 Task: Look for space in Rondonópolis, Brazil from 2nd June, 2023 to 15th June, 2023 for 2 adults and 1 pet in price range Rs.10000 to Rs.15000. Place can be entire place with 1  bedroom having 1 bed and 1 bathroom. Property type can be hotel. Booking option can be shelf check-in. Required host language is Spanish.
Action: Mouse moved to (531, 147)
Screenshot: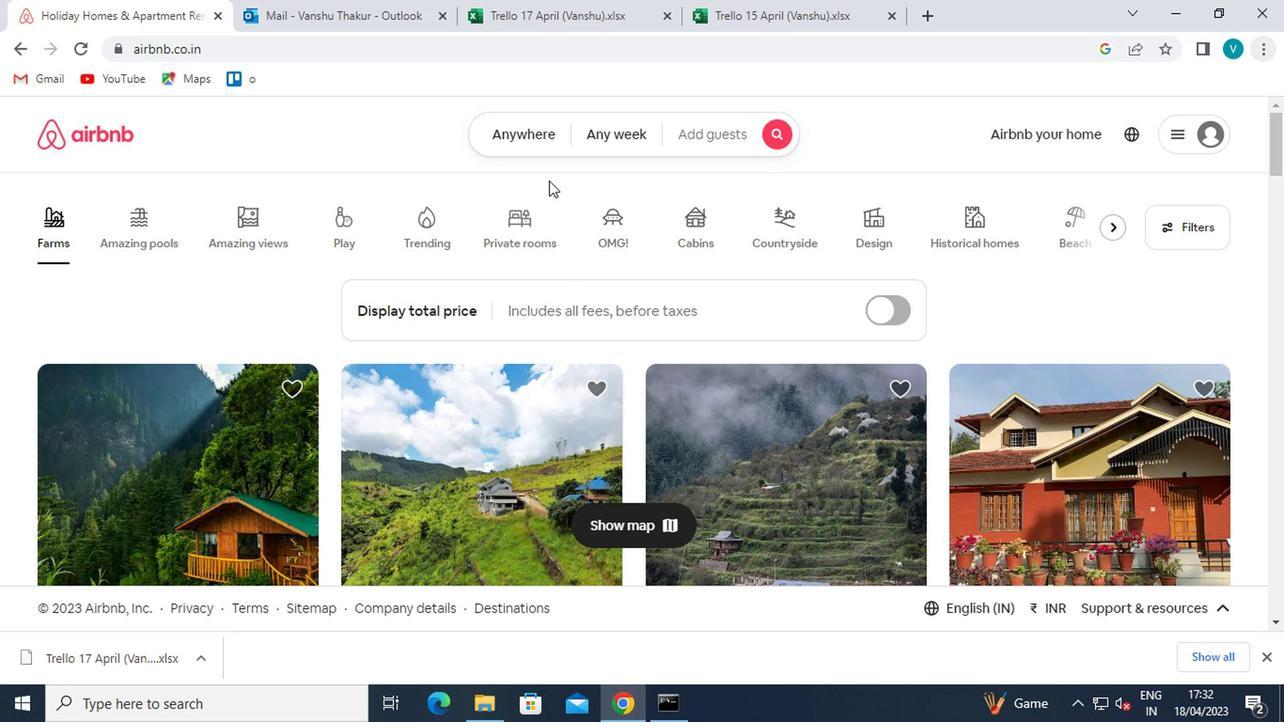 
Action: Mouse pressed left at (531, 147)
Screenshot: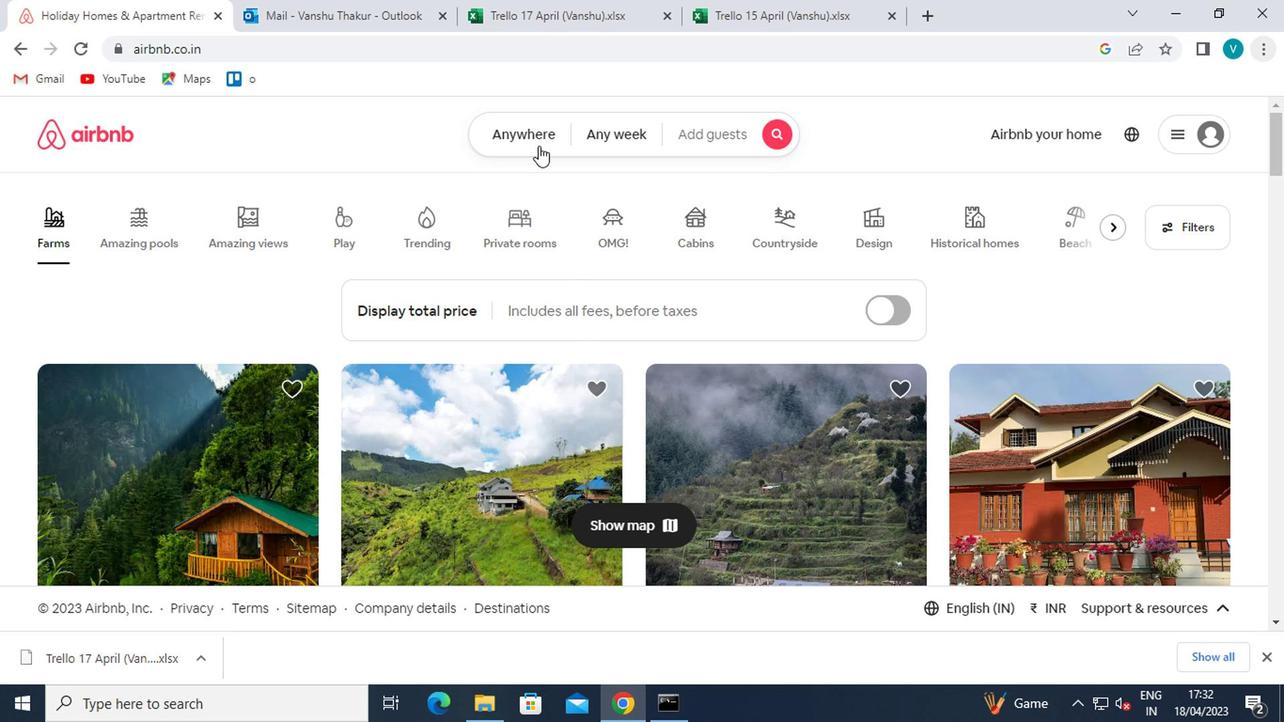 
Action: Mouse moved to (416, 216)
Screenshot: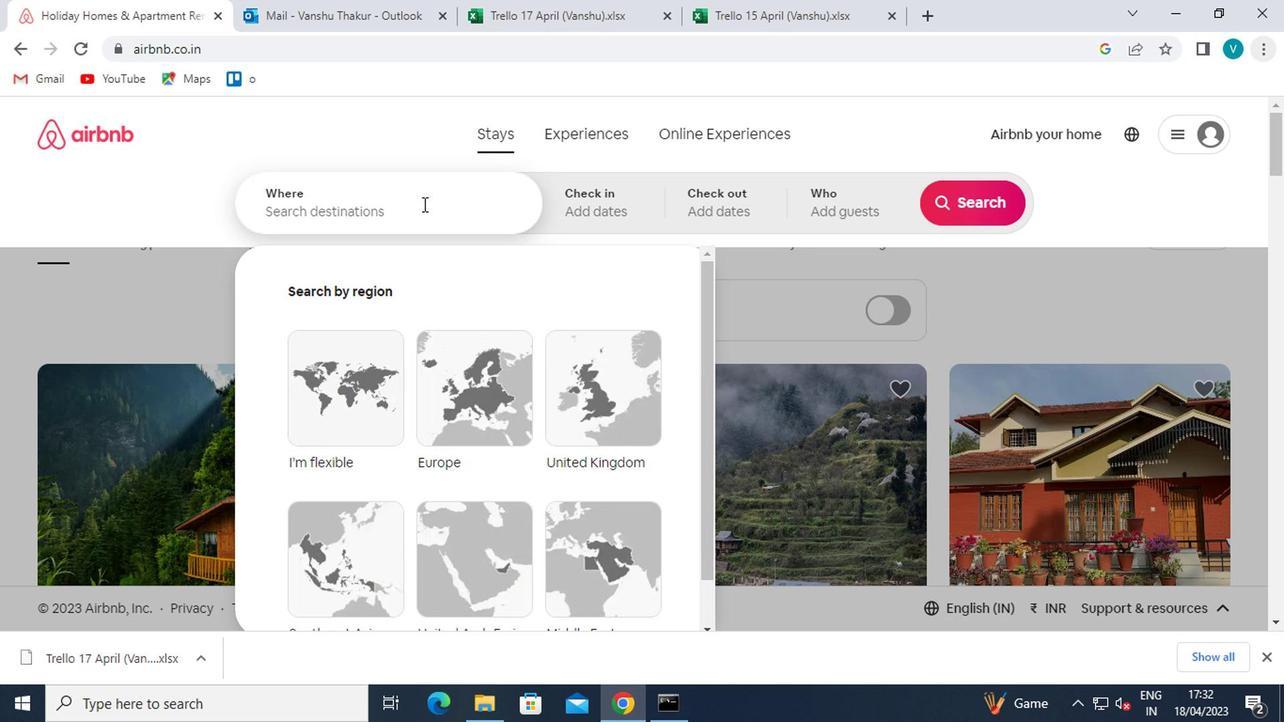 
Action: Mouse pressed left at (416, 216)
Screenshot: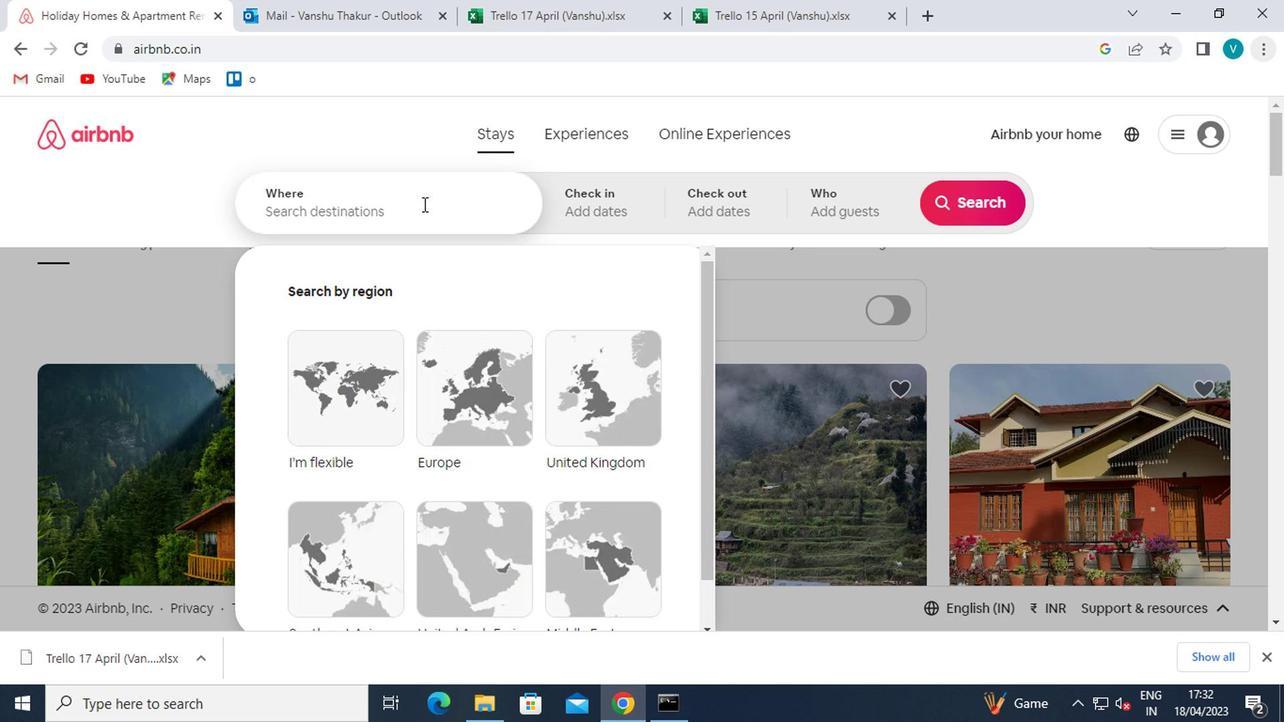 
Action: Key pressed <Key.shift>RONDONOPOLIS
Screenshot: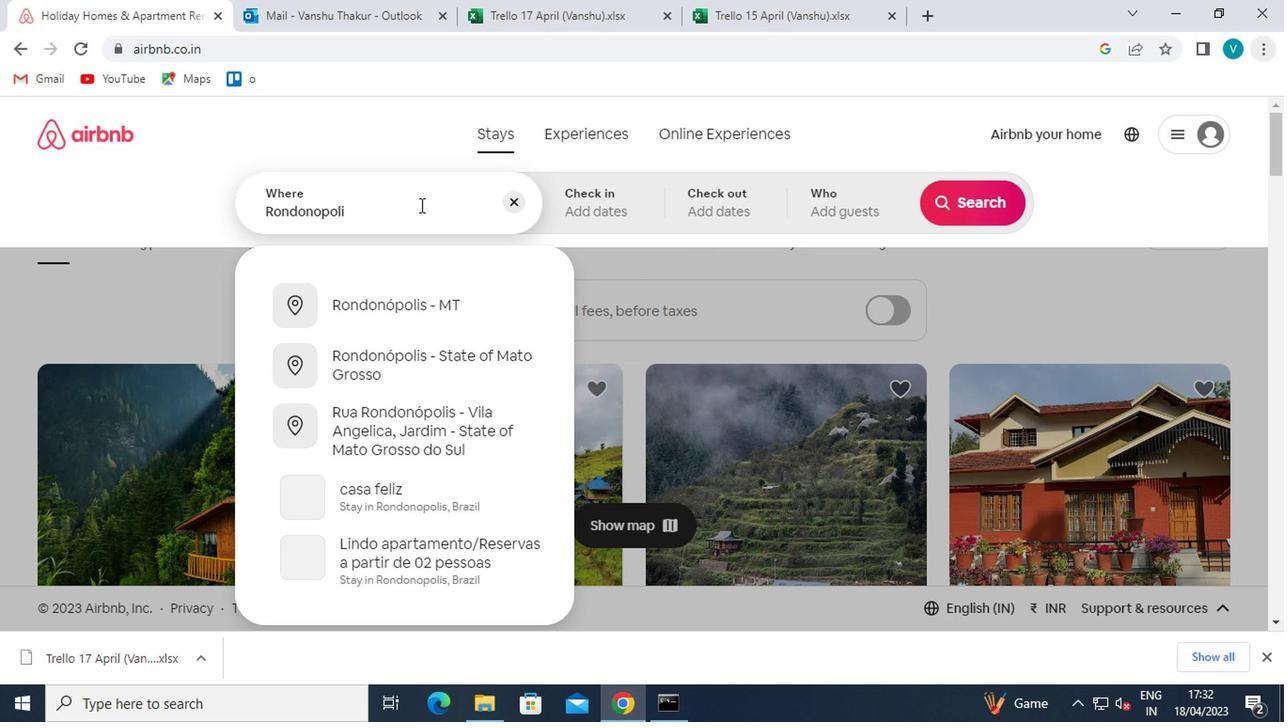 
Action: Mouse moved to (418, 314)
Screenshot: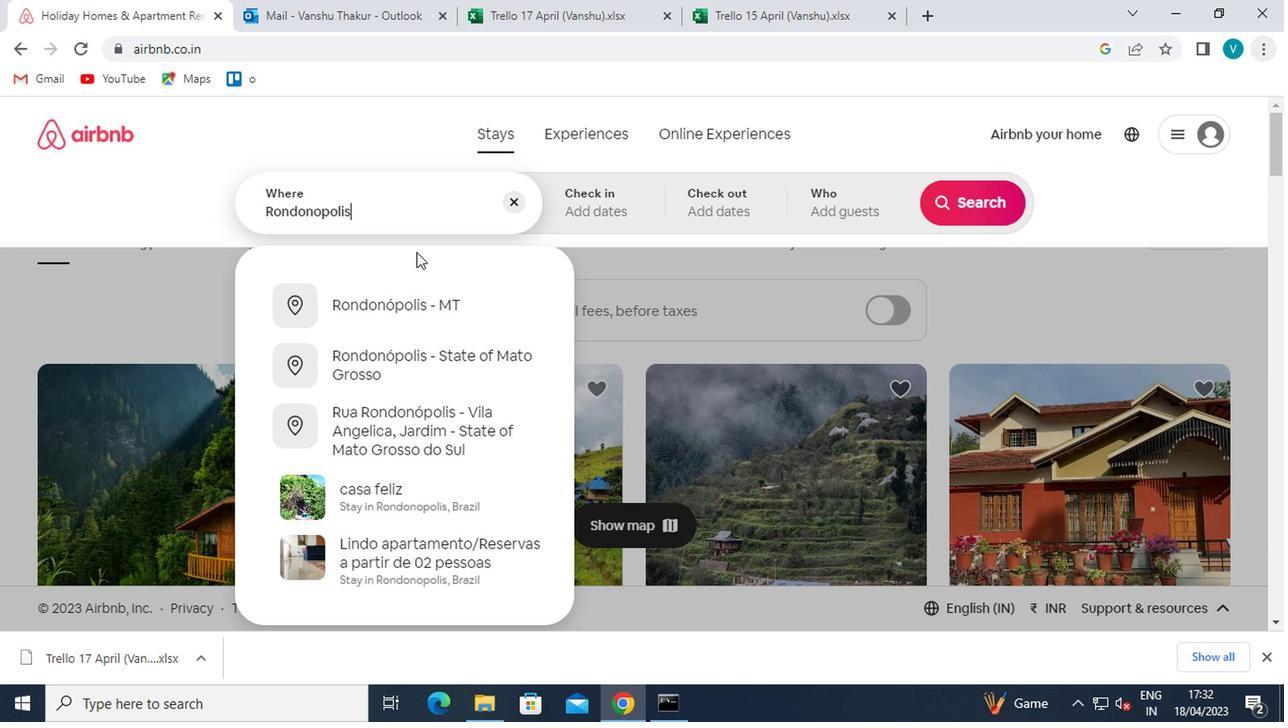 
Action: Mouse pressed left at (418, 314)
Screenshot: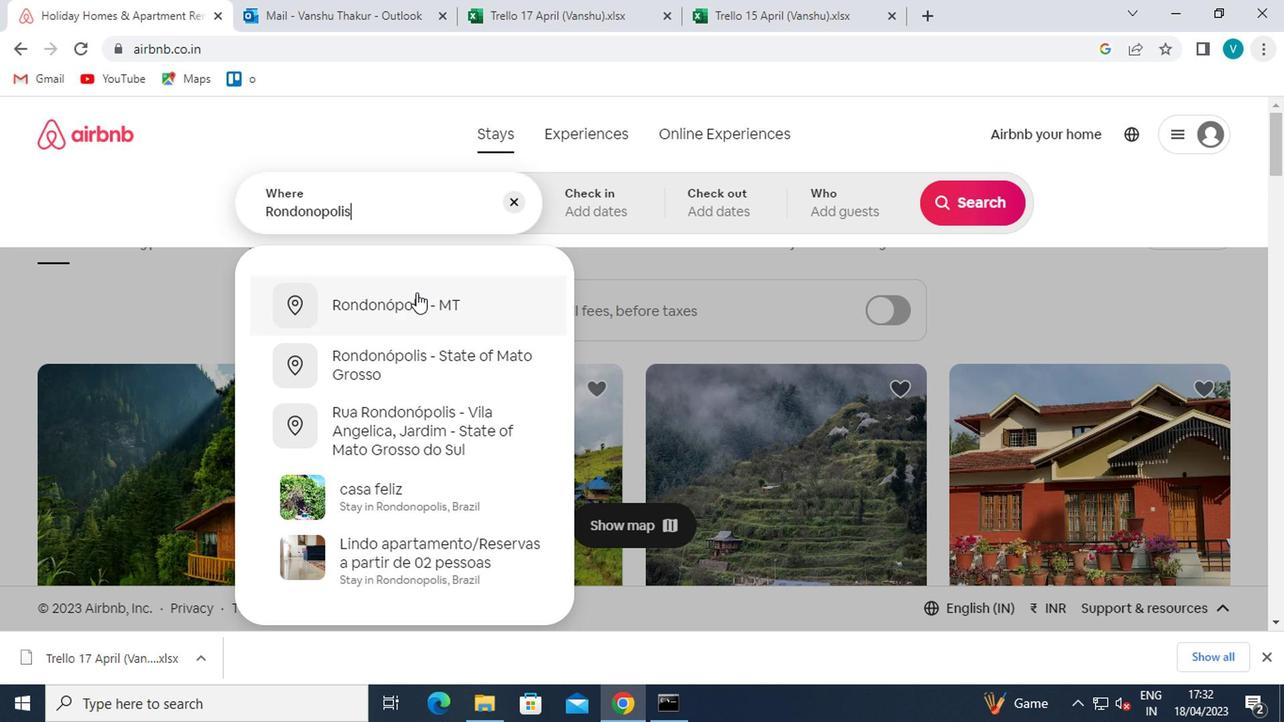 
Action: Mouse moved to (973, 349)
Screenshot: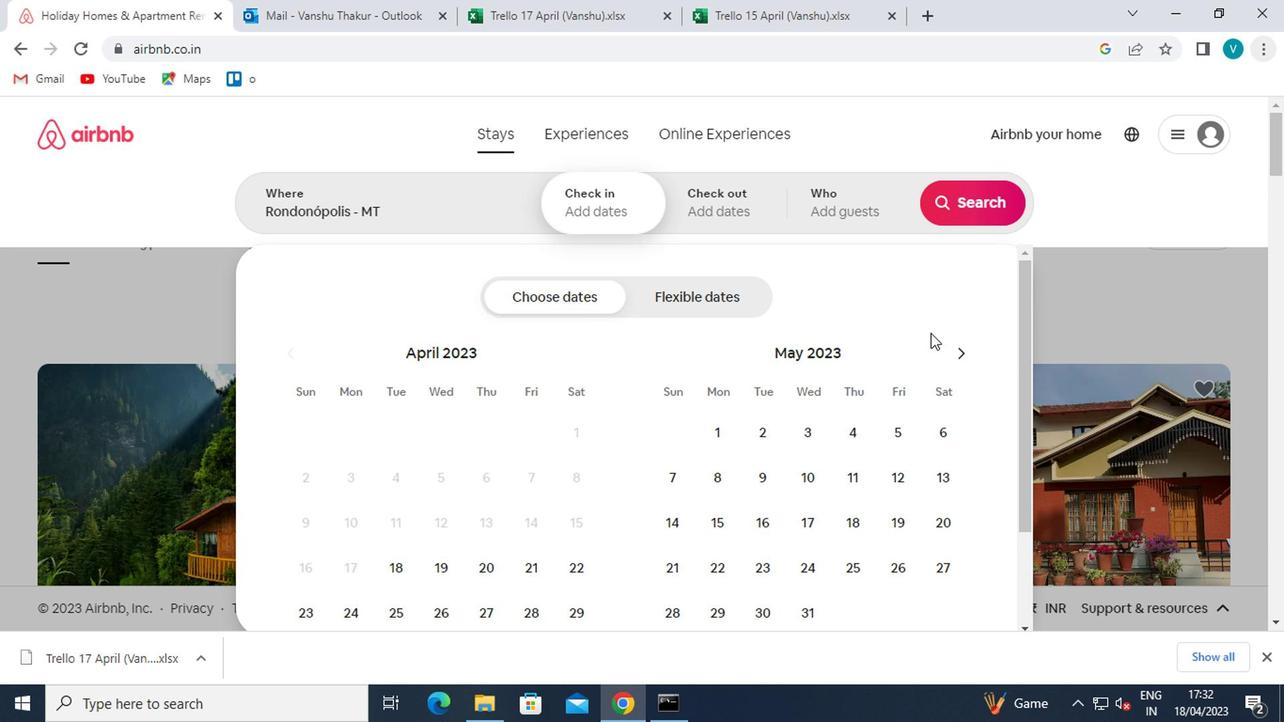 
Action: Mouse pressed left at (973, 349)
Screenshot: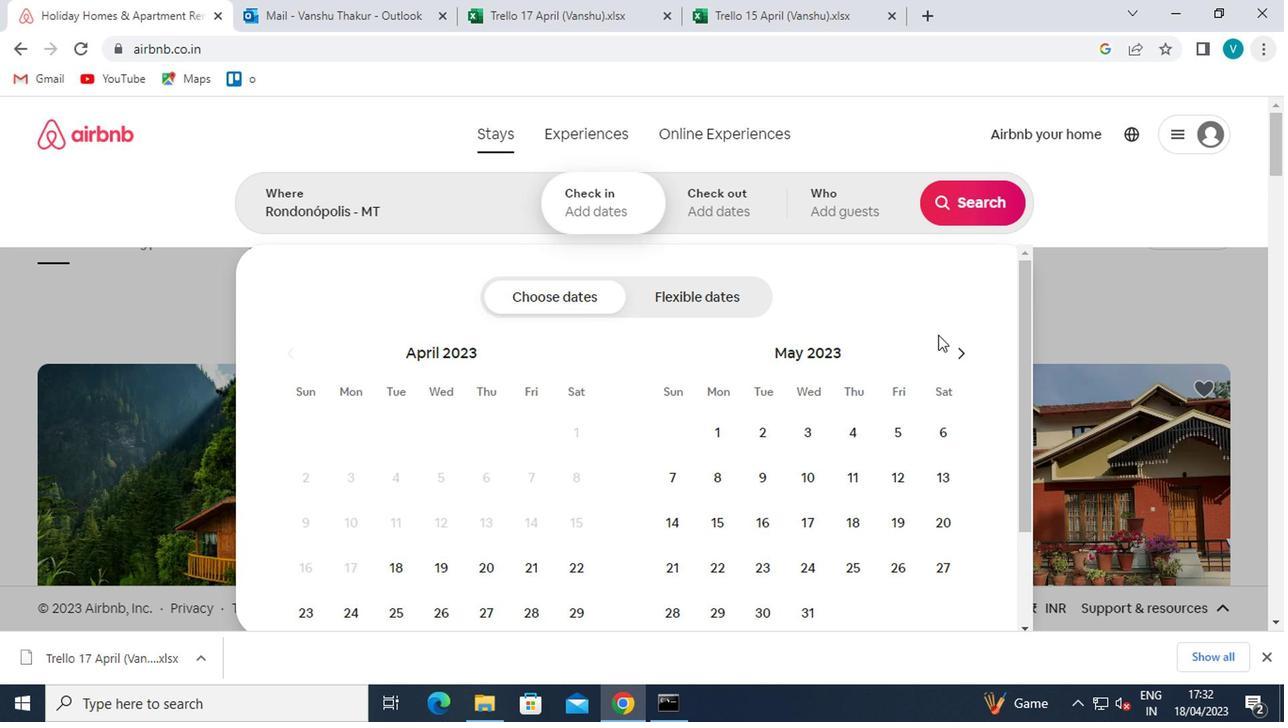 
Action: Mouse moved to (962, 349)
Screenshot: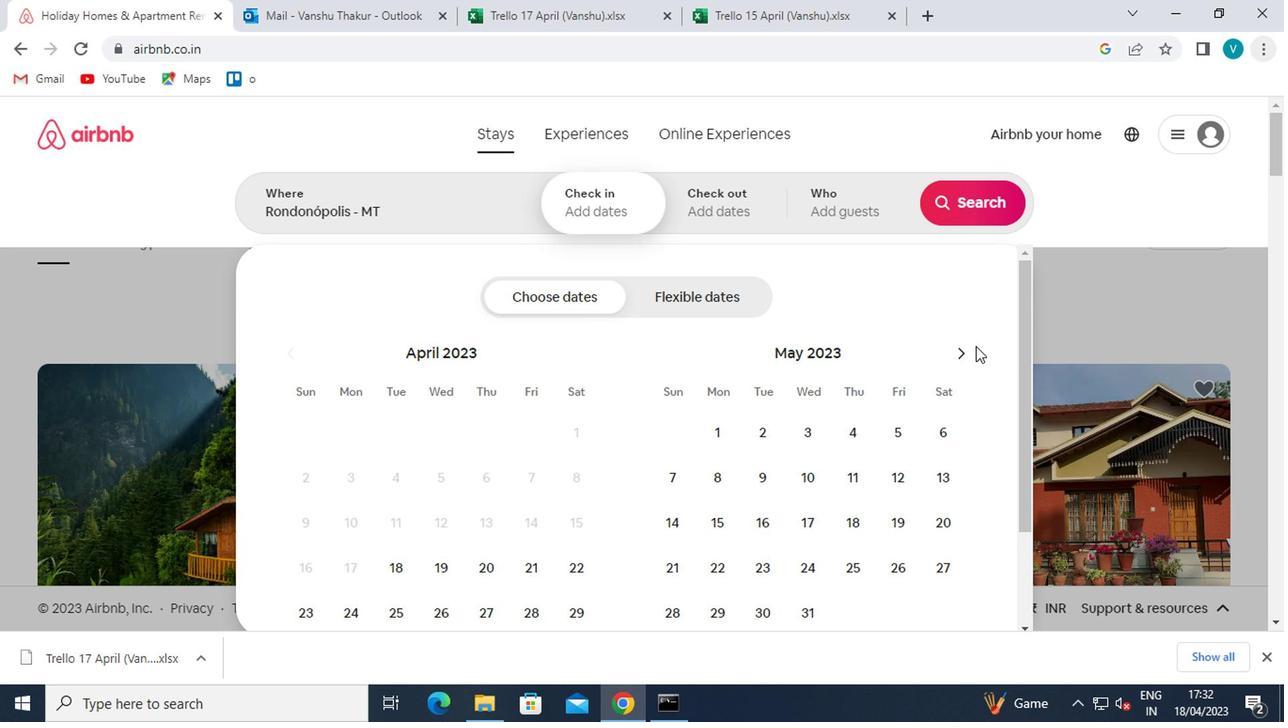 
Action: Mouse pressed left at (962, 349)
Screenshot: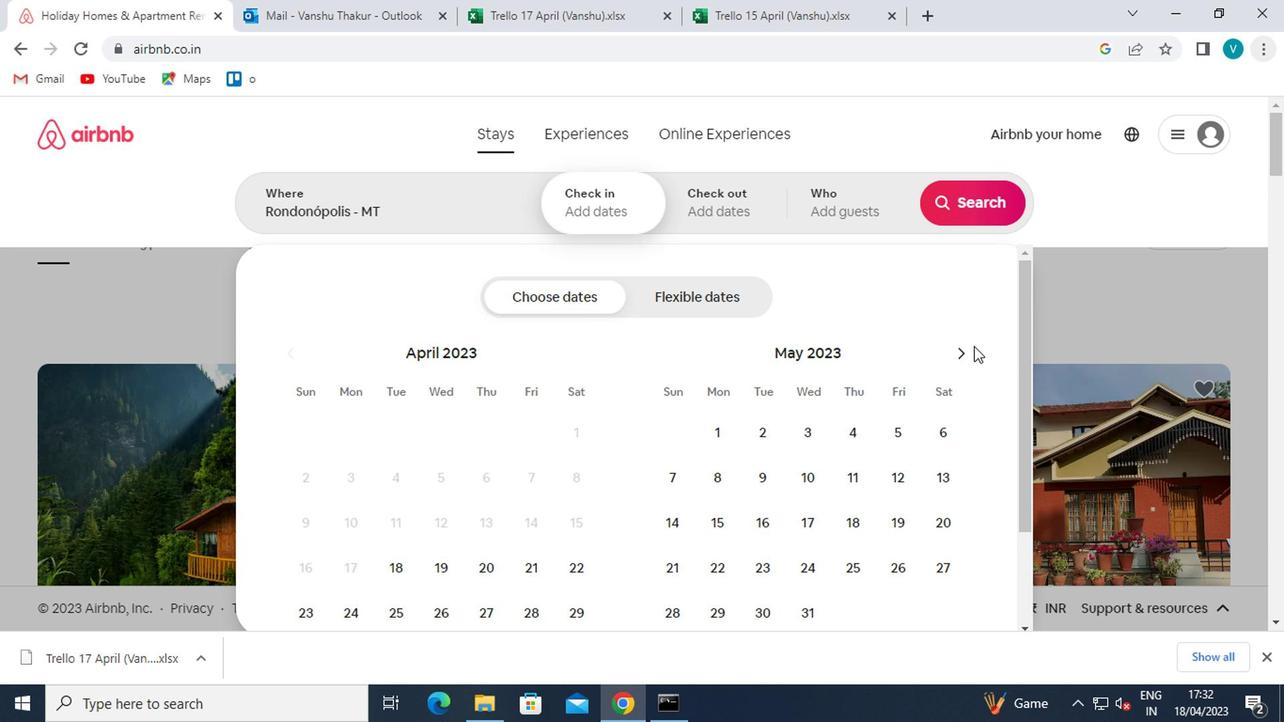 
Action: Mouse moved to (900, 422)
Screenshot: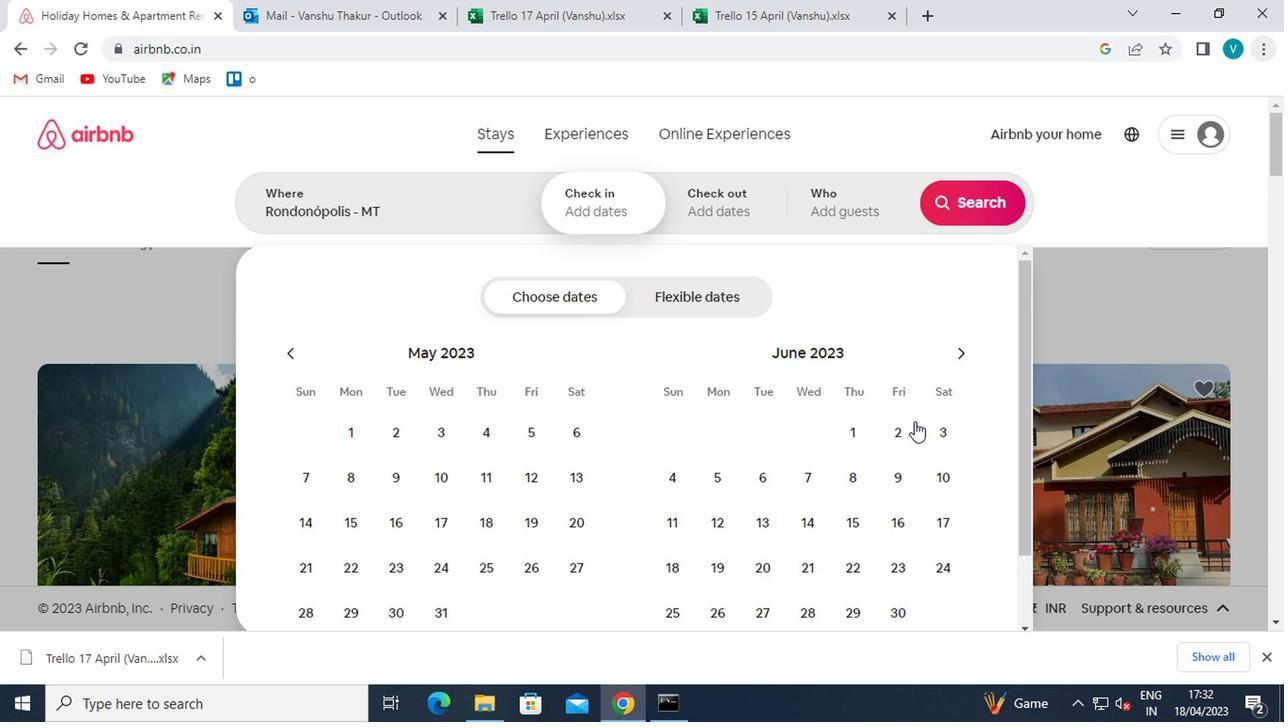 
Action: Mouse pressed left at (900, 422)
Screenshot: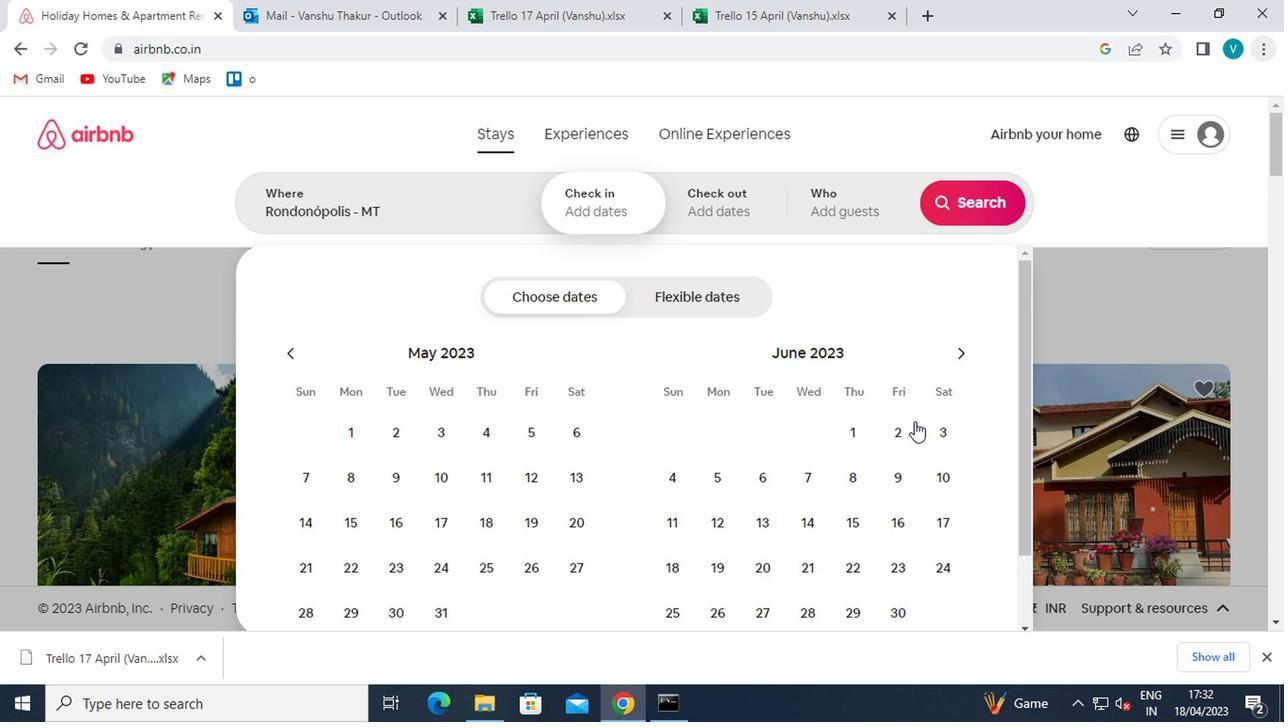 
Action: Mouse moved to (861, 507)
Screenshot: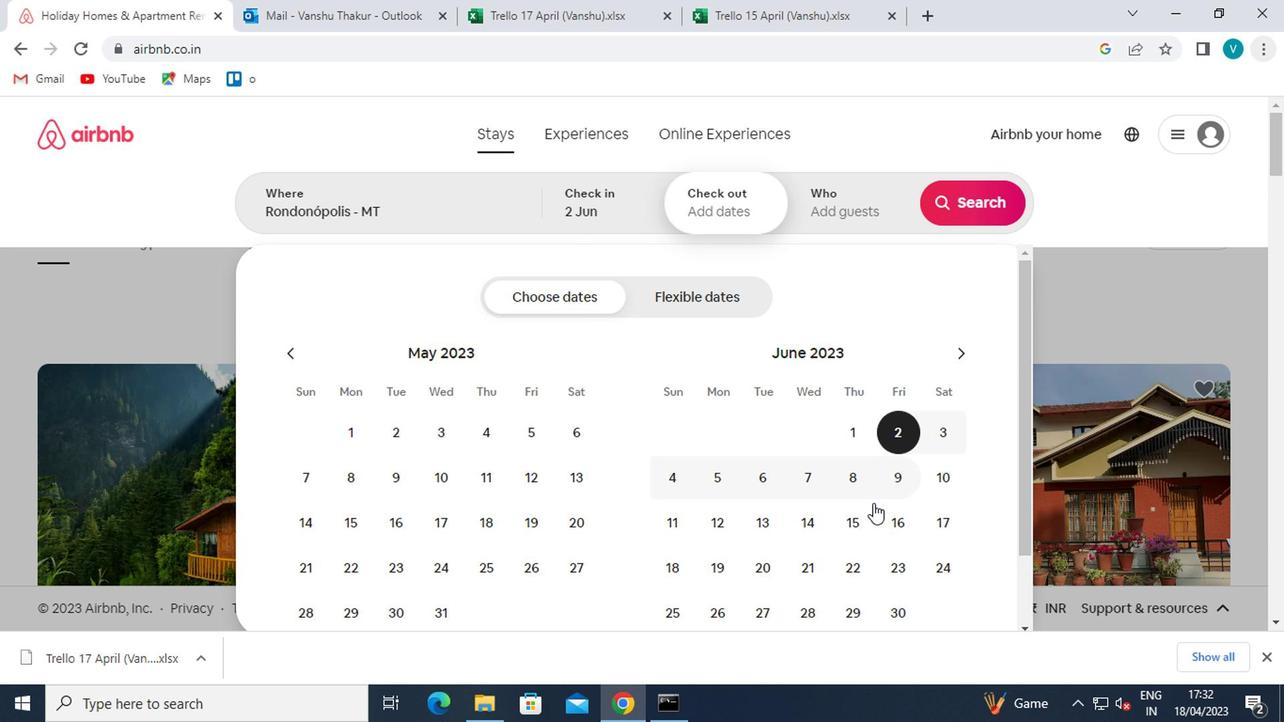 
Action: Mouse pressed left at (861, 507)
Screenshot: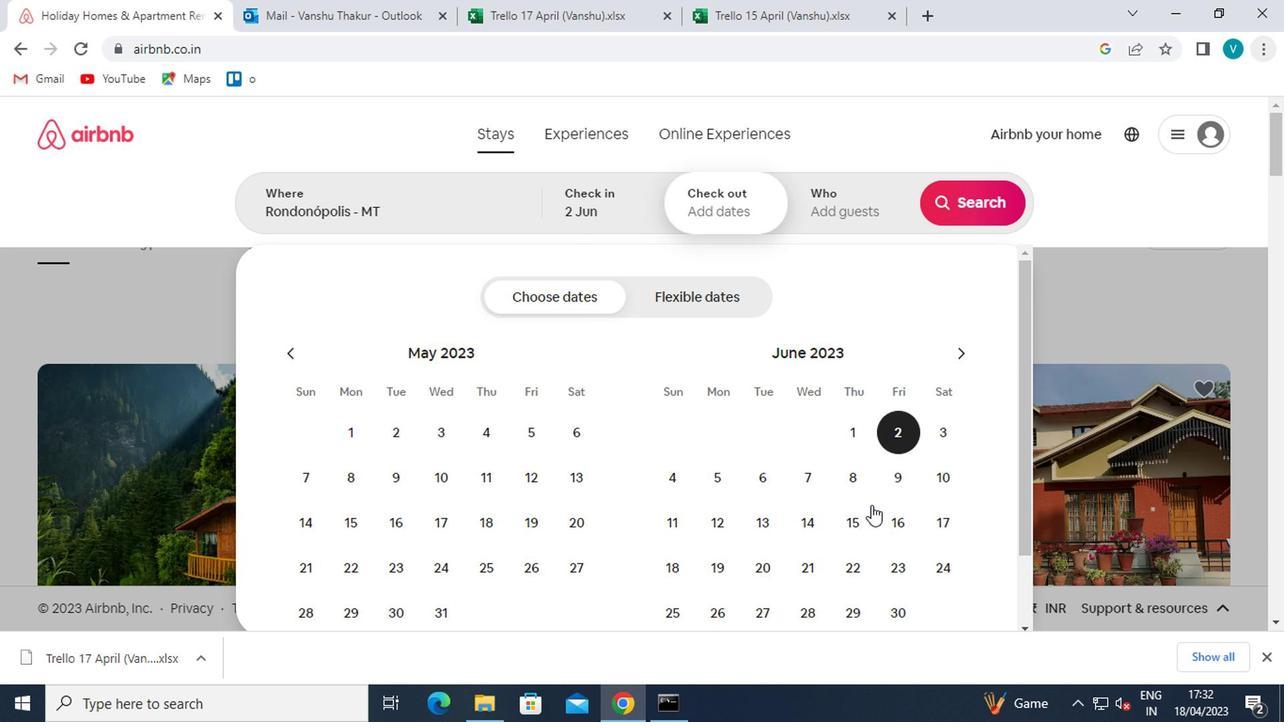 
Action: Mouse moved to (864, 215)
Screenshot: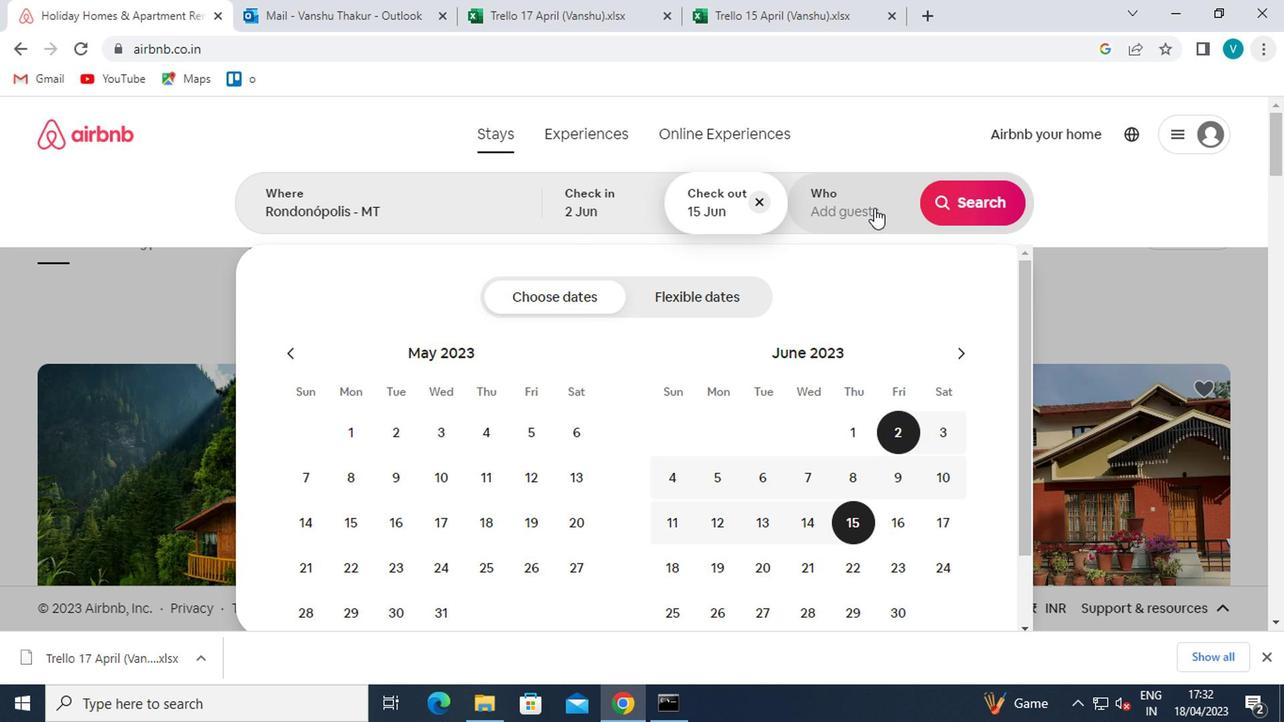 
Action: Mouse pressed left at (864, 215)
Screenshot: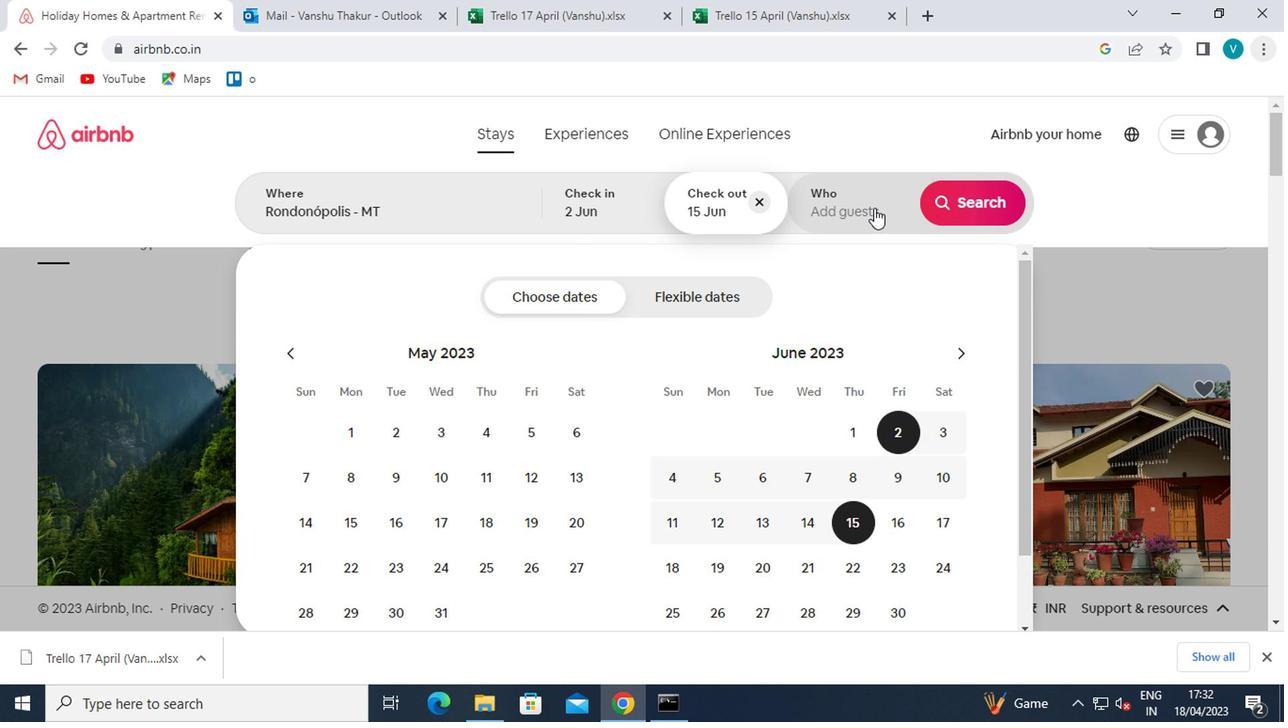 
Action: Mouse moved to (966, 301)
Screenshot: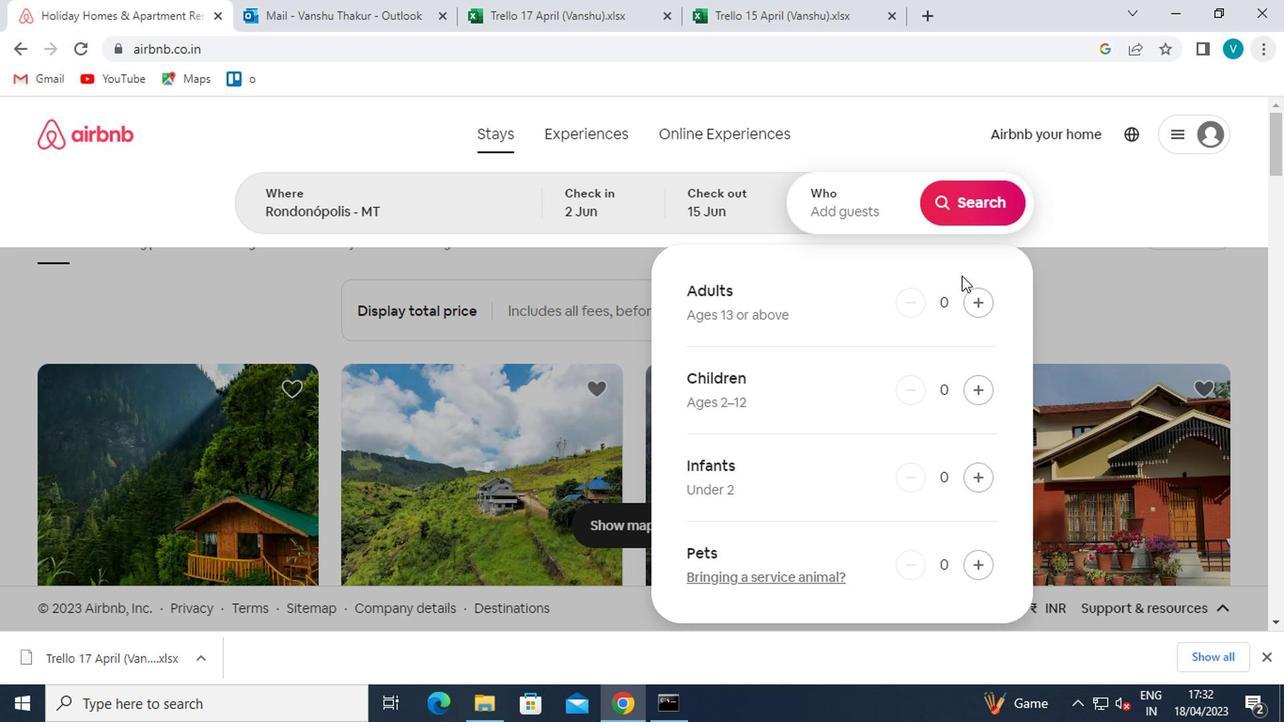 
Action: Mouse pressed left at (966, 301)
Screenshot: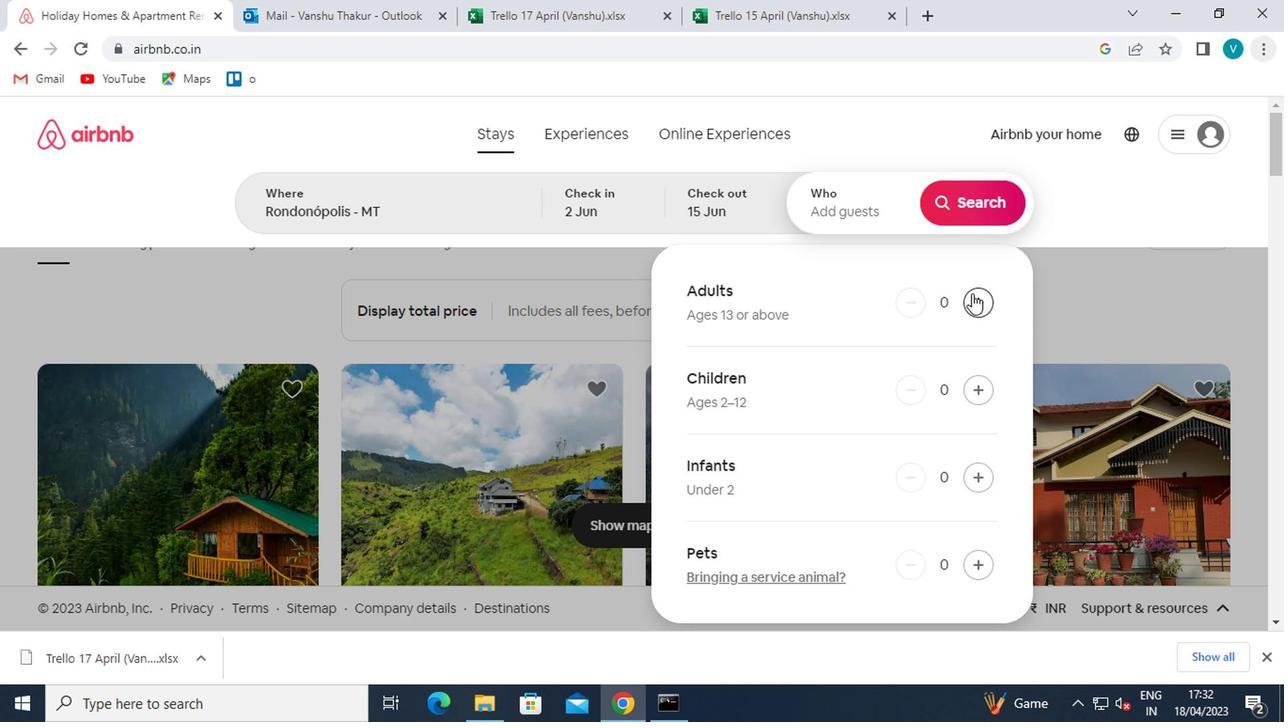 
Action: Mouse moved to (967, 301)
Screenshot: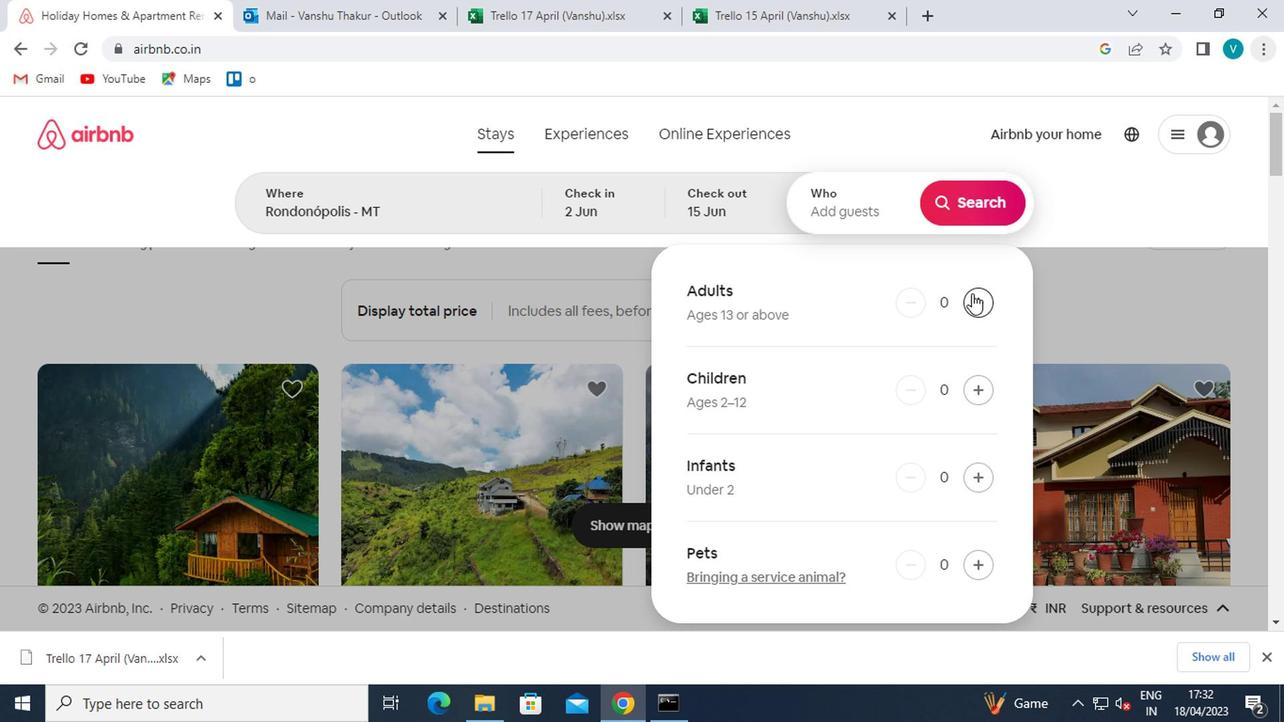 
Action: Mouse pressed left at (967, 301)
Screenshot: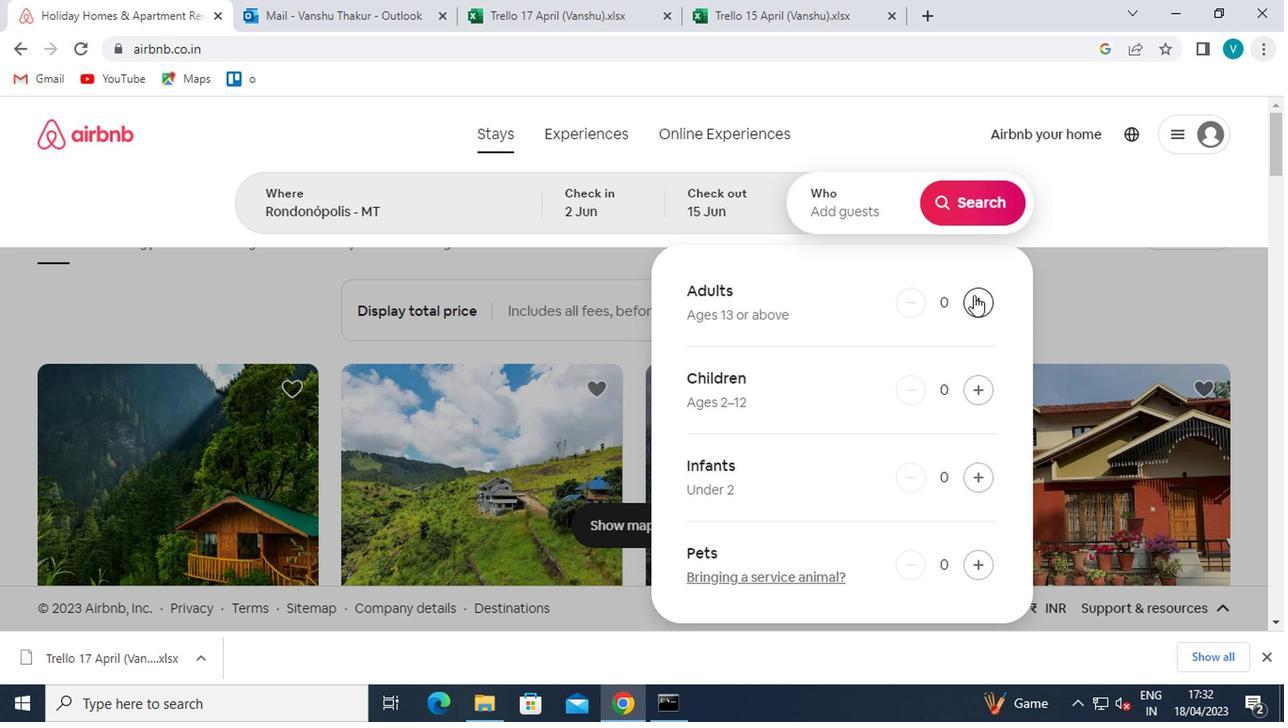 
Action: Mouse moved to (975, 550)
Screenshot: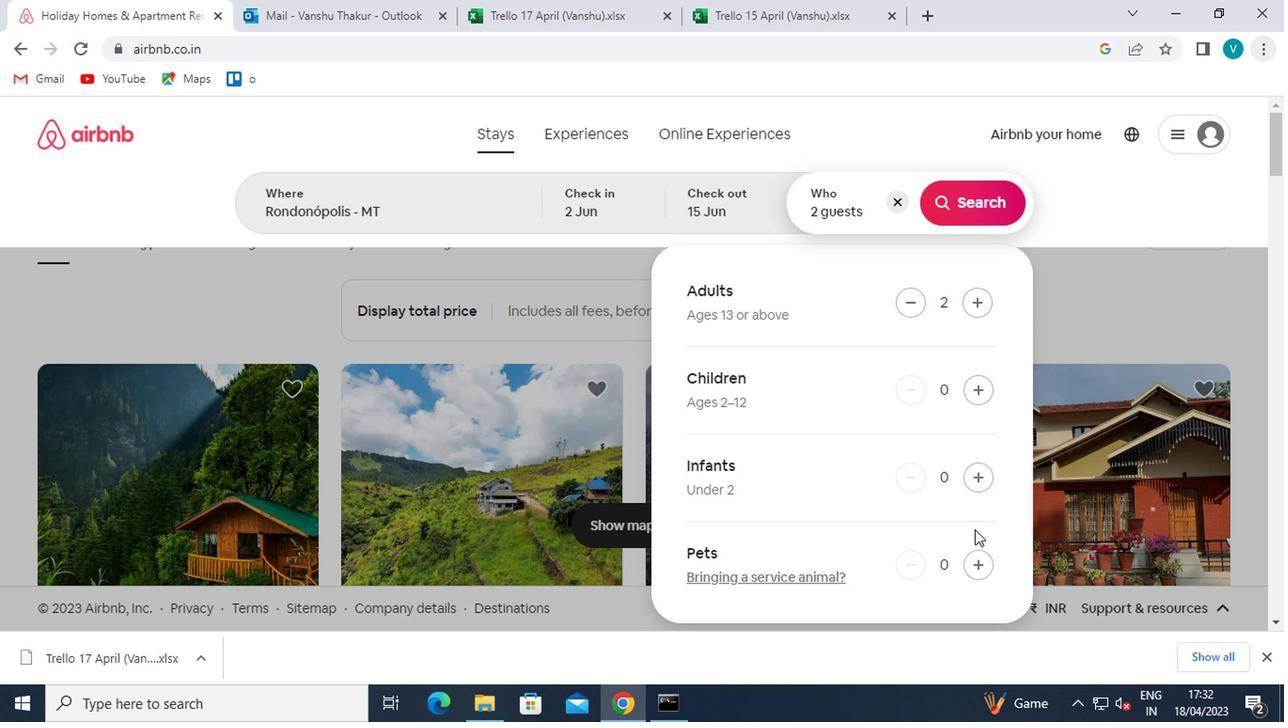 
Action: Mouse pressed left at (975, 550)
Screenshot: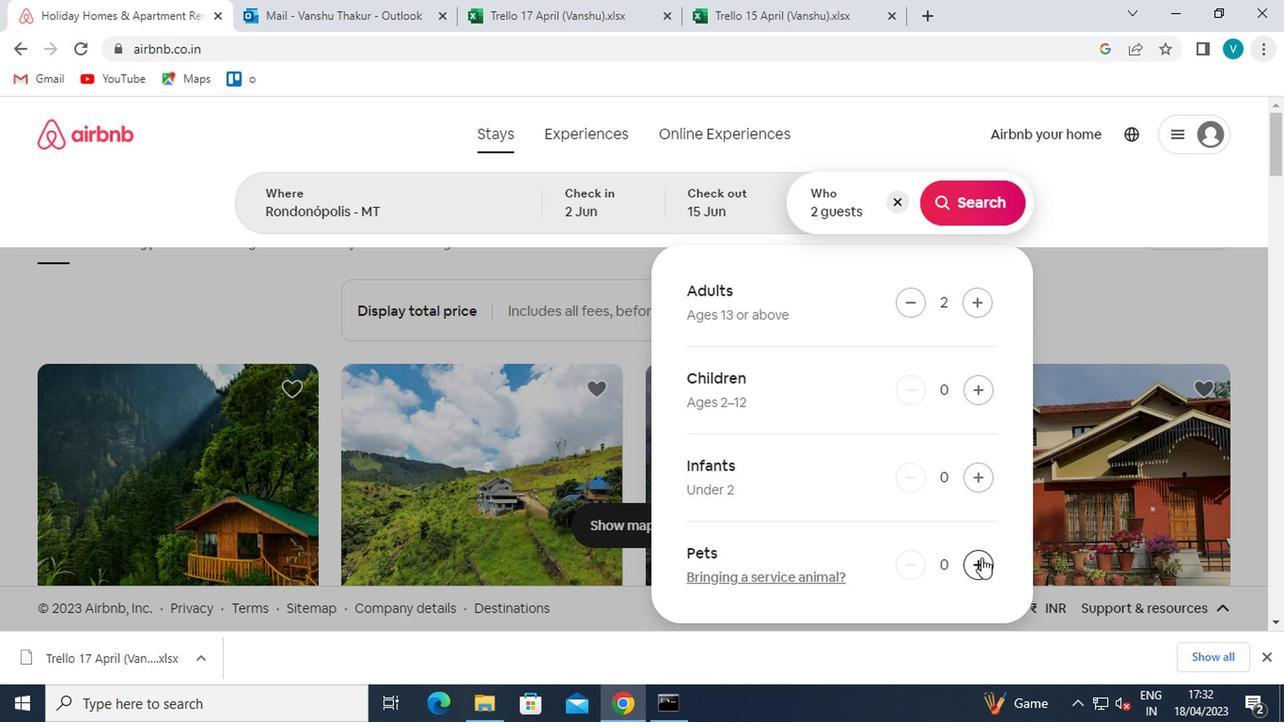 
Action: Mouse moved to (971, 217)
Screenshot: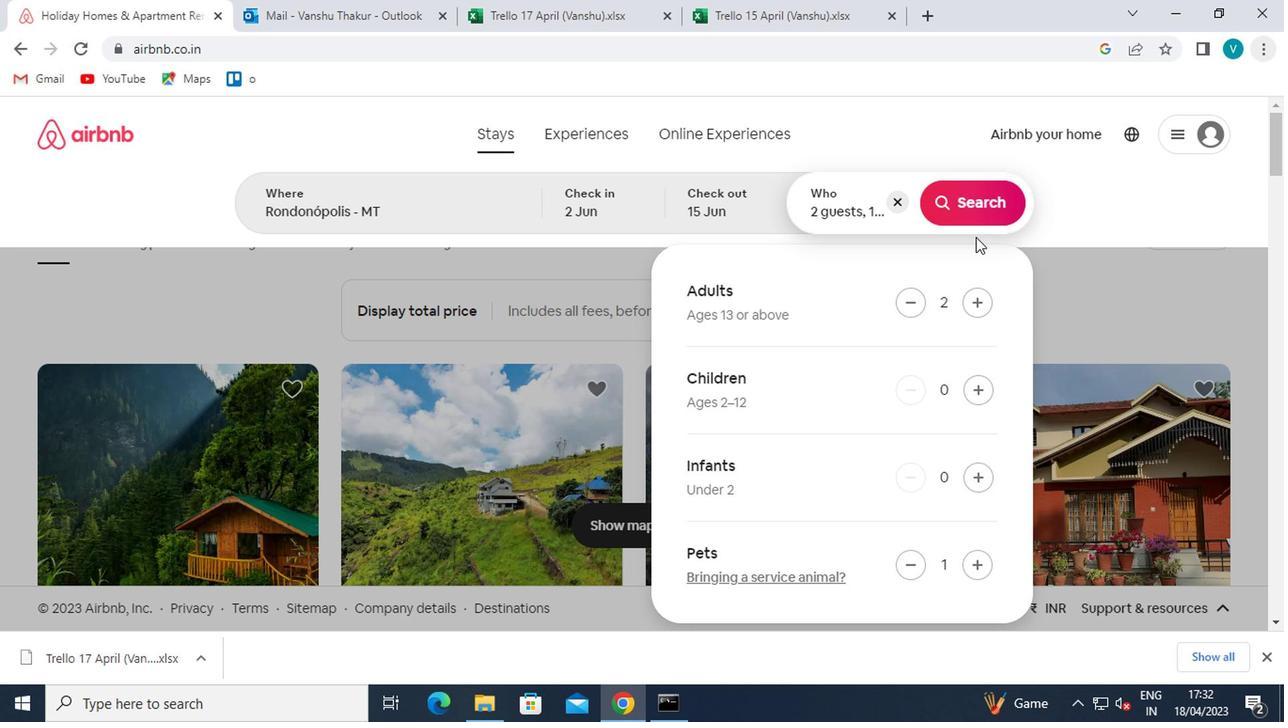 
Action: Mouse pressed left at (971, 217)
Screenshot: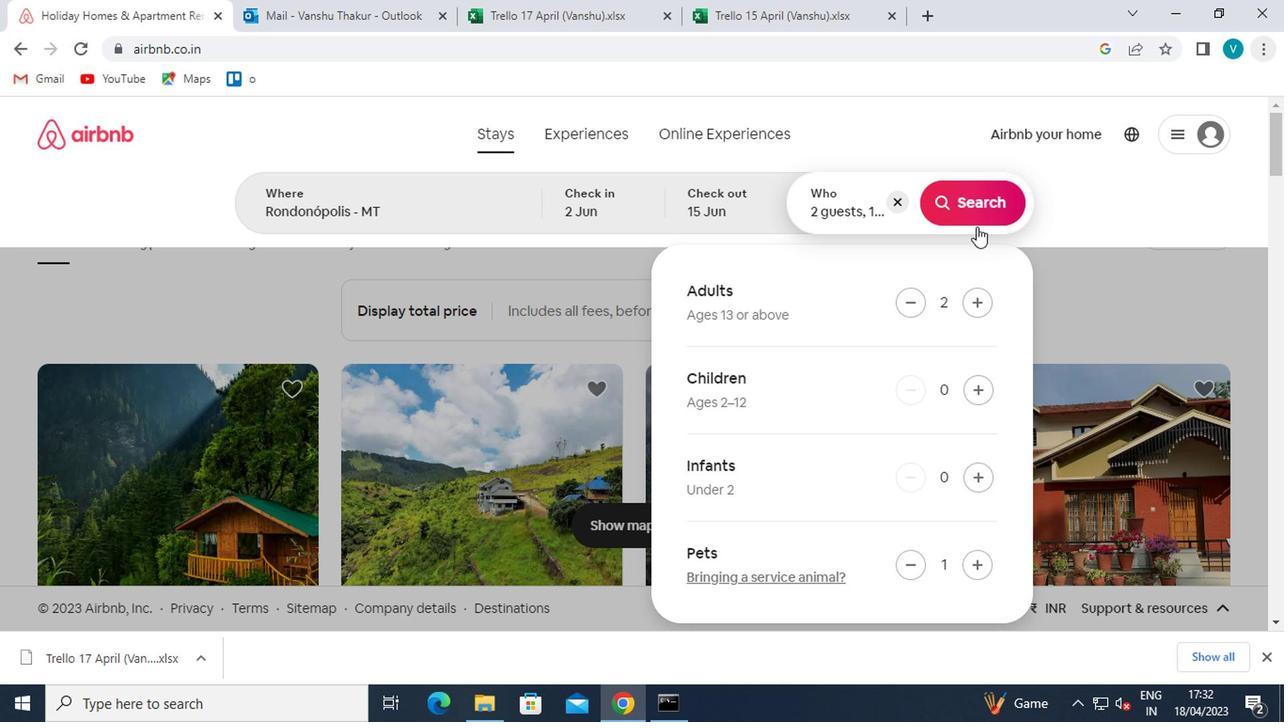 
Action: Mouse moved to (1170, 214)
Screenshot: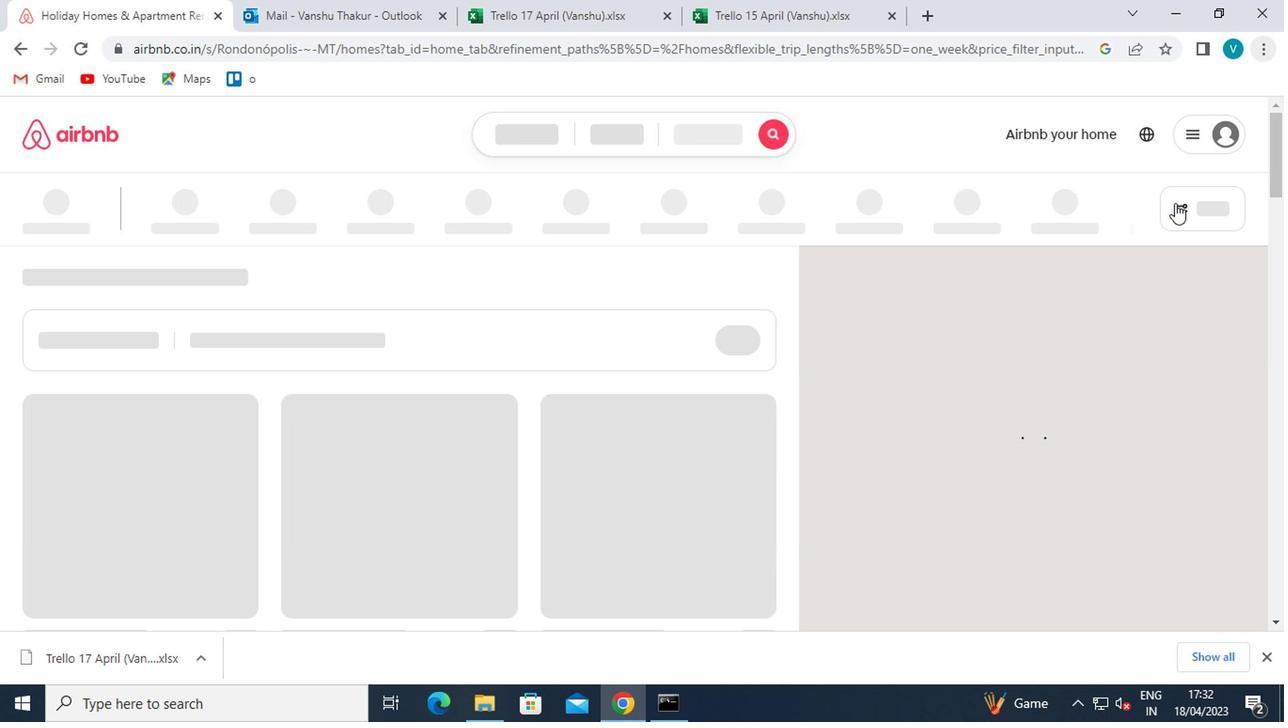 
Action: Mouse pressed left at (1170, 214)
Screenshot: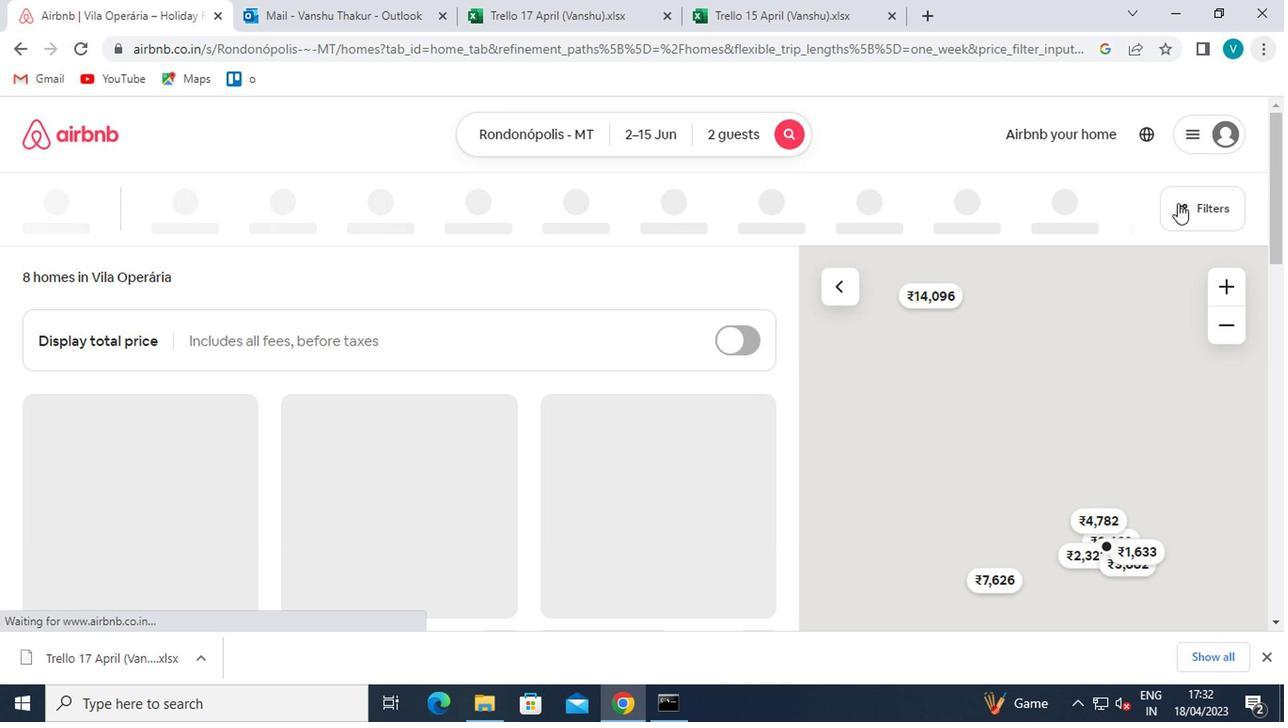 
Action: Mouse moved to (500, 442)
Screenshot: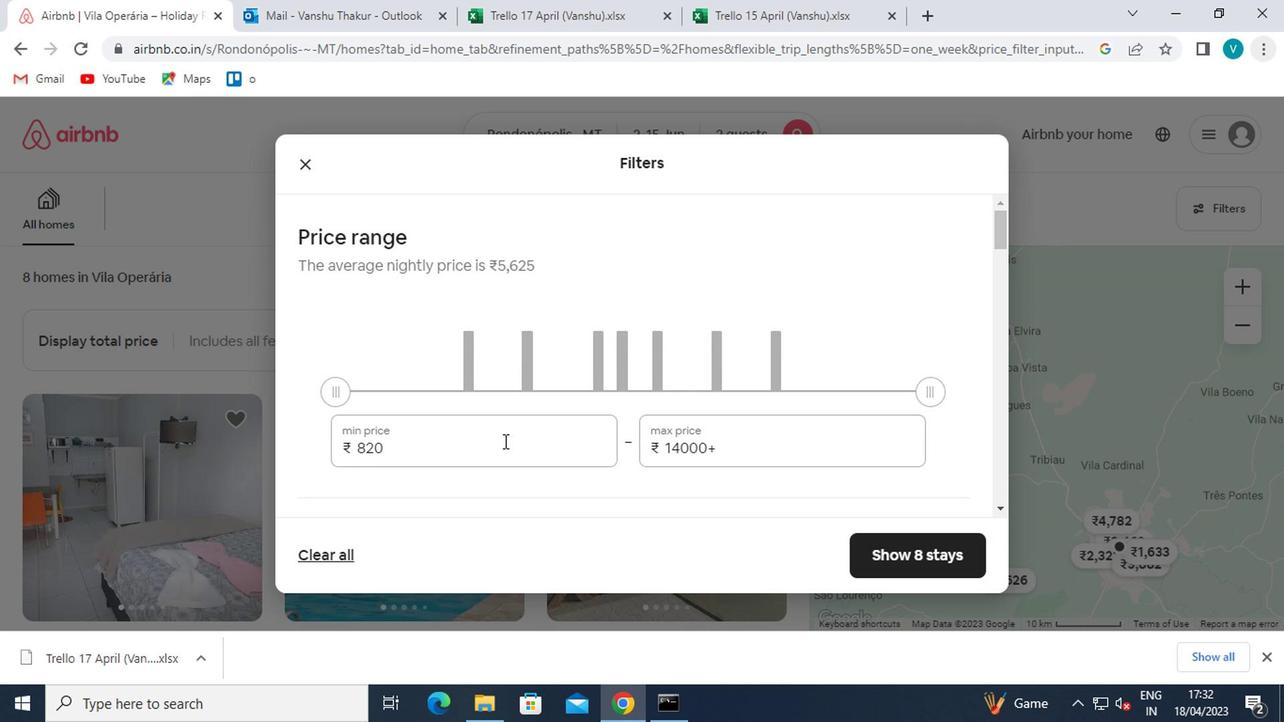 
Action: Mouse pressed left at (500, 442)
Screenshot: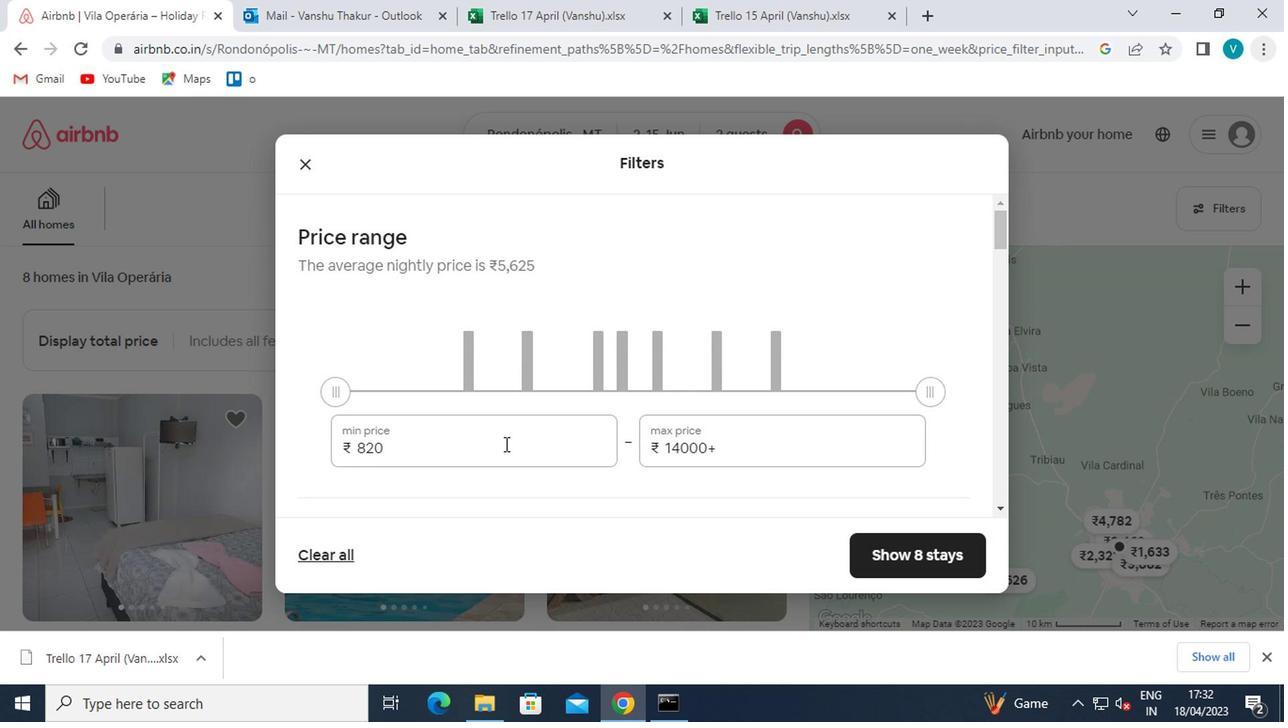 
Action: Key pressed <Key.backspace><Key.backspace><Key.backspace>10000
Screenshot: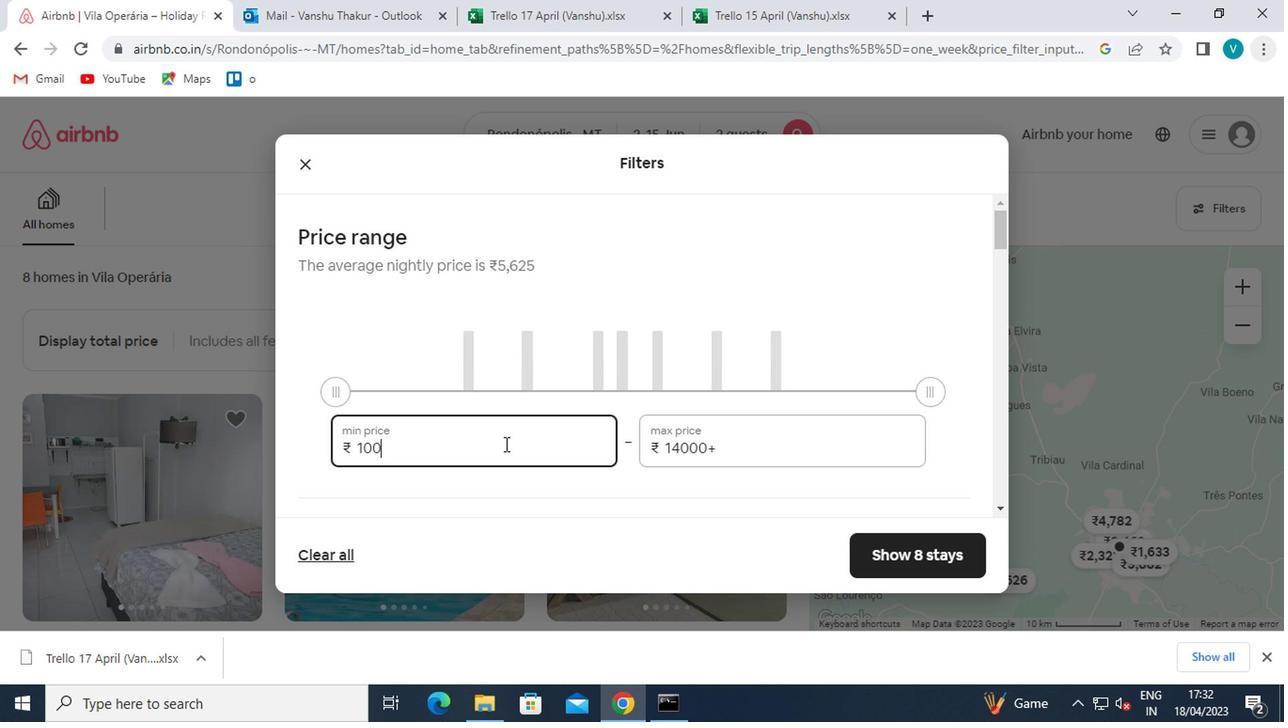 
Action: Mouse moved to (735, 448)
Screenshot: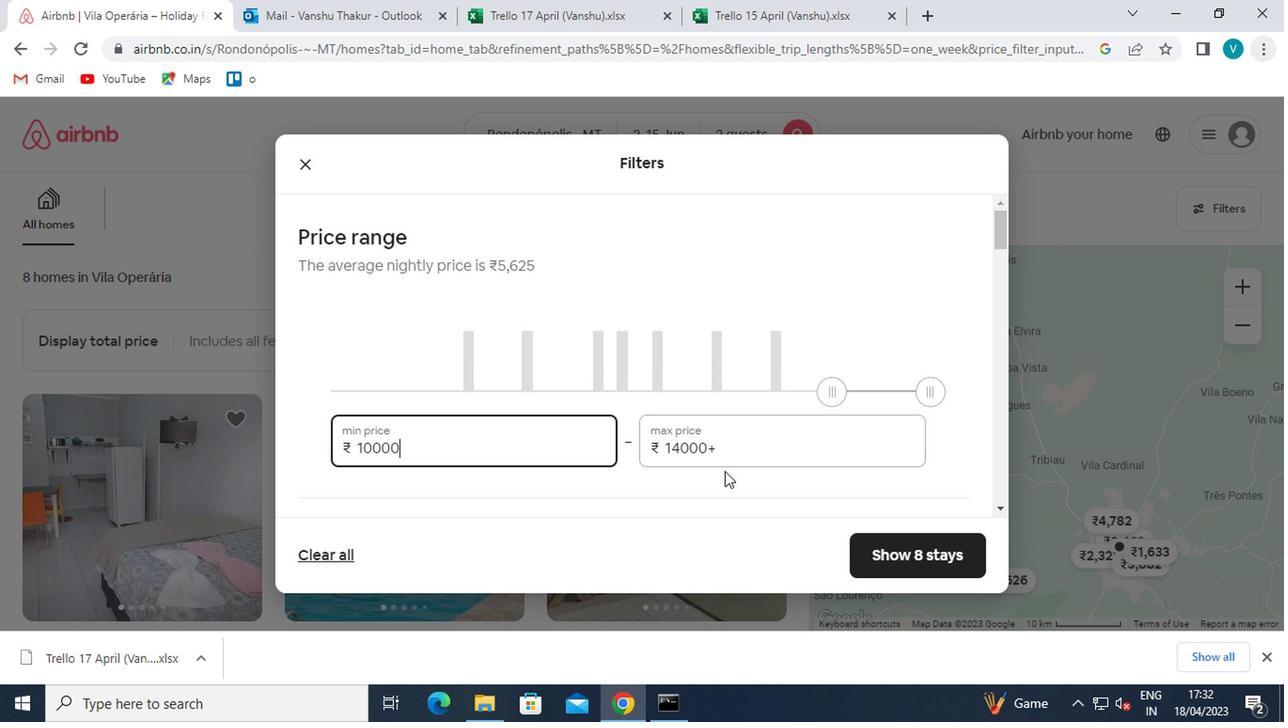 
Action: Mouse pressed left at (735, 448)
Screenshot: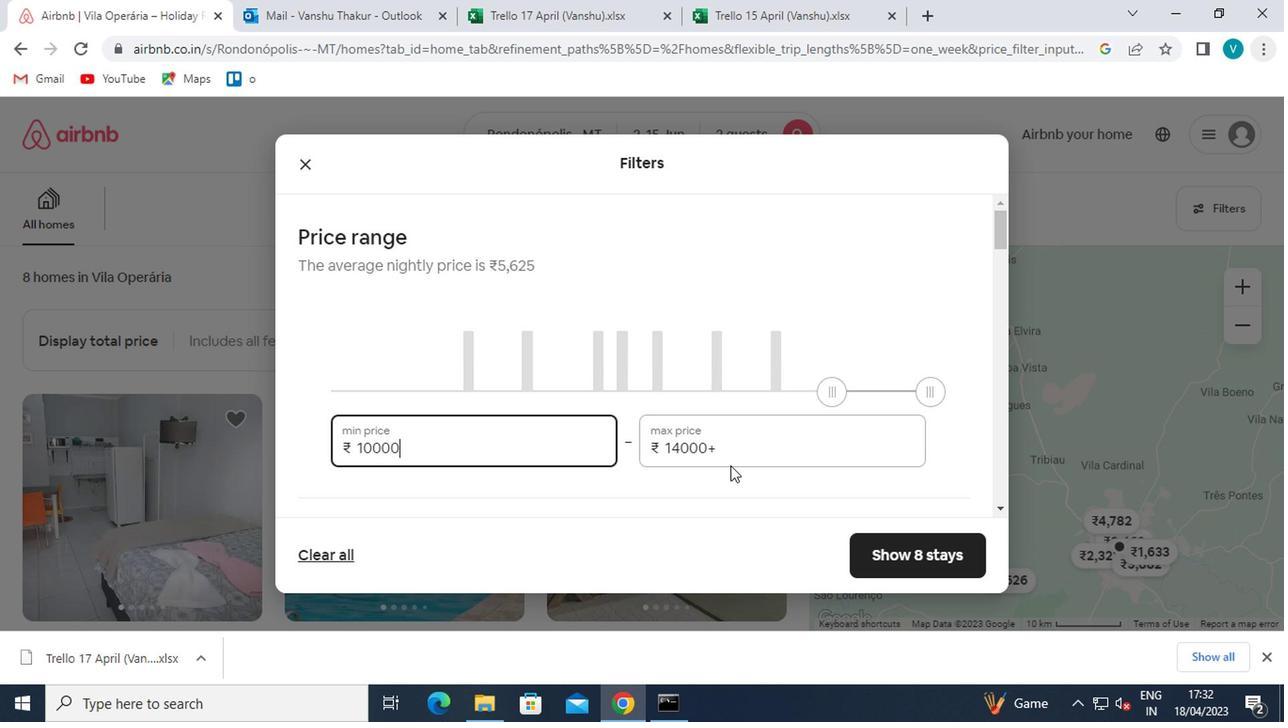 
Action: Mouse moved to (722, 444)
Screenshot: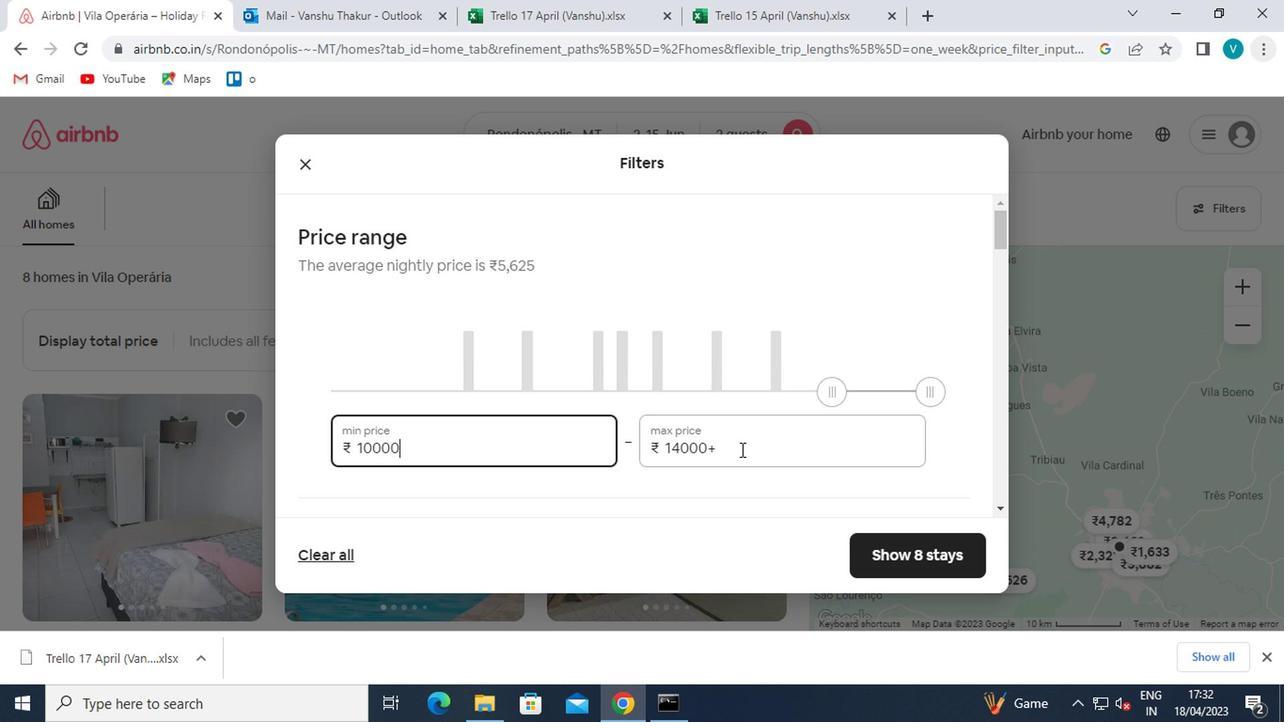 
Action: Key pressed <Key.backspace><Key.backspace><Key.backspace><Key.backspace><Key.backspace><Key.backspace><Key.backspace>15000
Screenshot: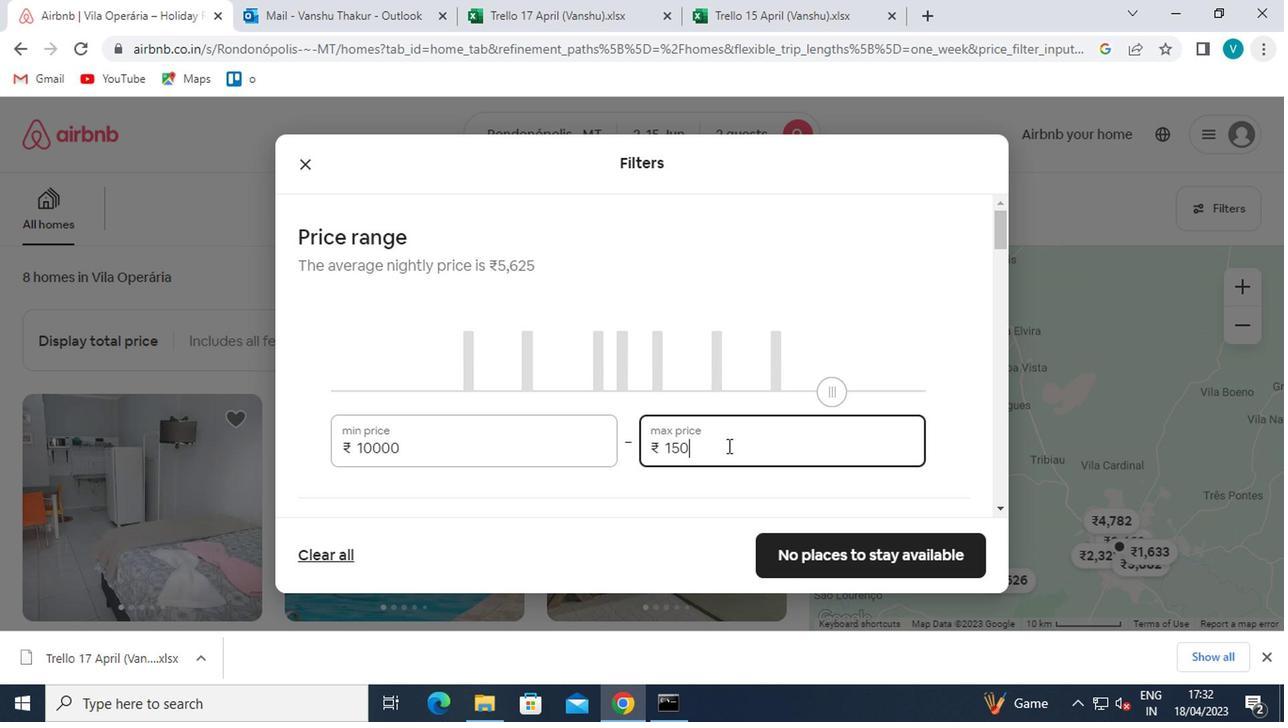 
Action: Mouse moved to (718, 443)
Screenshot: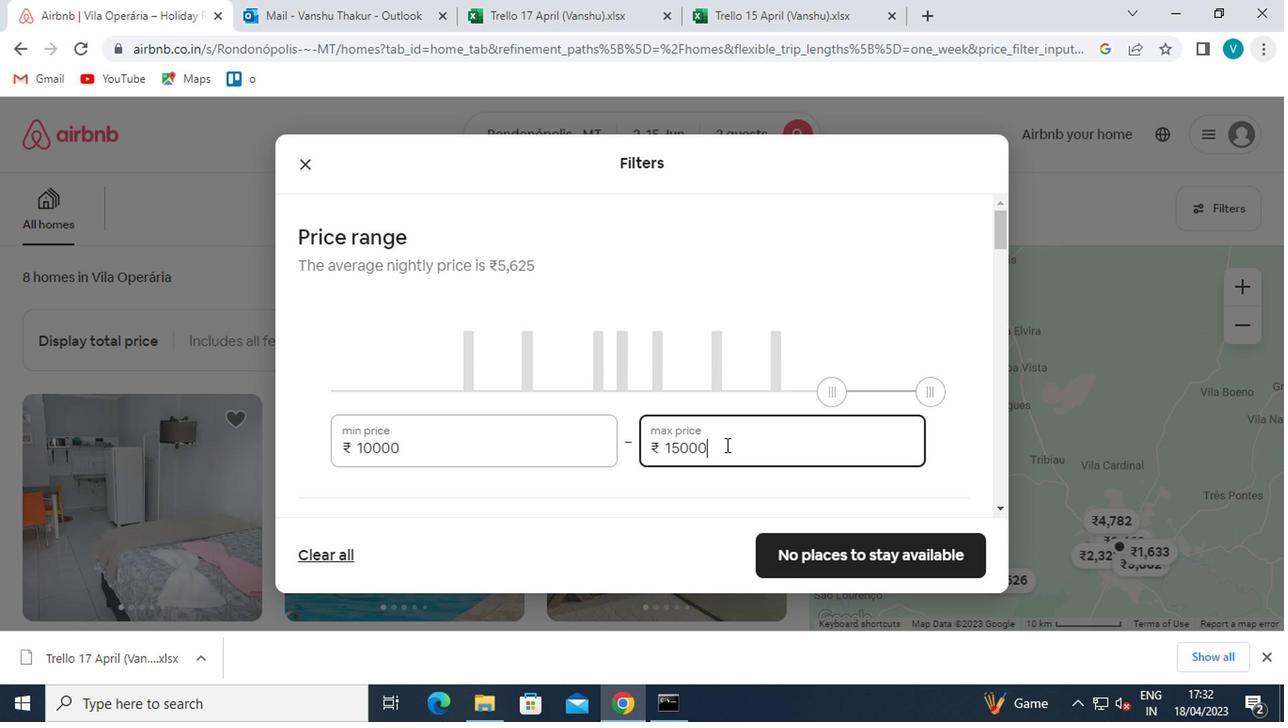 
Action: Mouse scrolled (718, 442) with delta (0, 0)
Screenshot: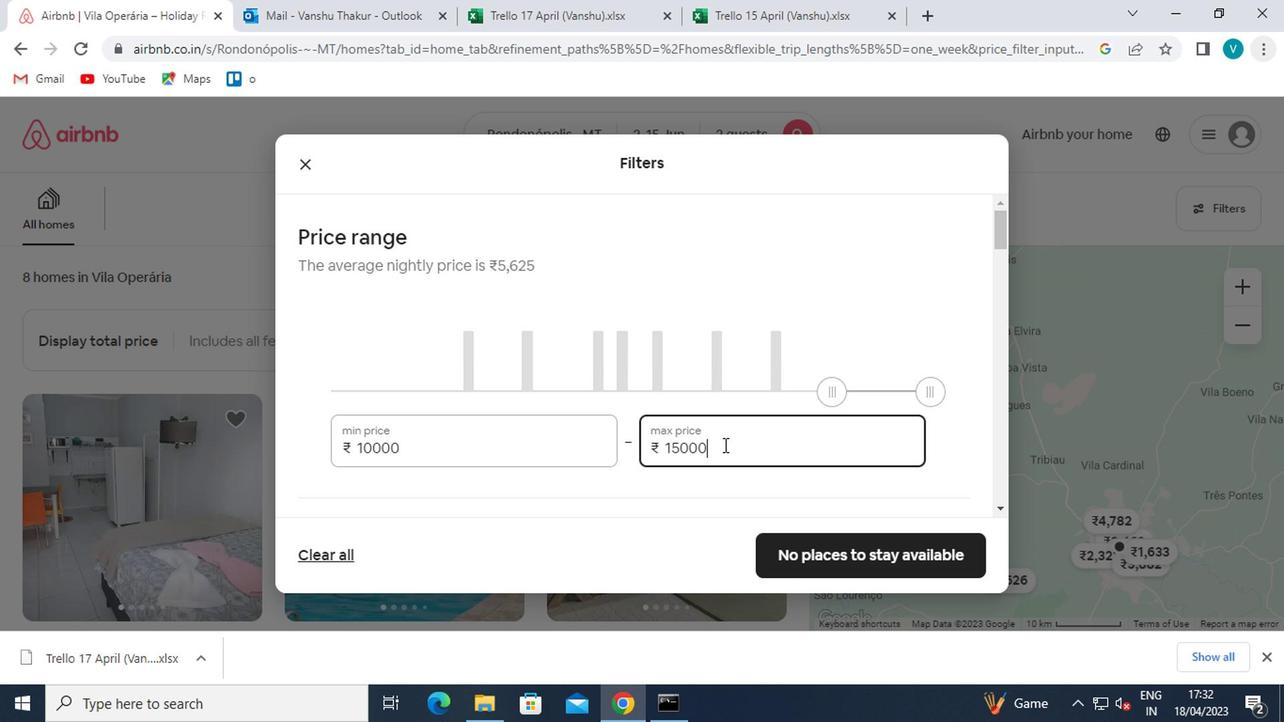 
Action: Mouse scrolled (718, 442) with delta (0, 0)
Screenshot: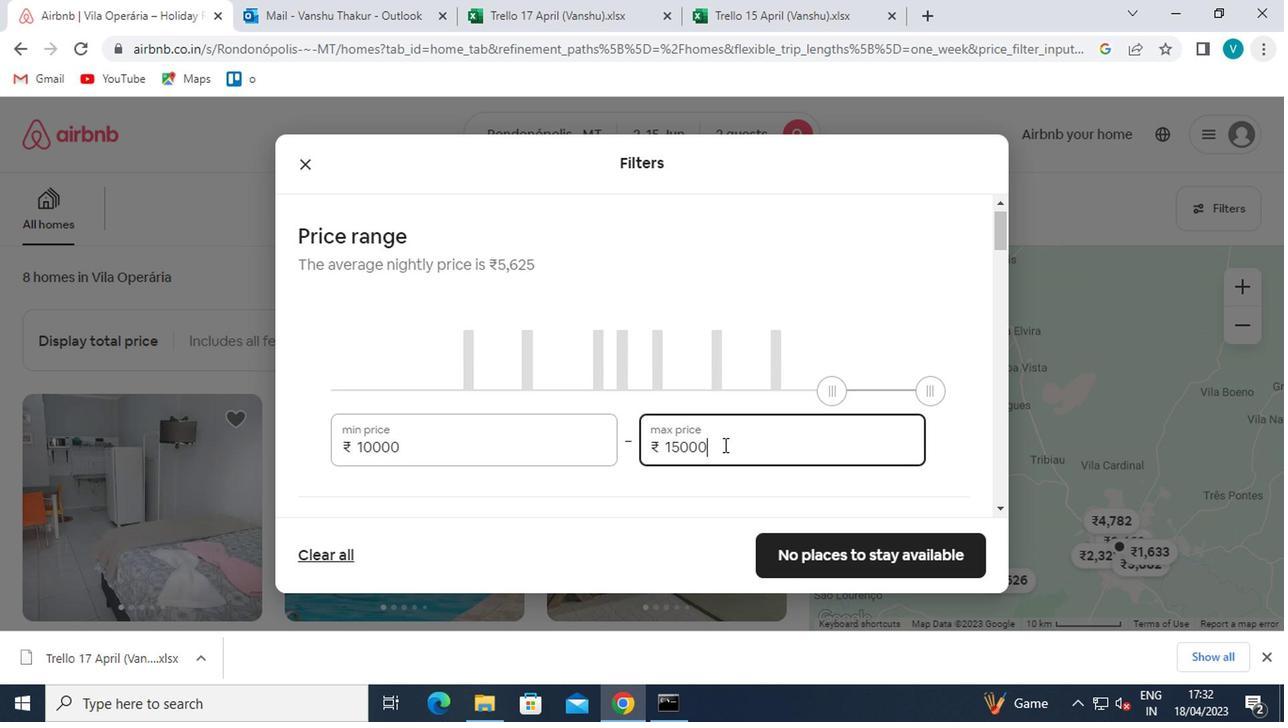 
Action: Mouse scrolled (718, 442) with delta (0, 0)
Screenshot: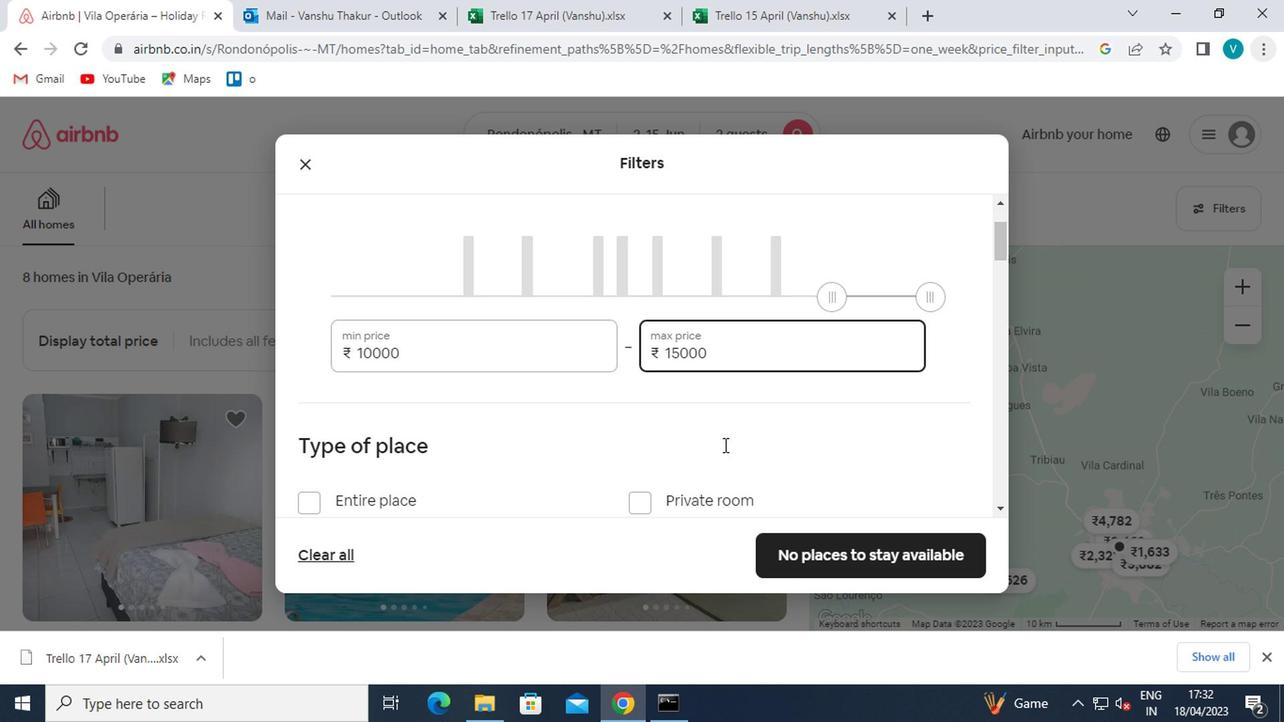 
Action: Mouse moved to (309, 321)
Screenshot: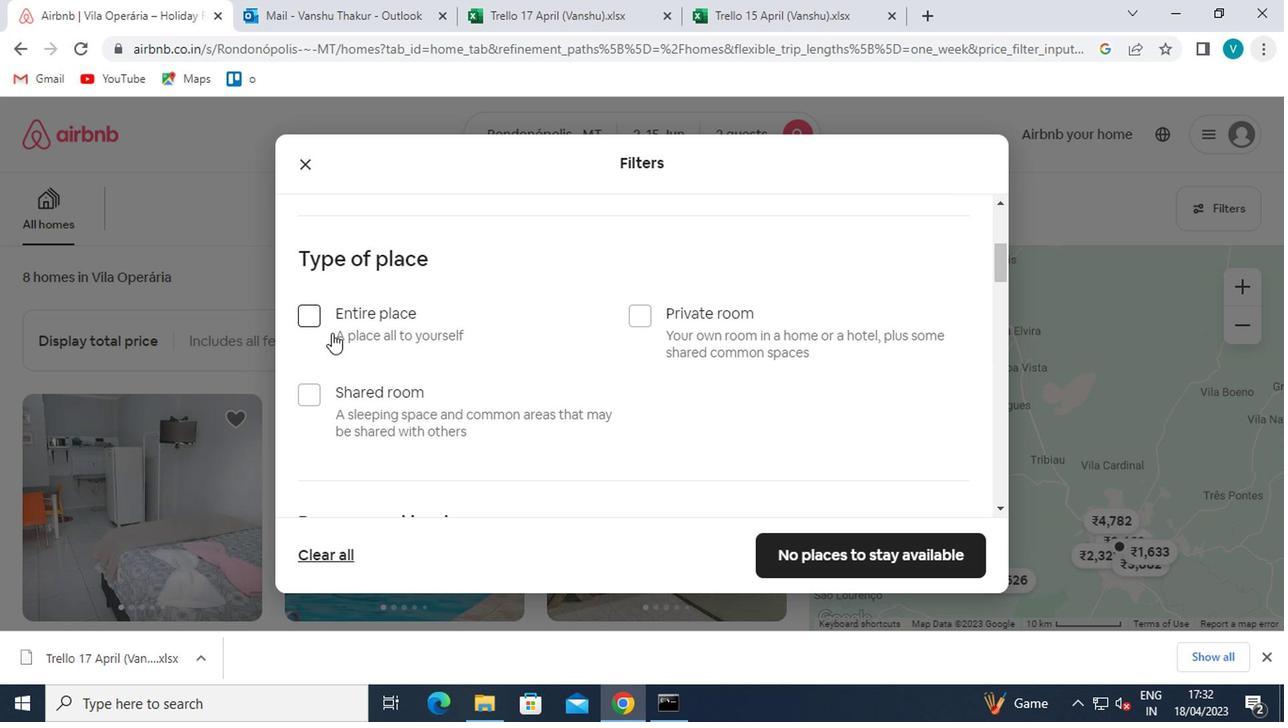 
Action: Mouse pressed left at (309, 321)
Screenshot: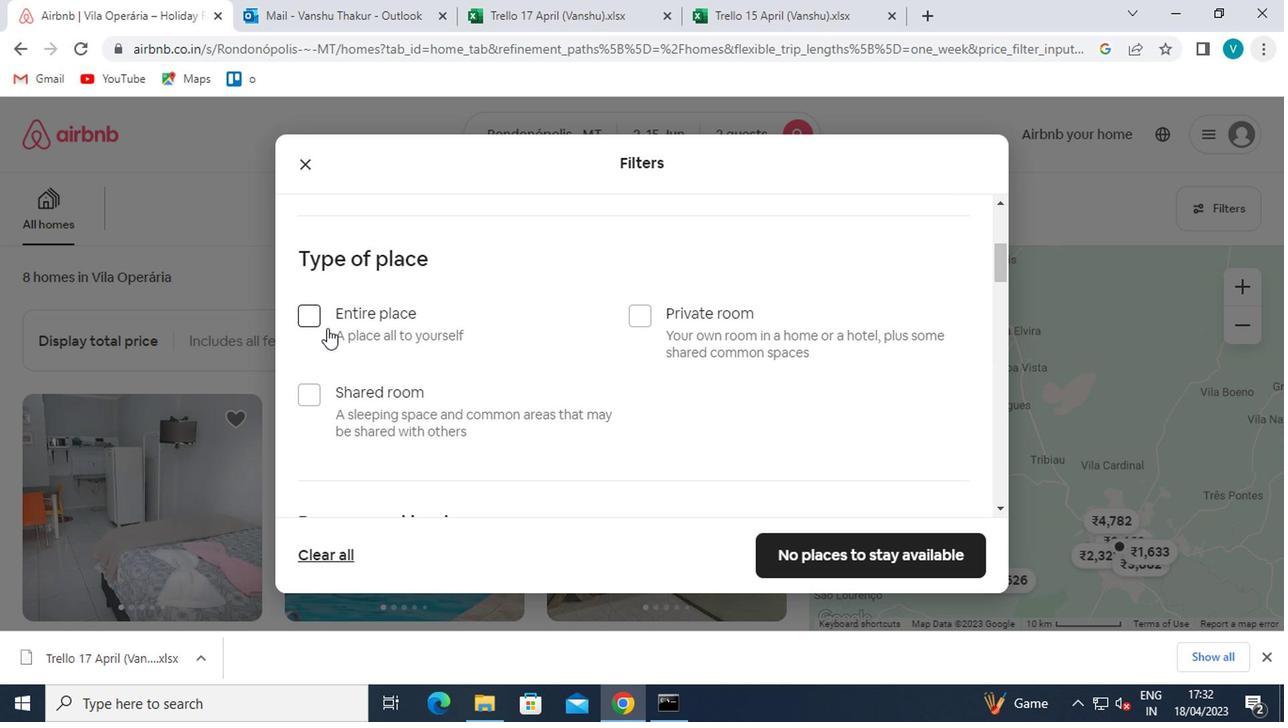 
Action: Mouse moved to (347, 343)
Screenshot: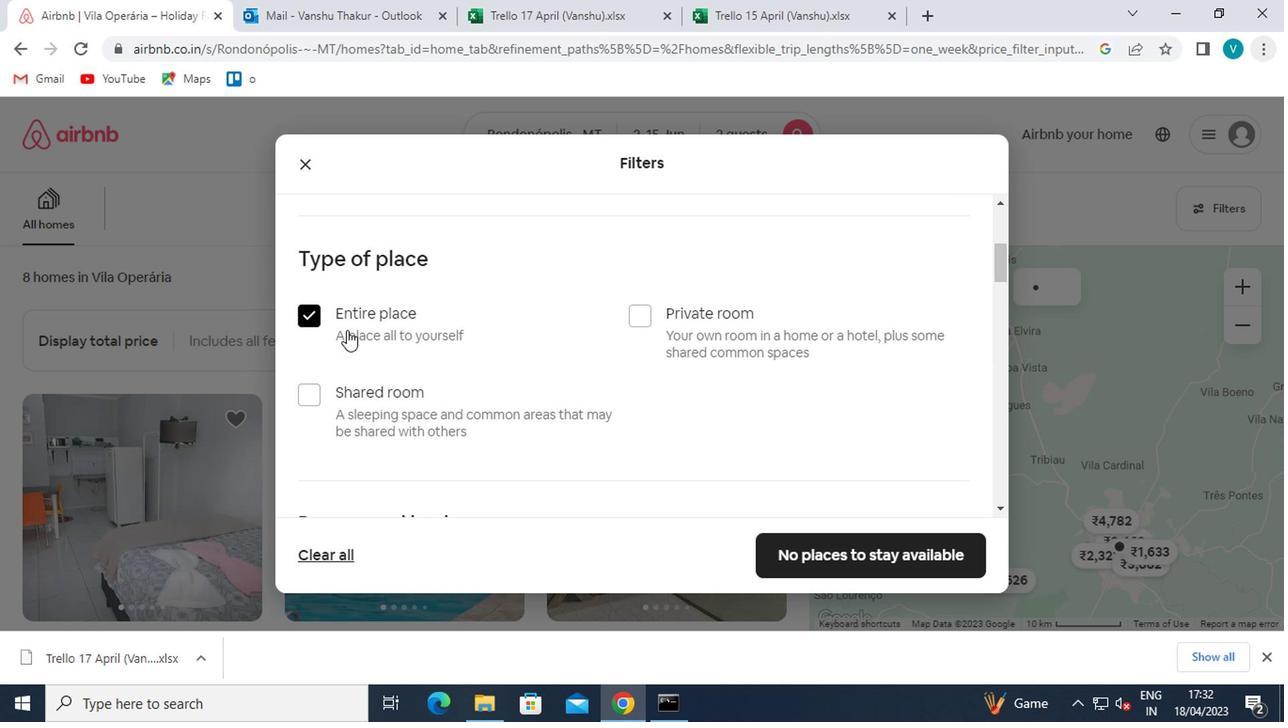 
Action: Mouse scrolled (347, 341) with delta (0, -1)
Screenshot: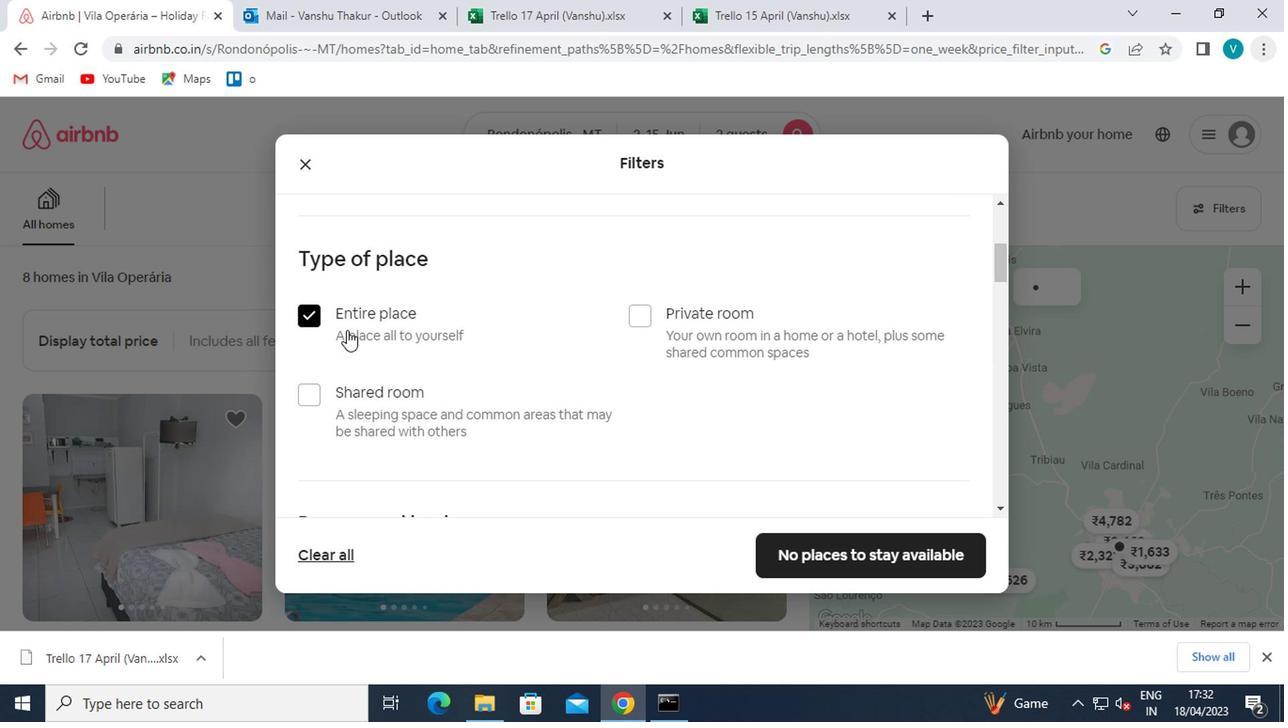
Action: Mouse moved to (348, 345)
Screenshot: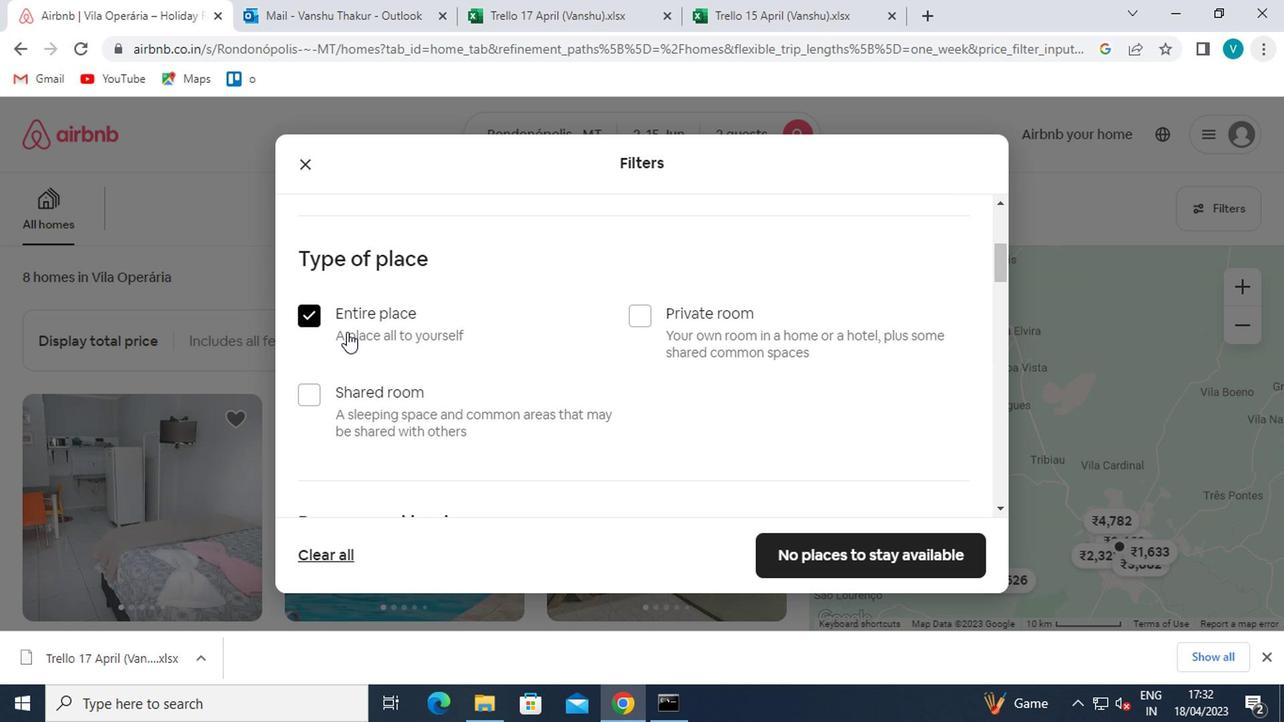 
Action: Mouse scrolled (348, 344) with delta (0, -1)
Screenshot: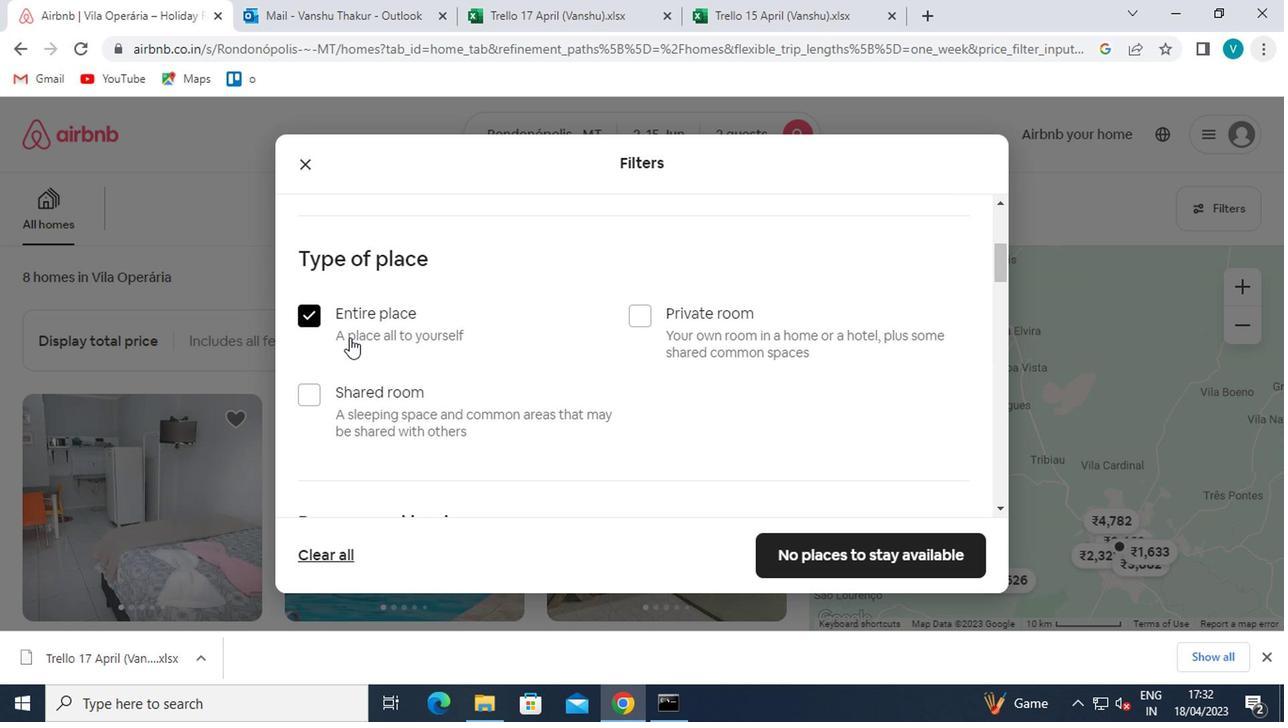 
Action: Mouse moved to (349, 349)
Screenshot: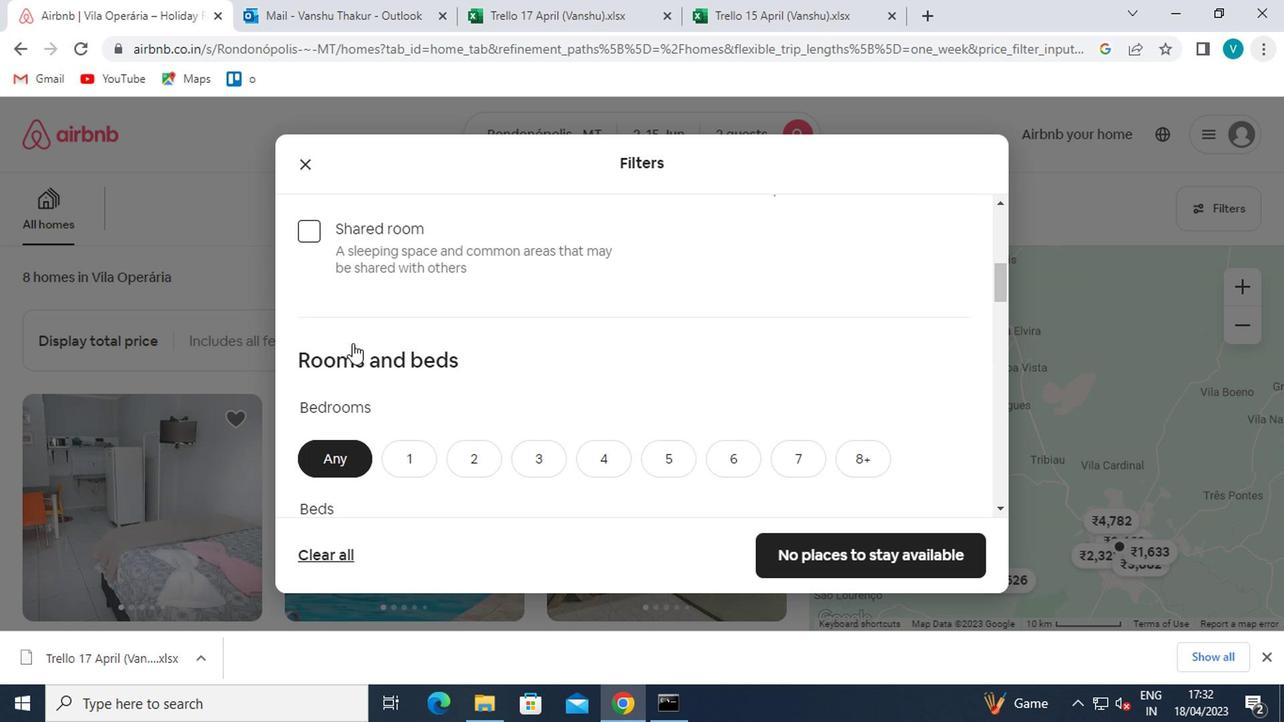 
Action: Mouse scrolled (349, 348) with delta (0, 0)
Screenshot: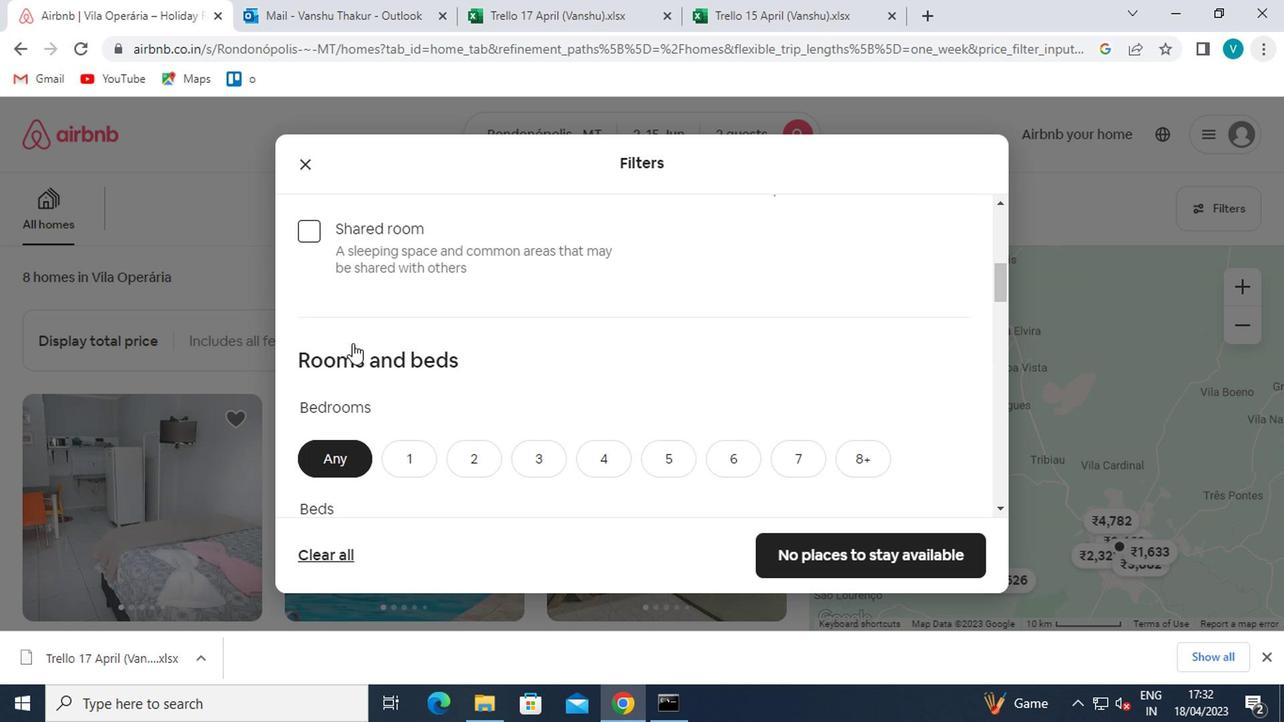 
Action: Mouse moved to (410, 338)
Screenshot: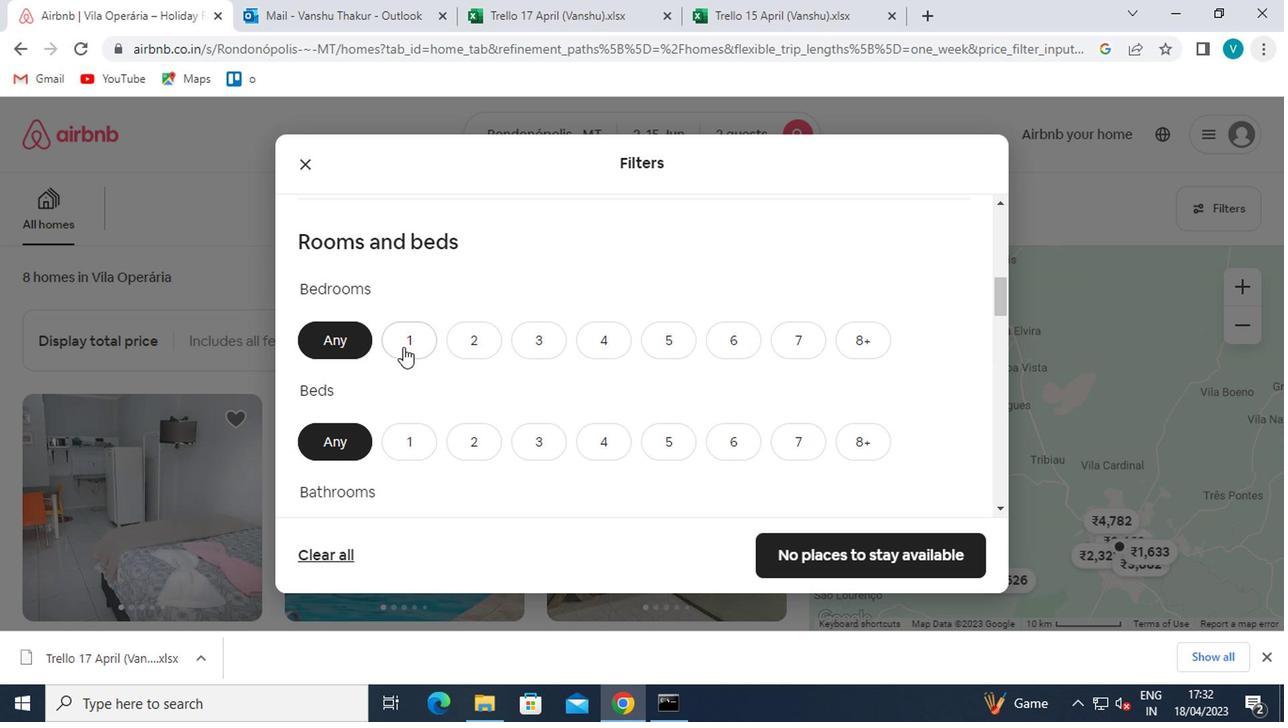 
Action: Mouse pressed left at (410, 338)
Screenshot: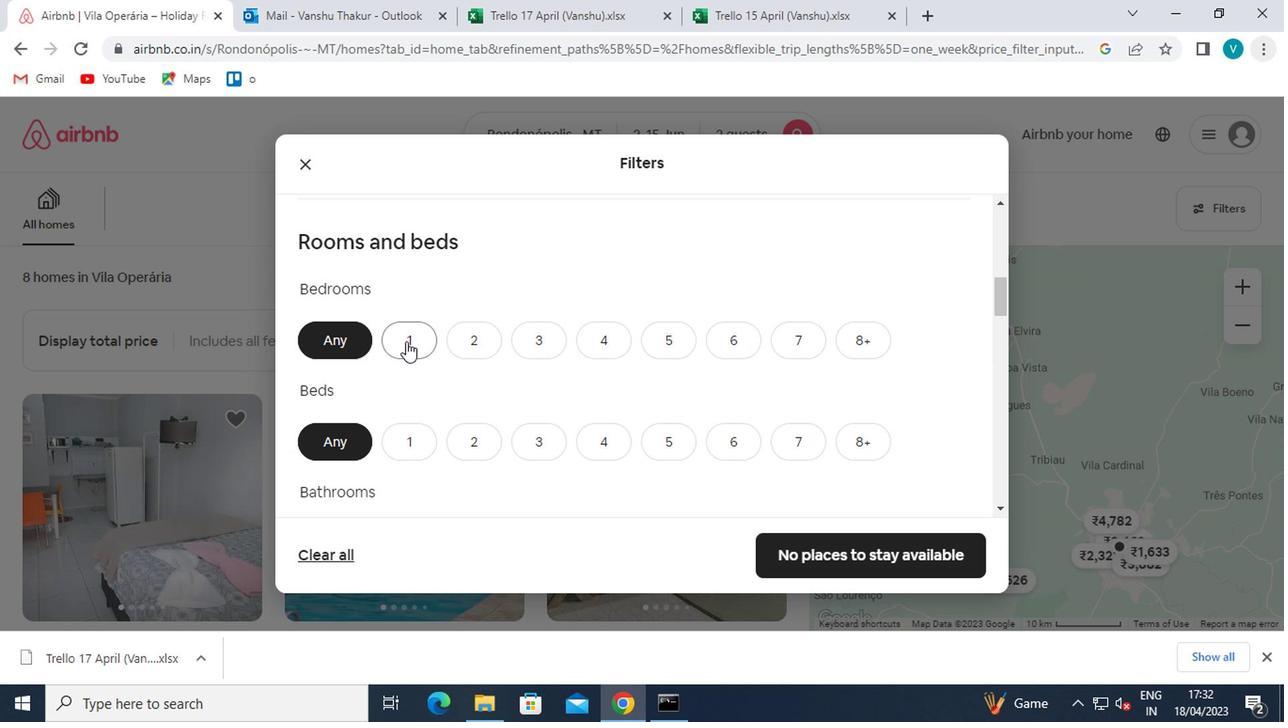 
Action: Mouse moved to (408, 333)
Screenshot: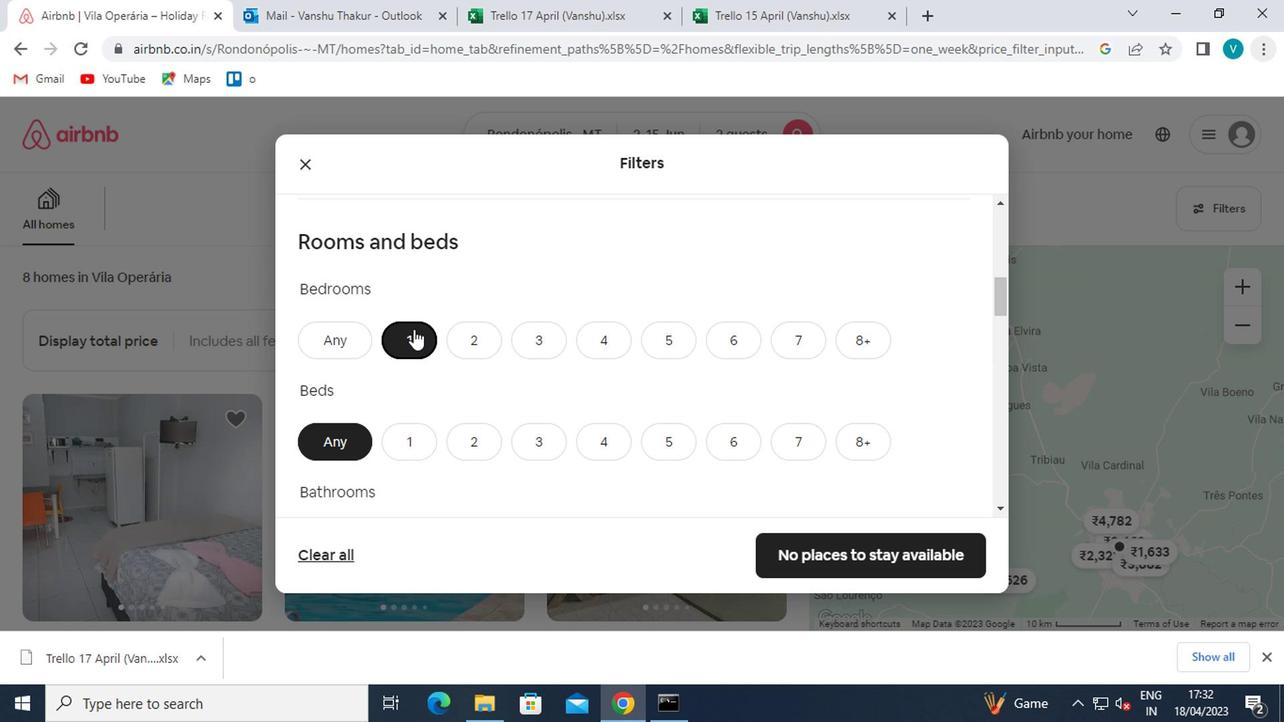 
Action: Mouse scrolled (408, 333) with delta (0, 0)
Screenshot: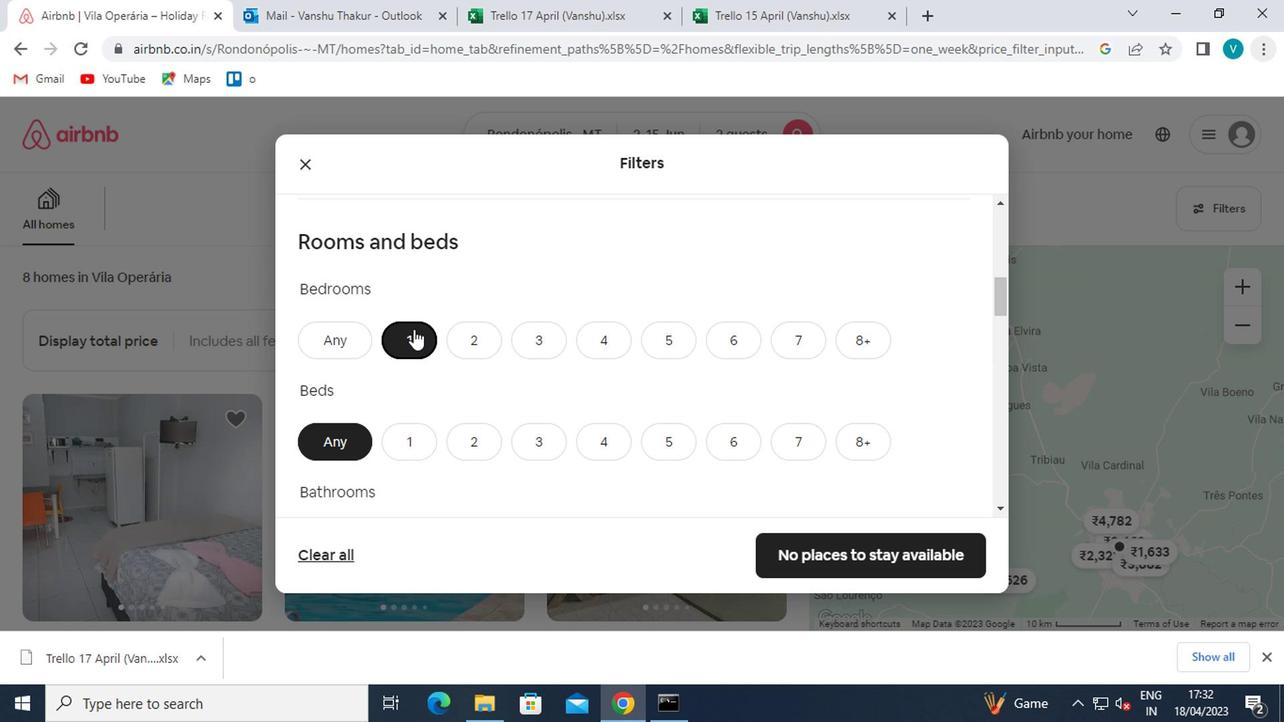 
Action: Mouse moved to (404, 341)
Screenshot: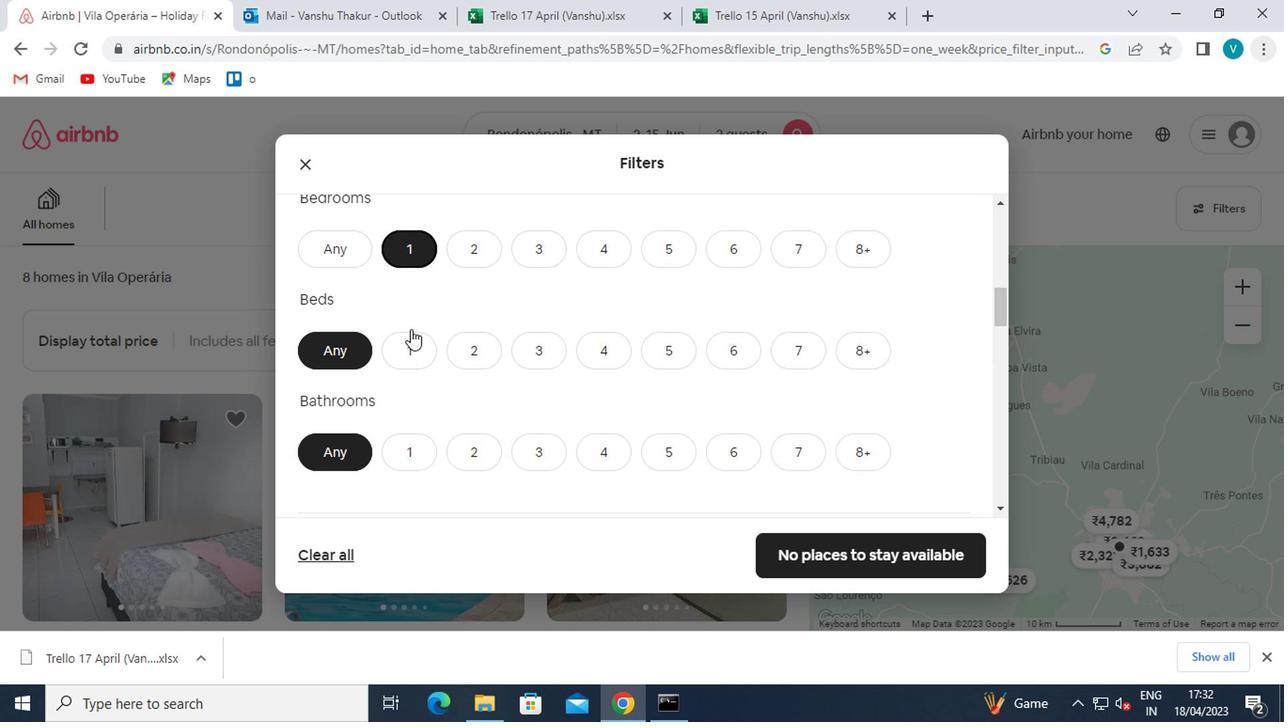 
Action: Mouse pressed left at (404, 341)
Screenshot: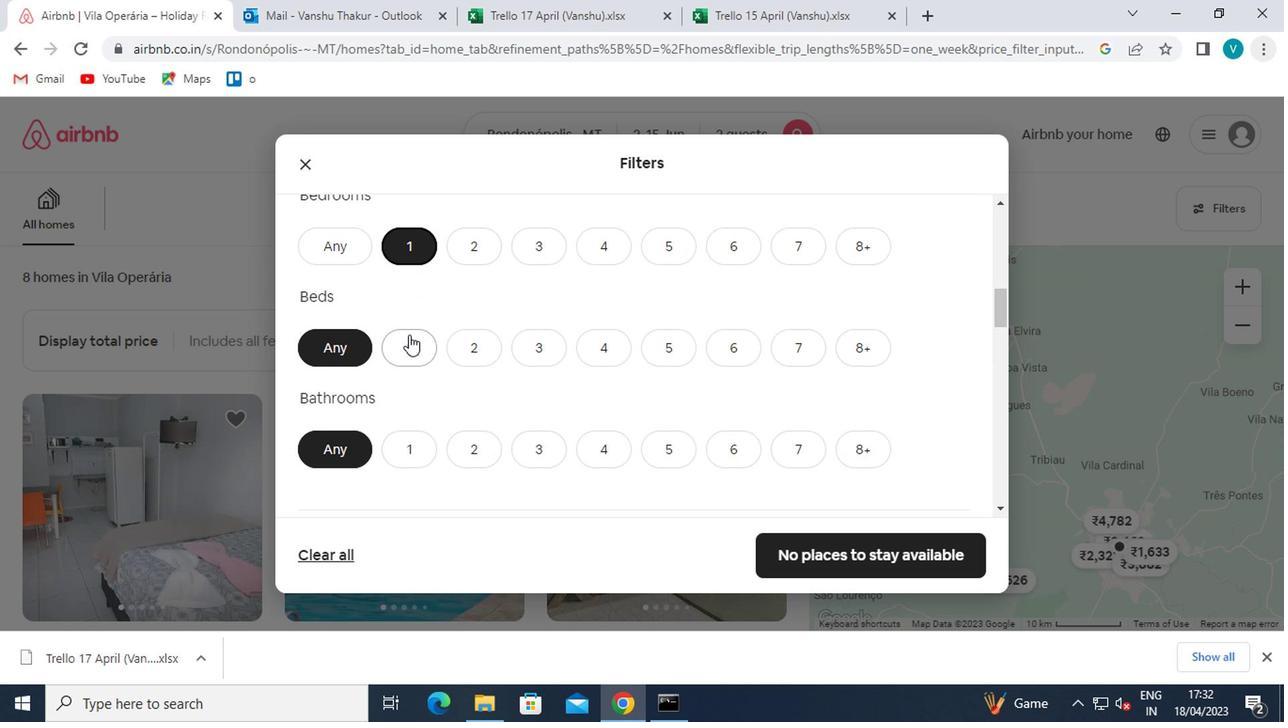 
Action: Mouse moved to (404, 443)
Screenshot: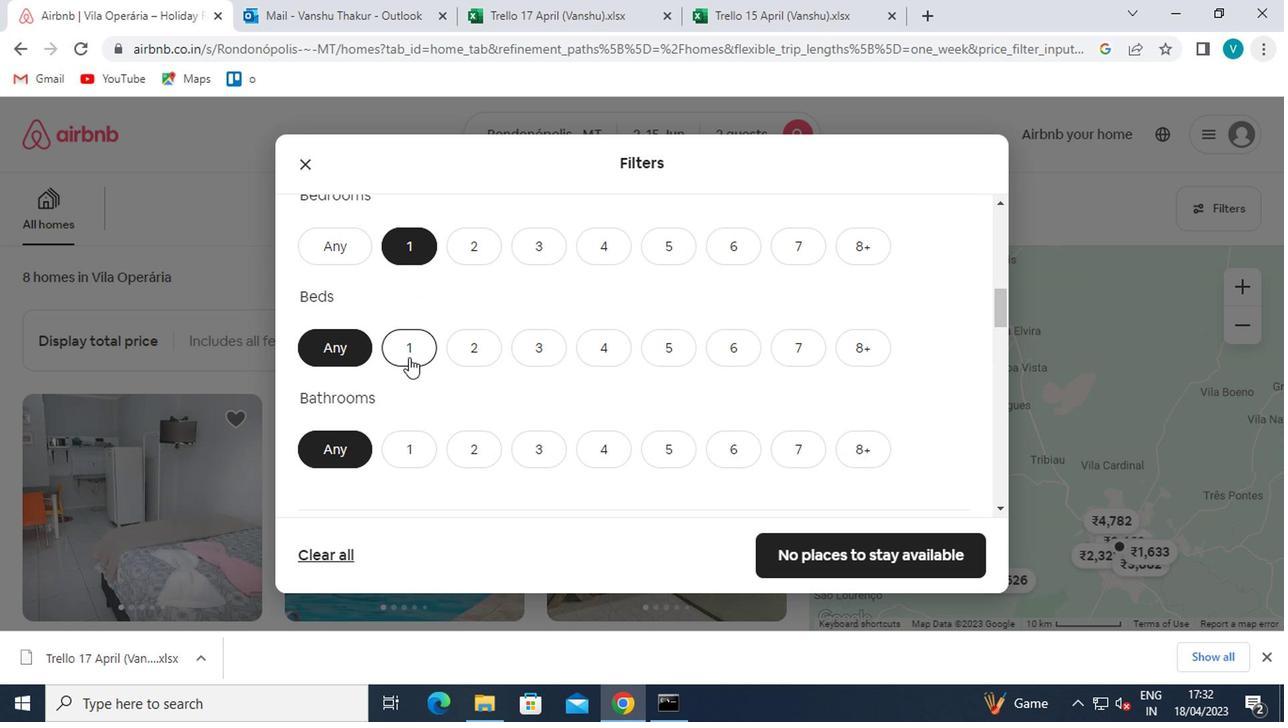 
Action: Mouse pressed left at (404, 443)
Screenshot: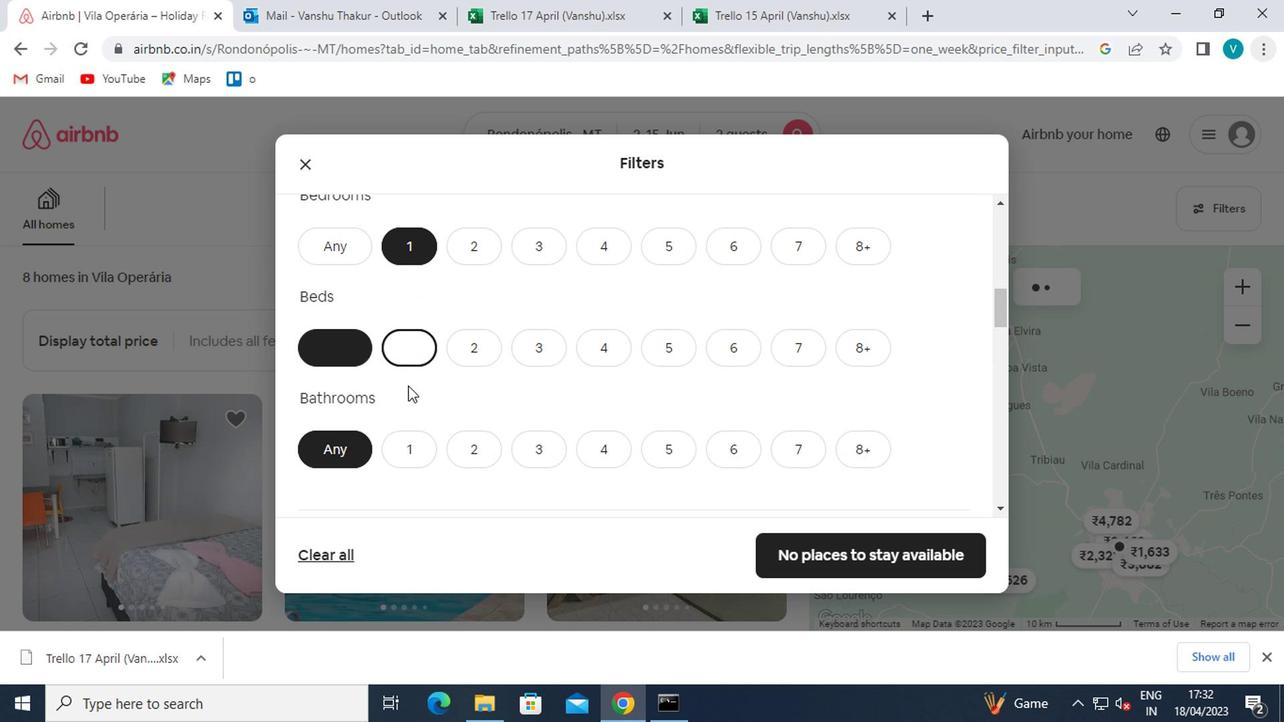 
Action: Mouse scrolled (404, 442) with delta (0, 0)
Screenshot: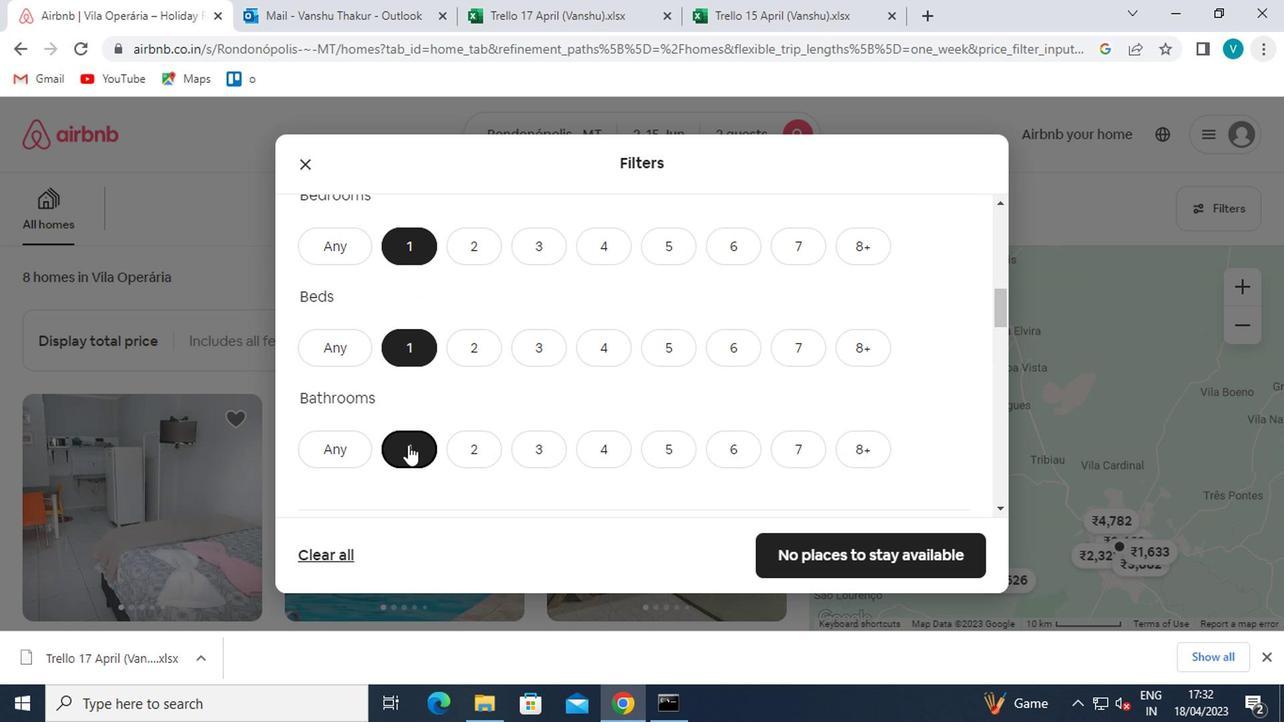 
Action: Mouse scrolled (404, 442) with delta (0, 0)
Screenshot: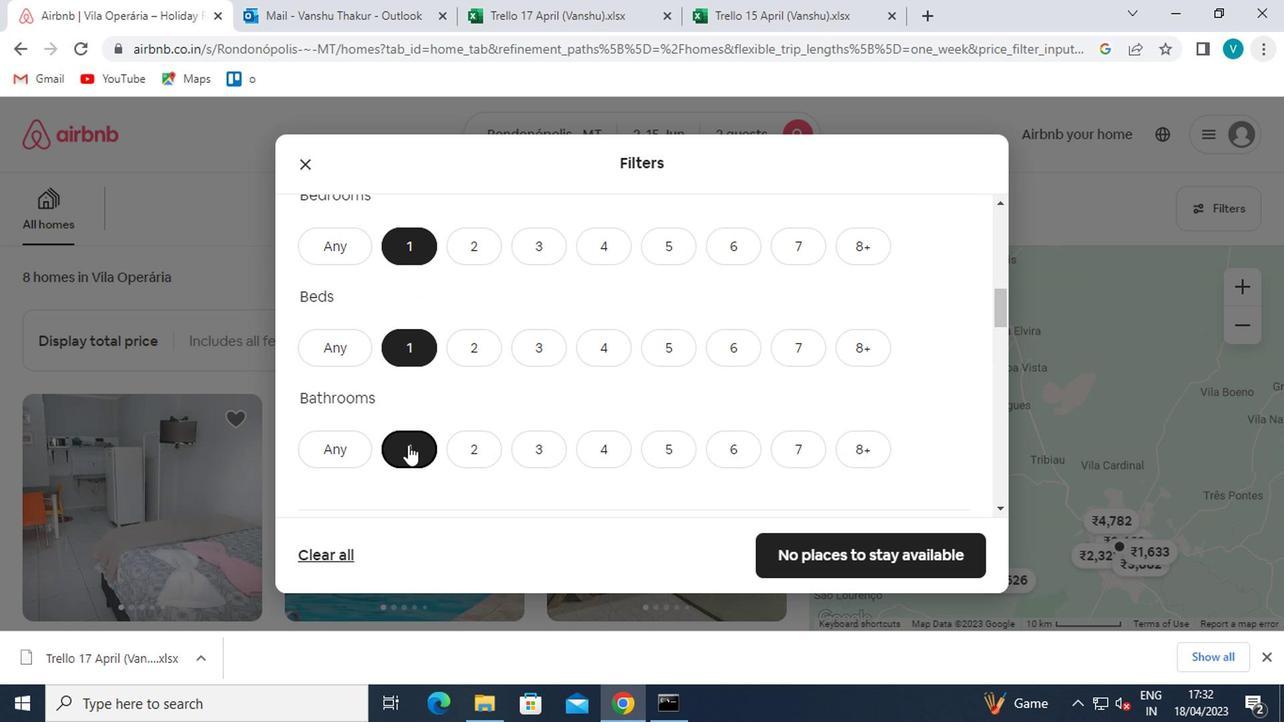 
Action: Mouse moved to (641, 450)
Screenshot: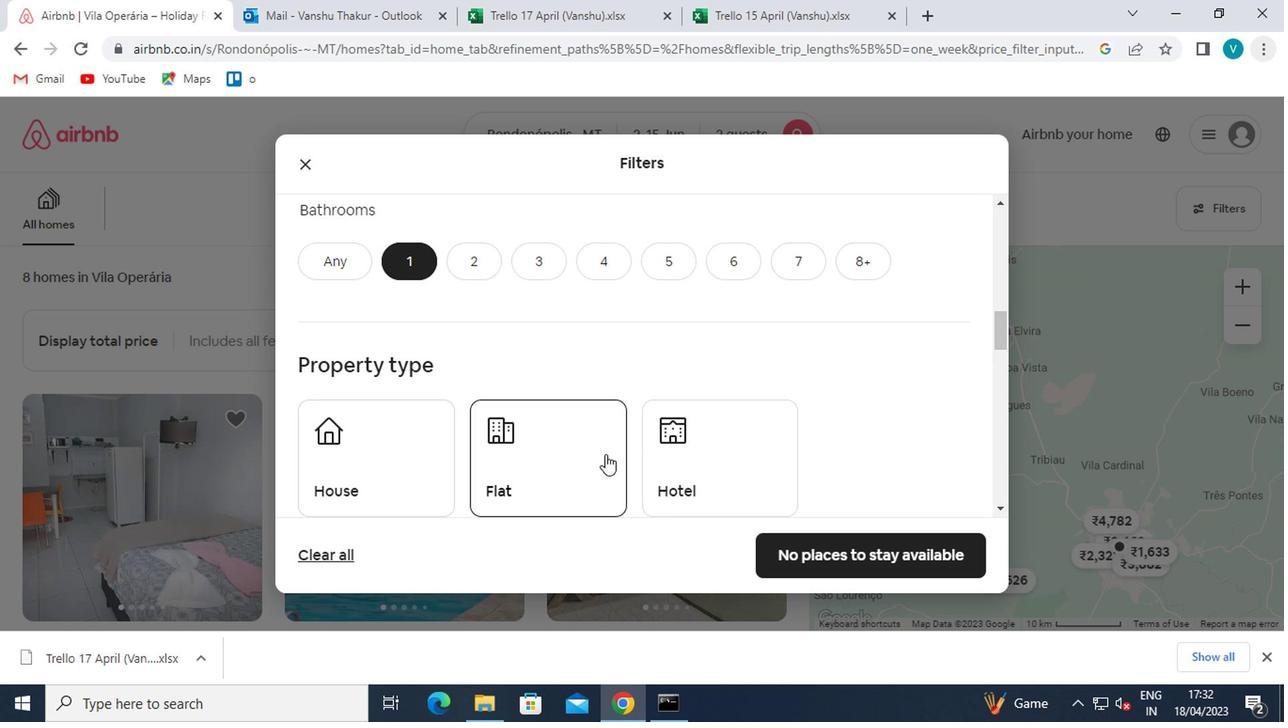 
Action: Mouse pressed left at (641, 450)
Screenshot: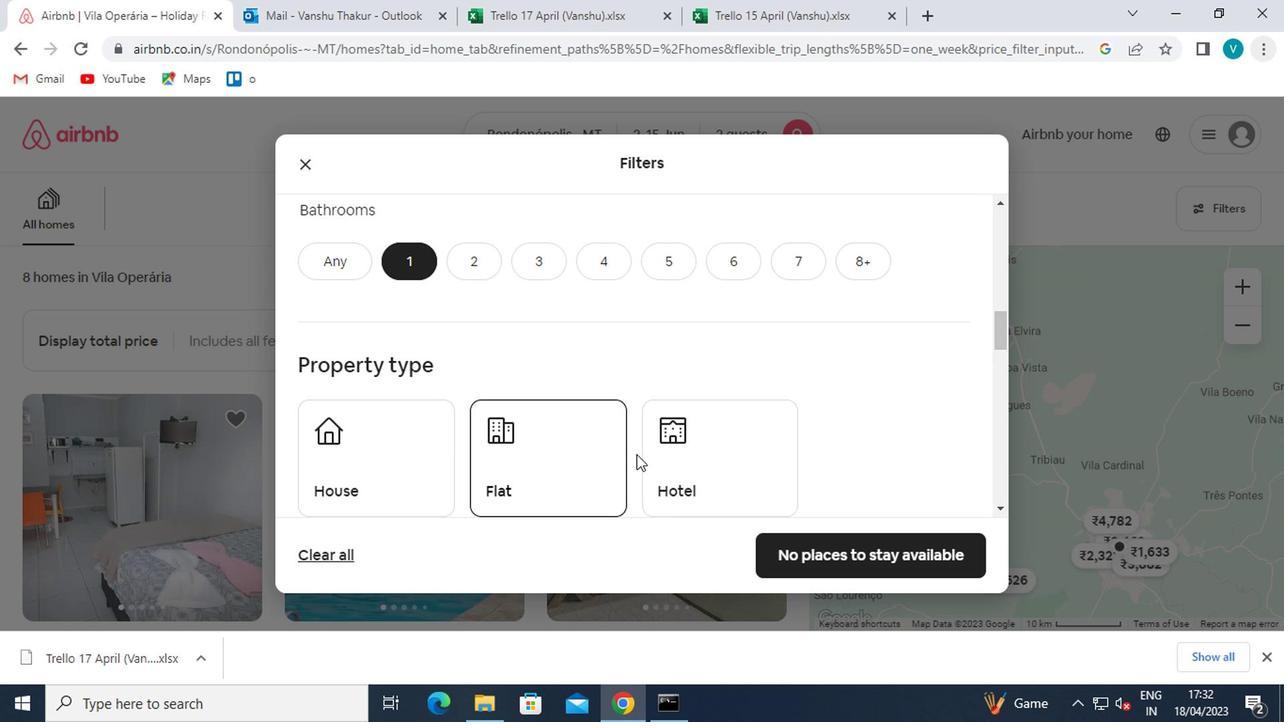 
Action: Mouse moved to (641, 448)
Screenshot: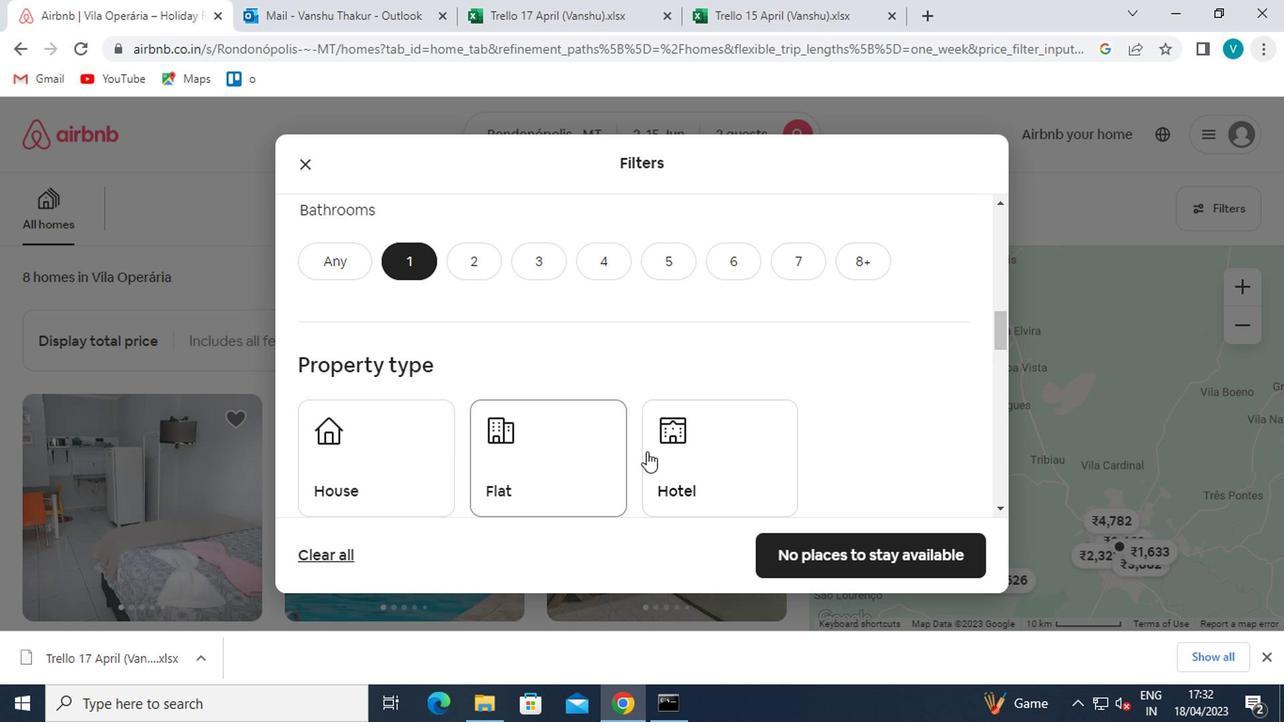 
Action: Mouse scrolled (641, 448) with delta (0, 0)
Screenshot: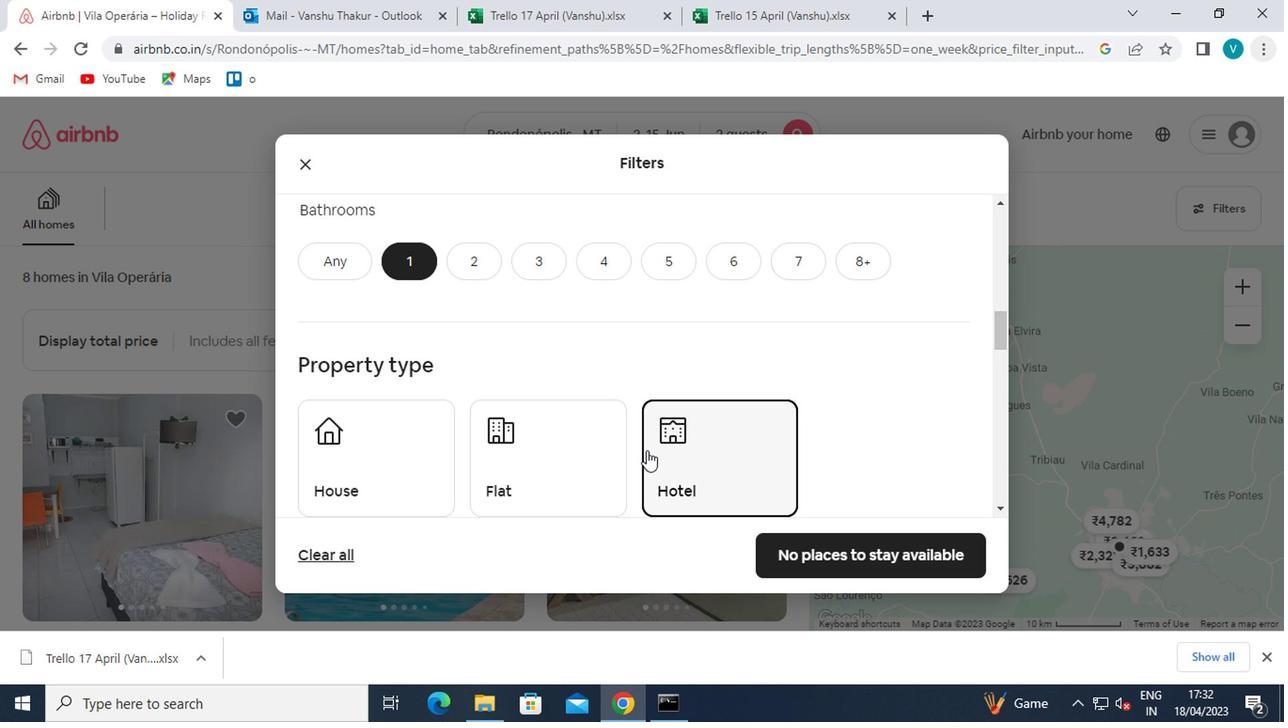 
Action: Mouse moved to (641, 448)
Screenshot: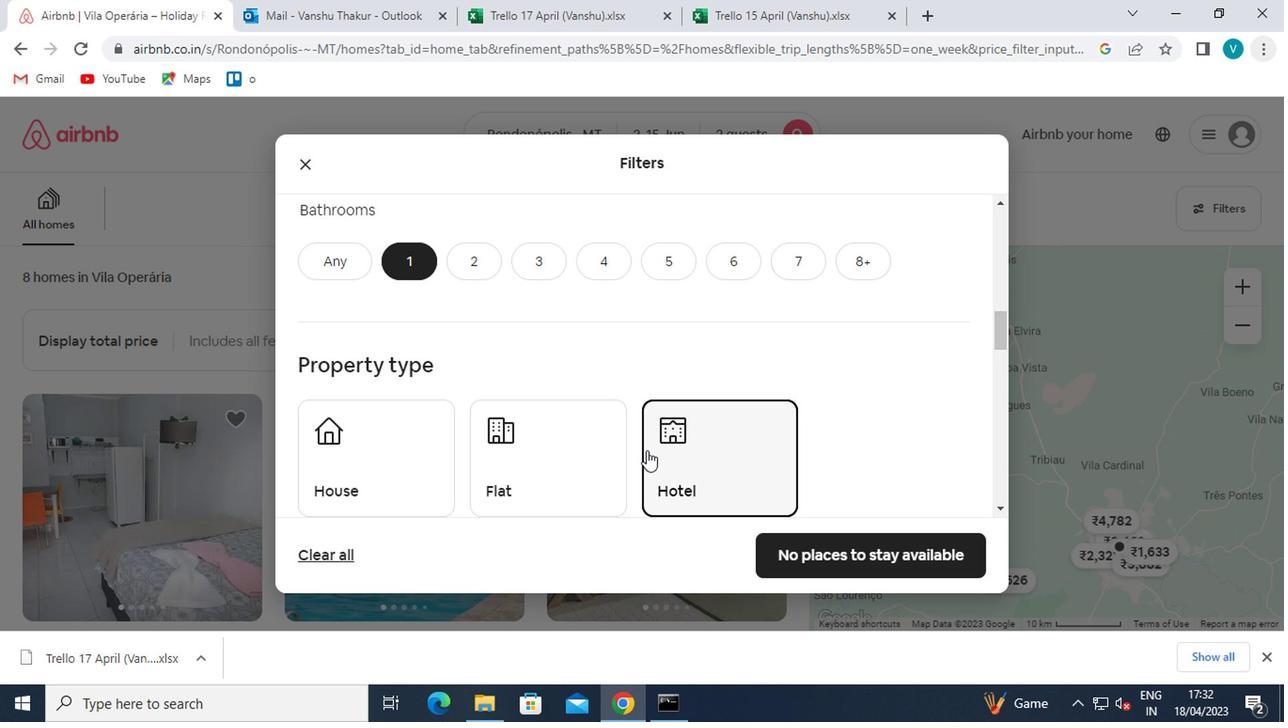 
Action: Mouse scrolled (641, 448) with delta (0, 0)
Screenshot: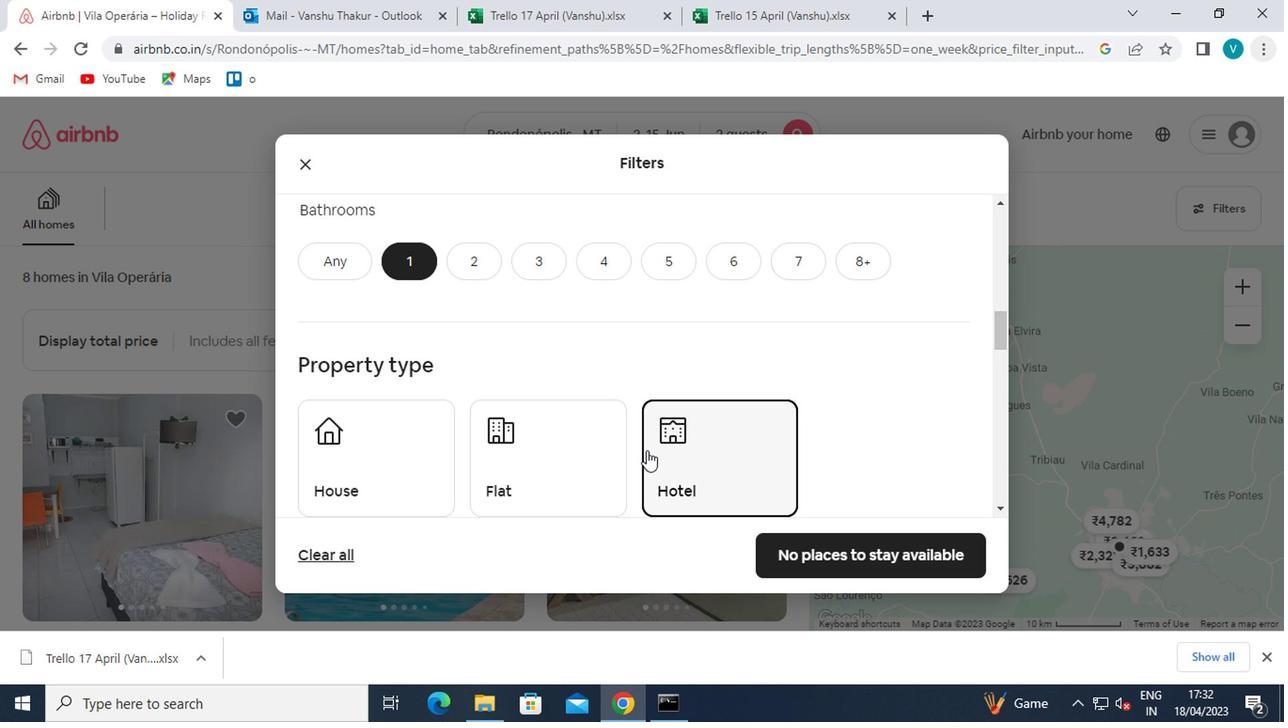 
Action: Mouse moved to (641, 448)
Screenshot: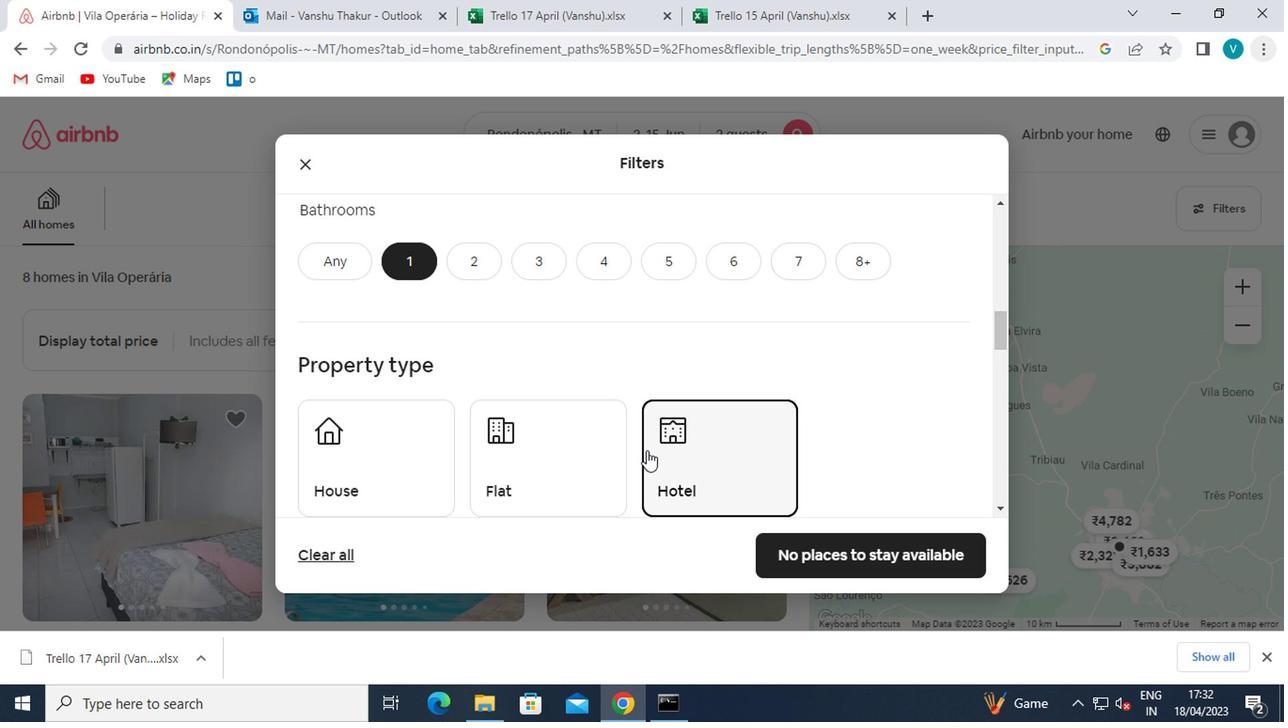 
Action: Mouse scrolled (641, 448) with delta (0, 0)
Screenshot: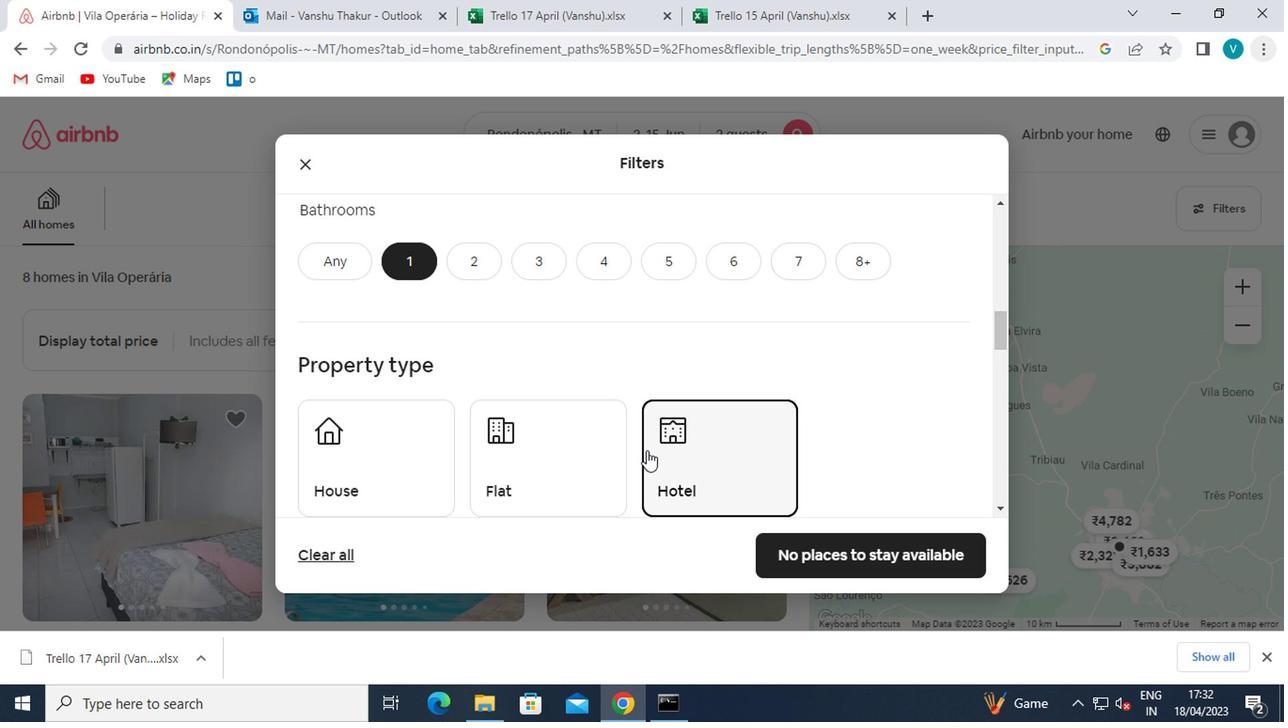 
Action: Mouse scrolled (641, 448) with delta (0, 0)
Screenshot: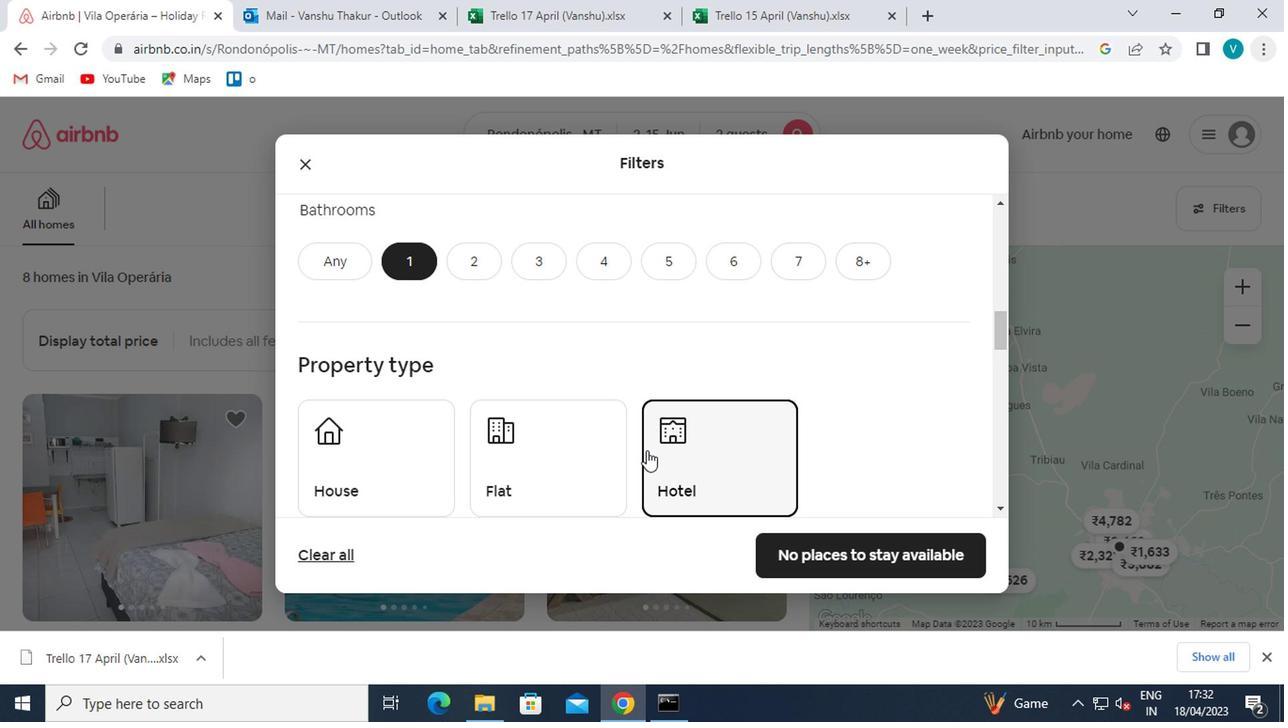 
Action: Mouse moved to (677, 442)
Screenshot: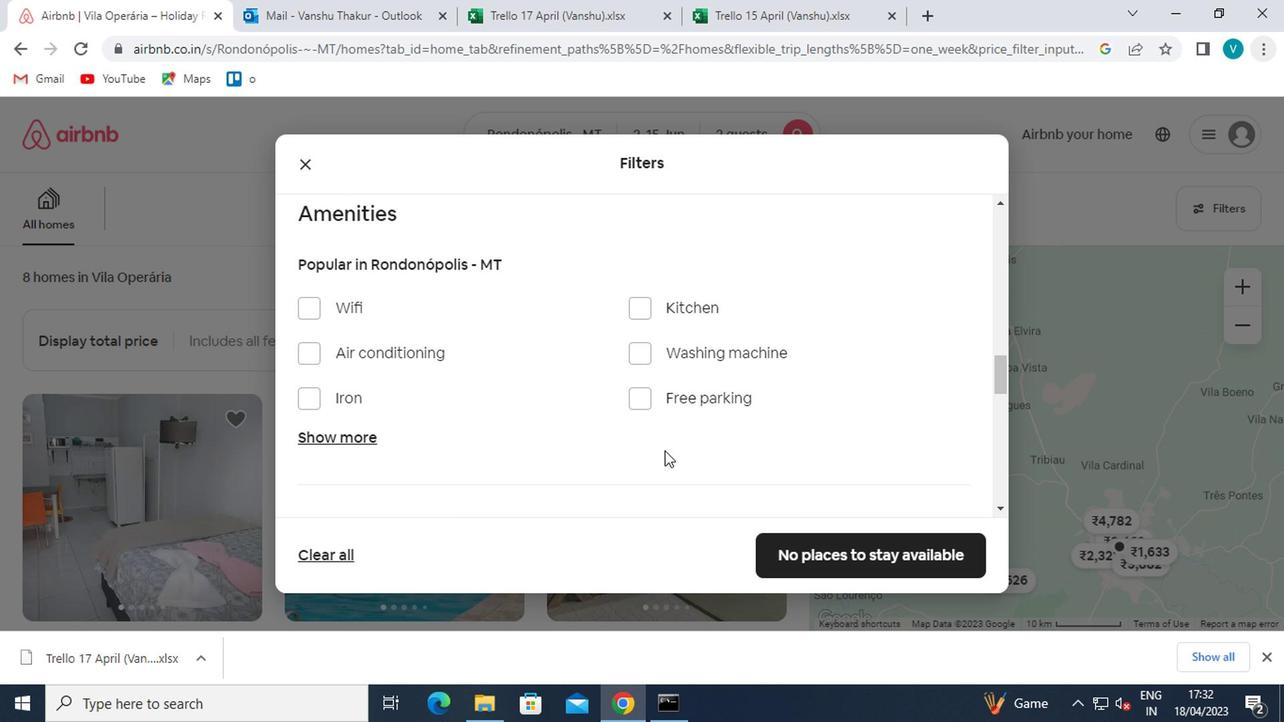 
Action: Mouse scrolled (677, 440) with delta (0, -1)
Screenshot: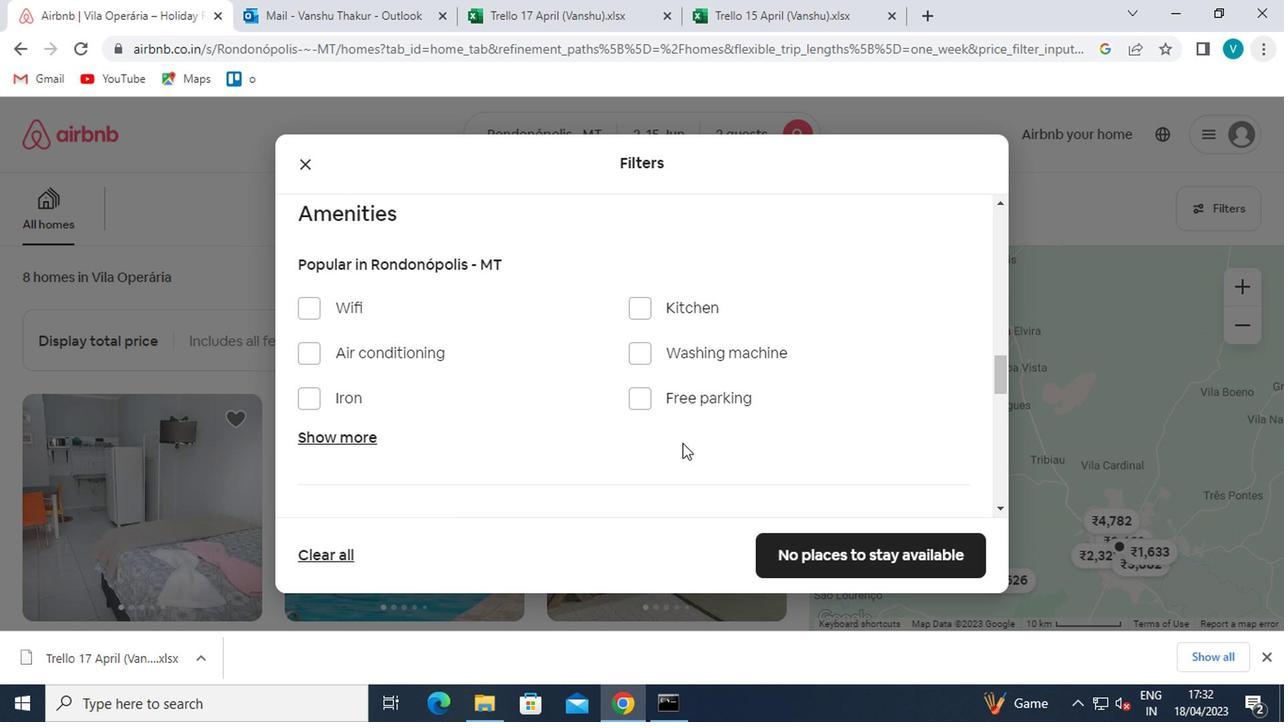 
Action: Mouse moved to (683, 440)
Screenshot: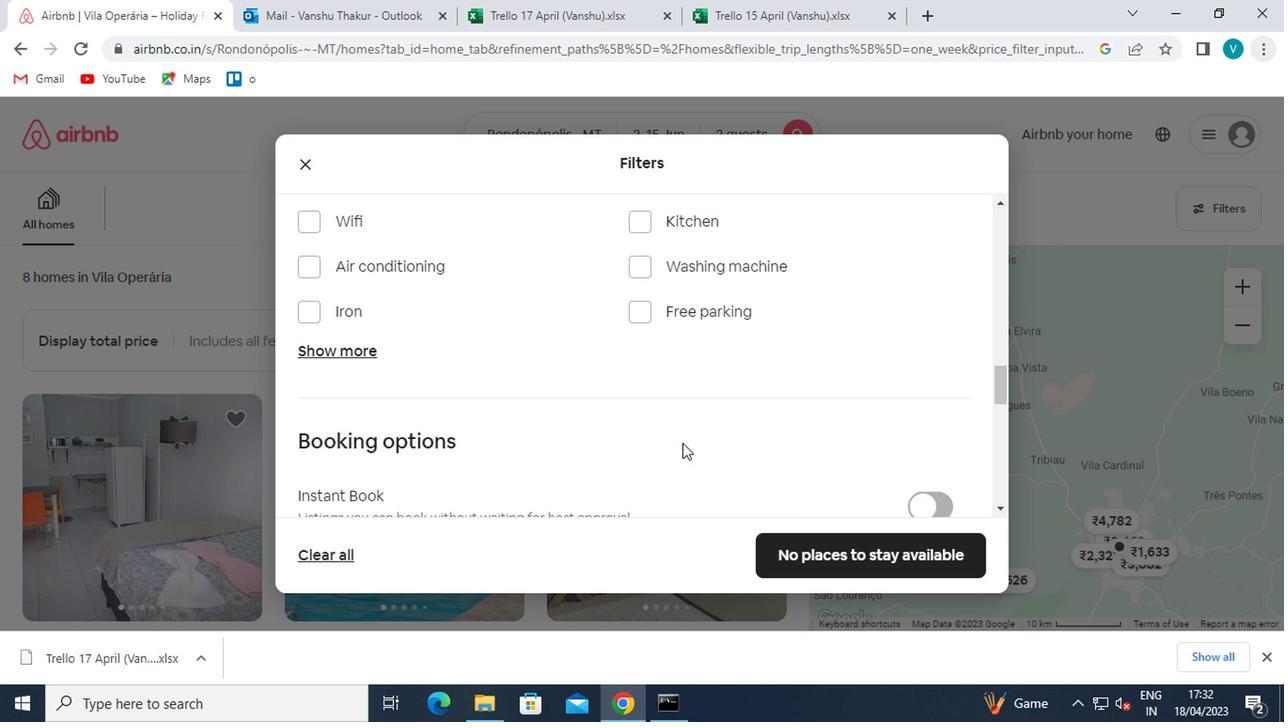 
Action: Mouse scrolled (683, 440) with delta (0, 0)
Screenshot: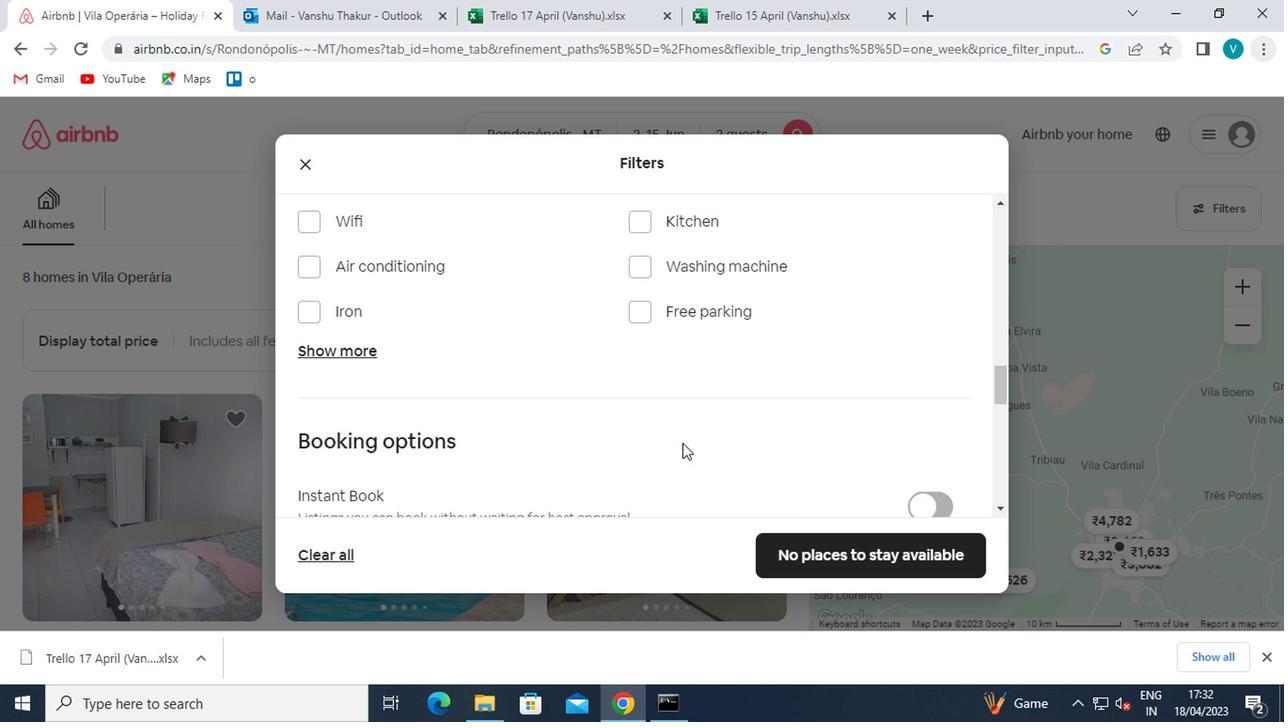 
Action: Mouse scrolled (683, 440) with delta (0, 0)
Screenshot: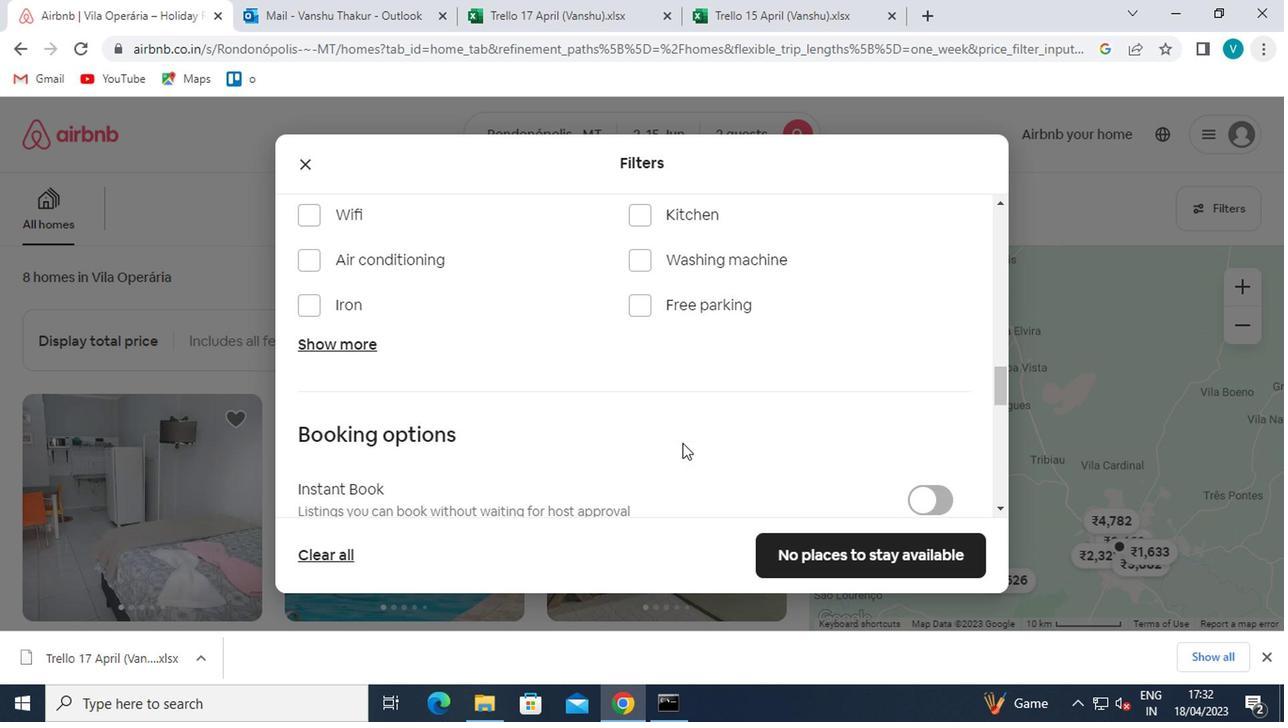 
Action: Mouse moved to (911, 387)
Screenshot: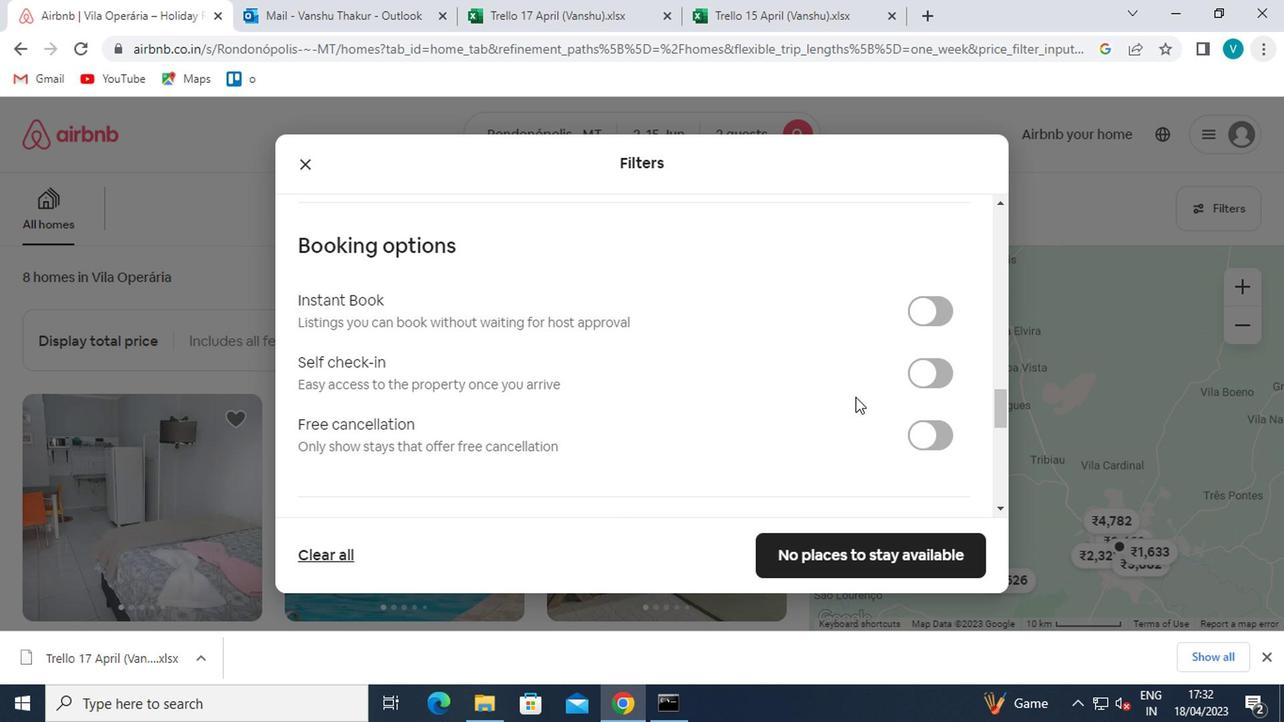 
Action: Mouse pressed left at (911, 387)
Screenshot: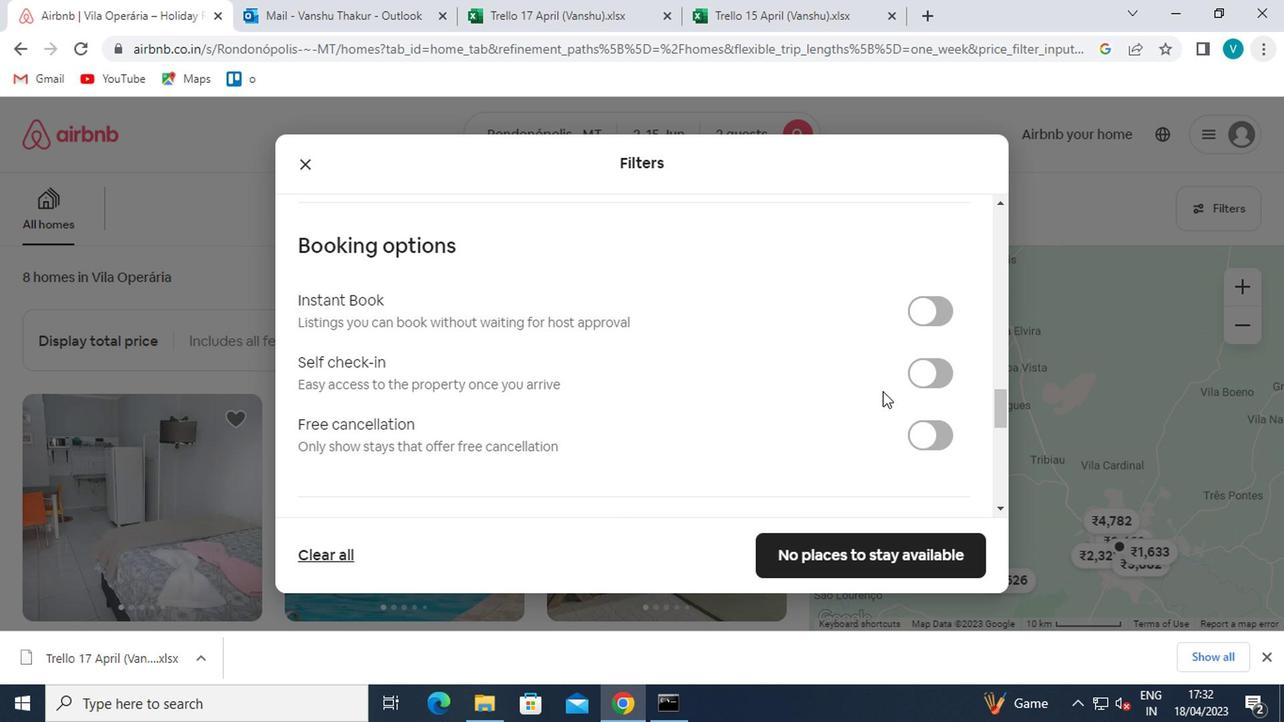 
Action: Mouse moved to (738, 378)
Screenshot: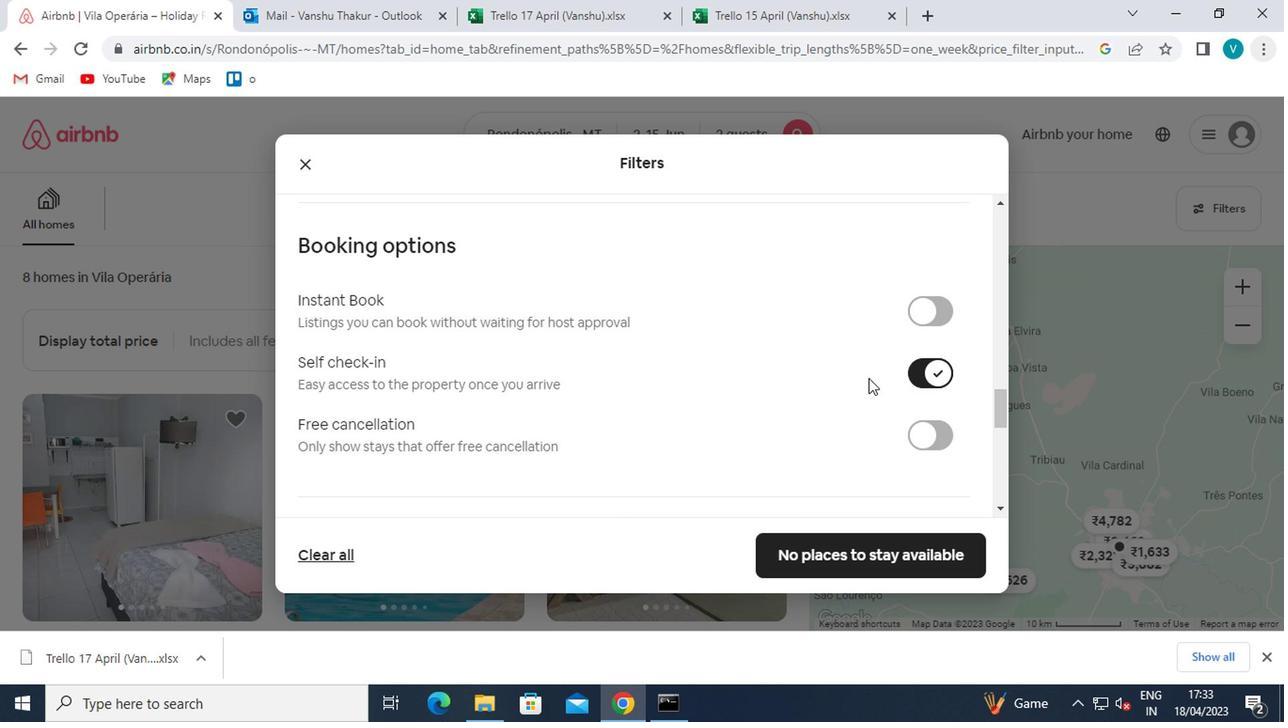 
Action: Mouse scrolled (738, 376) with delta (0, -1)
Screenshot: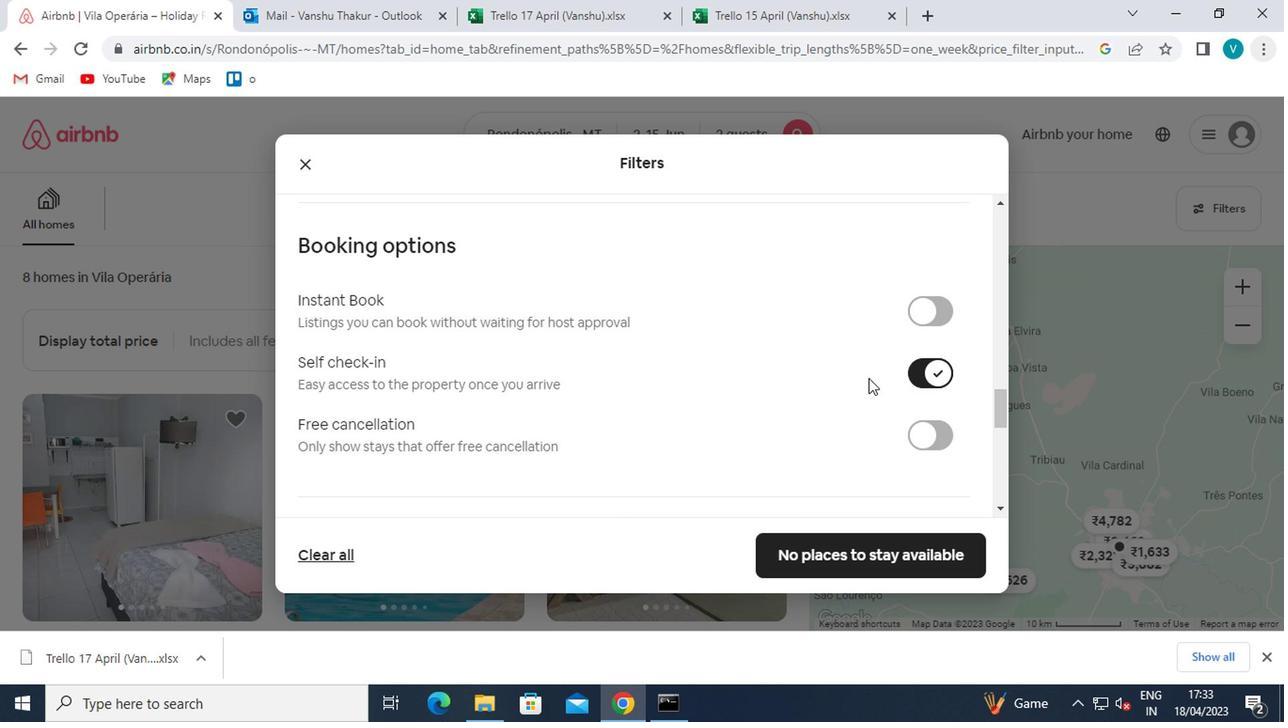 
Action: Mouse moved to (721, 378)
Screenshot: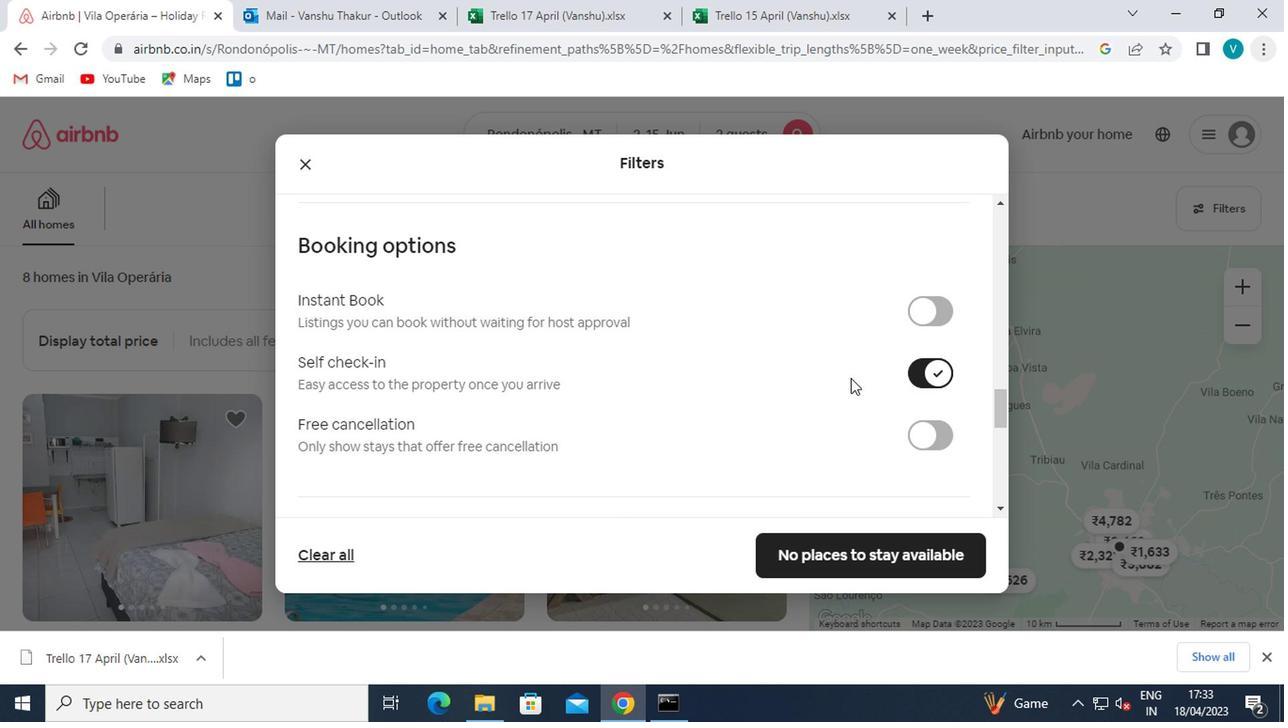 
Action: Mouse scrolled (721, 376) with delta (0, -1)
Screenshot: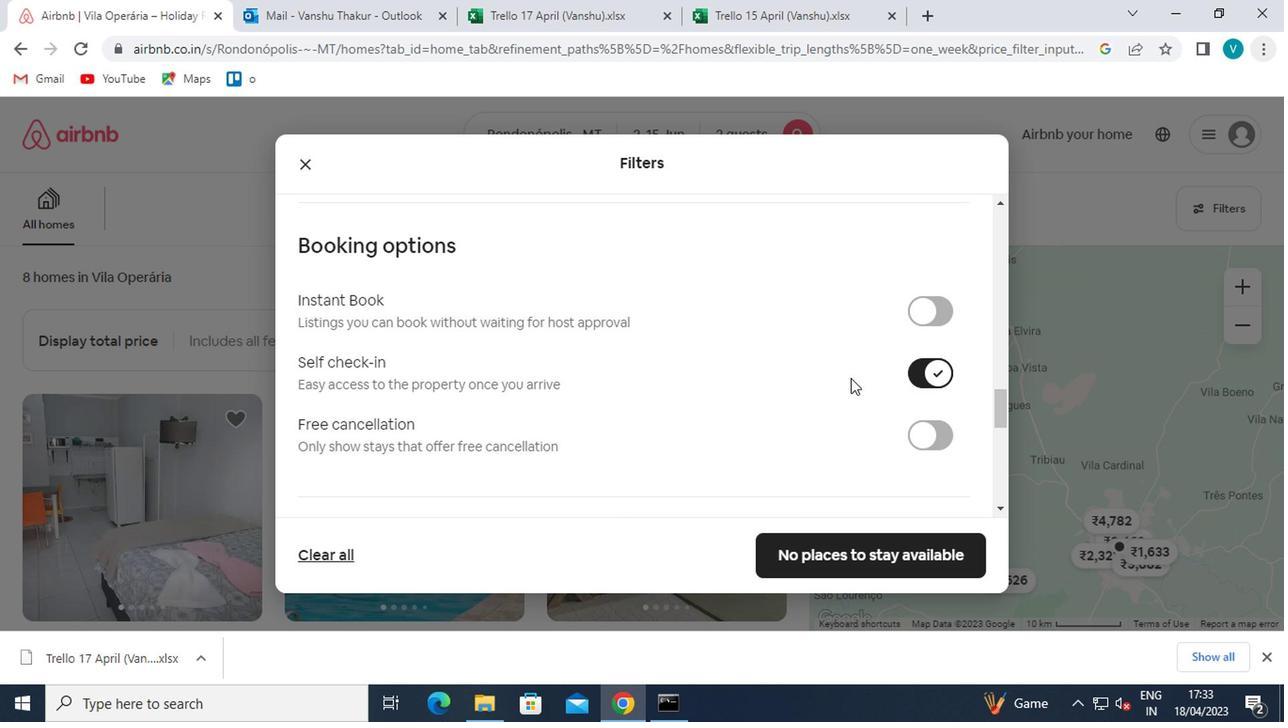 
Action: Mouse moved to (702, 378)
Screenshot: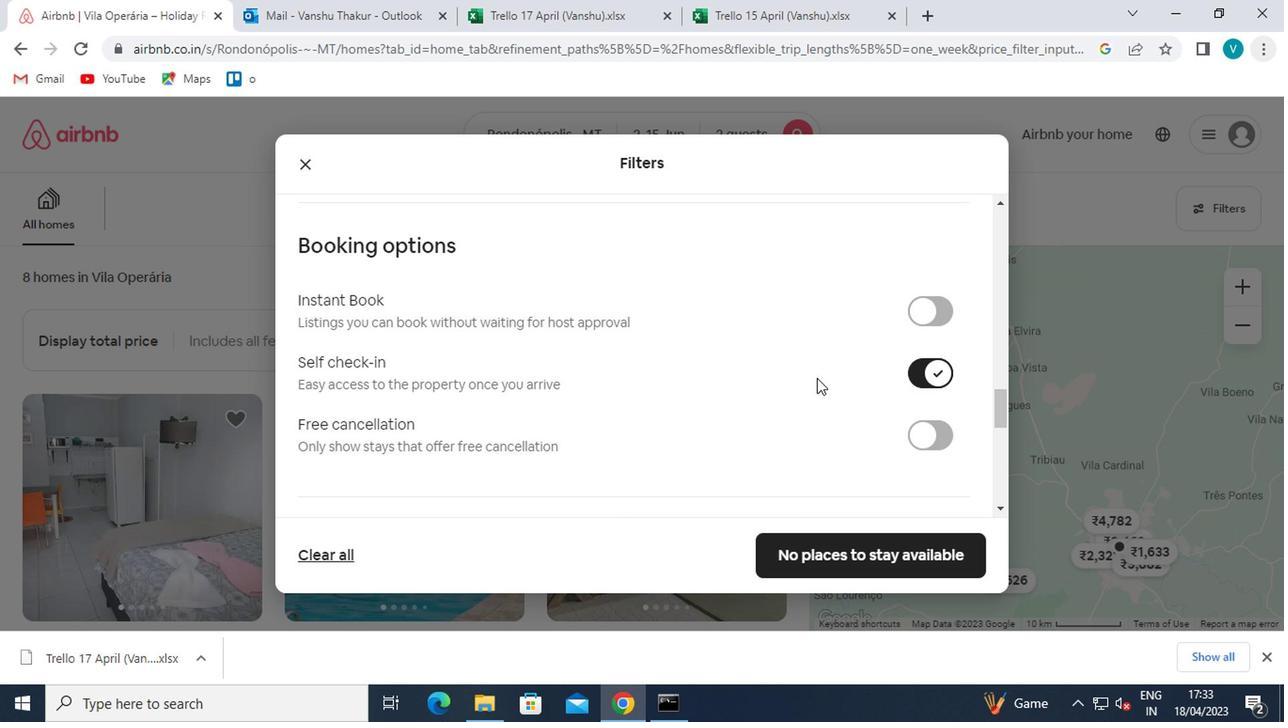
Action: Mouse scrolled (702, 376) with delta (0, -1)
Screenshot: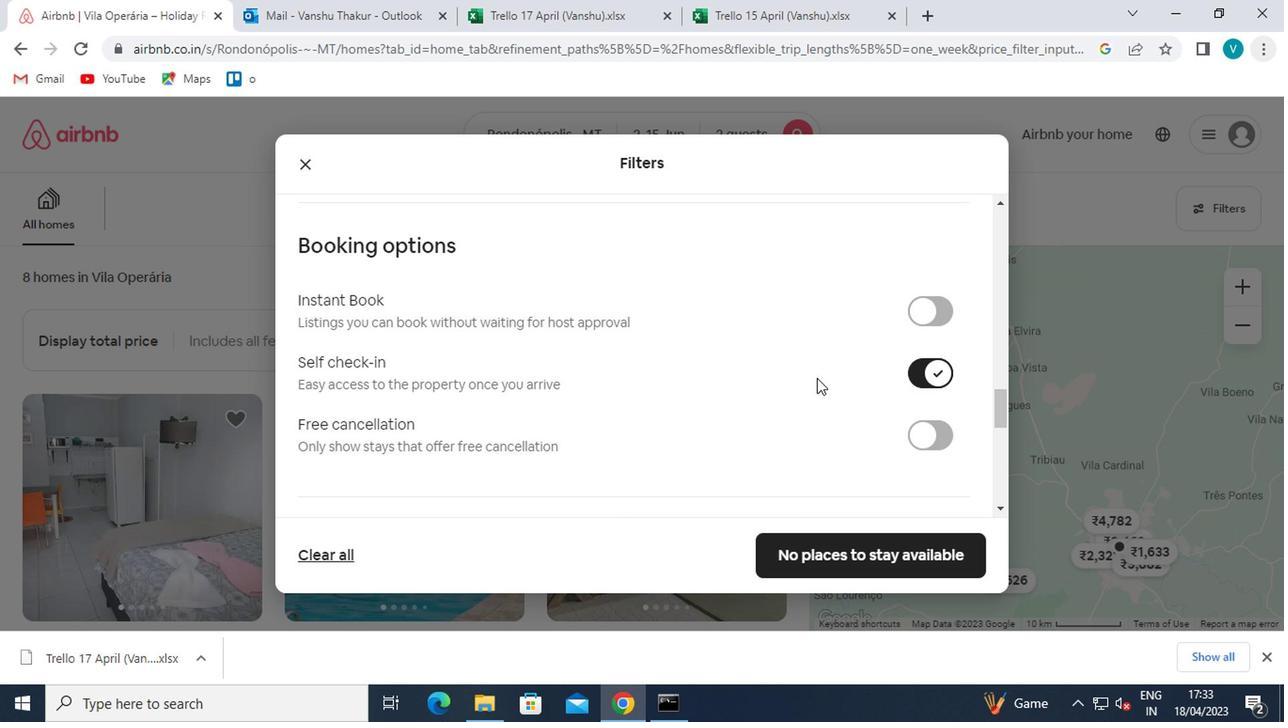 
Action: Mouse moved to (688, 378)
Screenshot: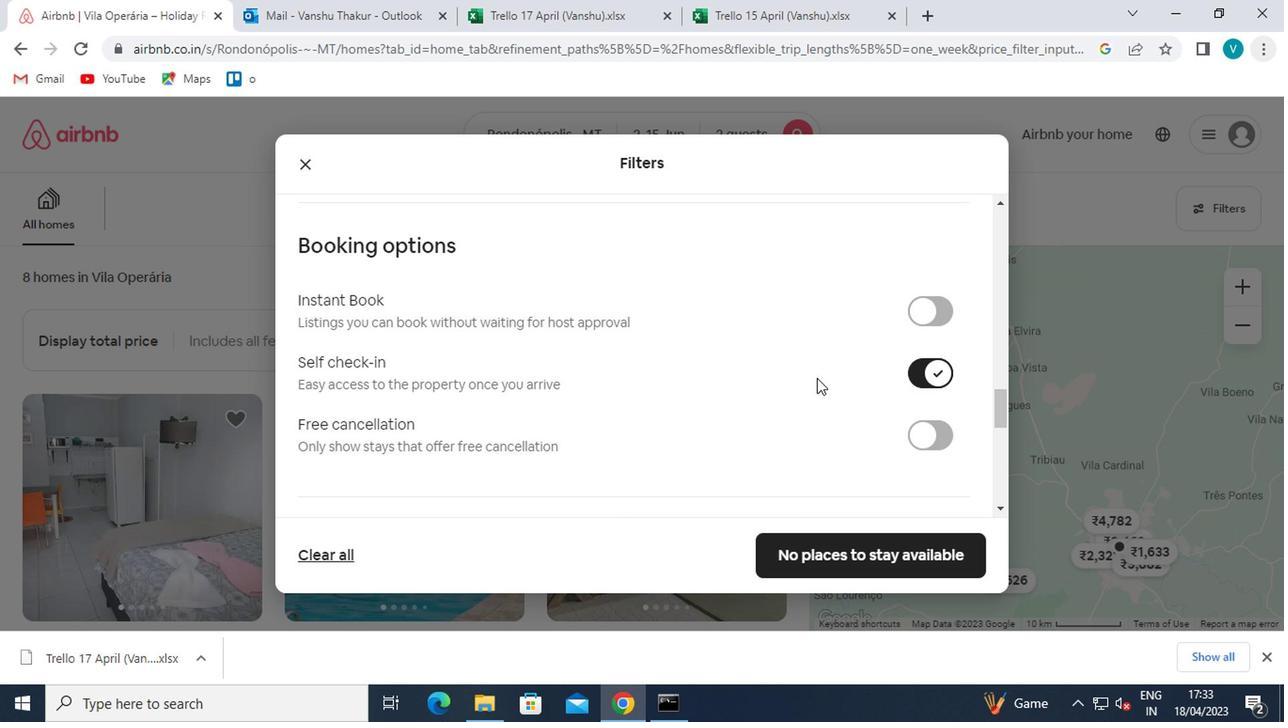 
Action: Mouse scrolled (688, 376) with delta (0, -1)
Screenshot: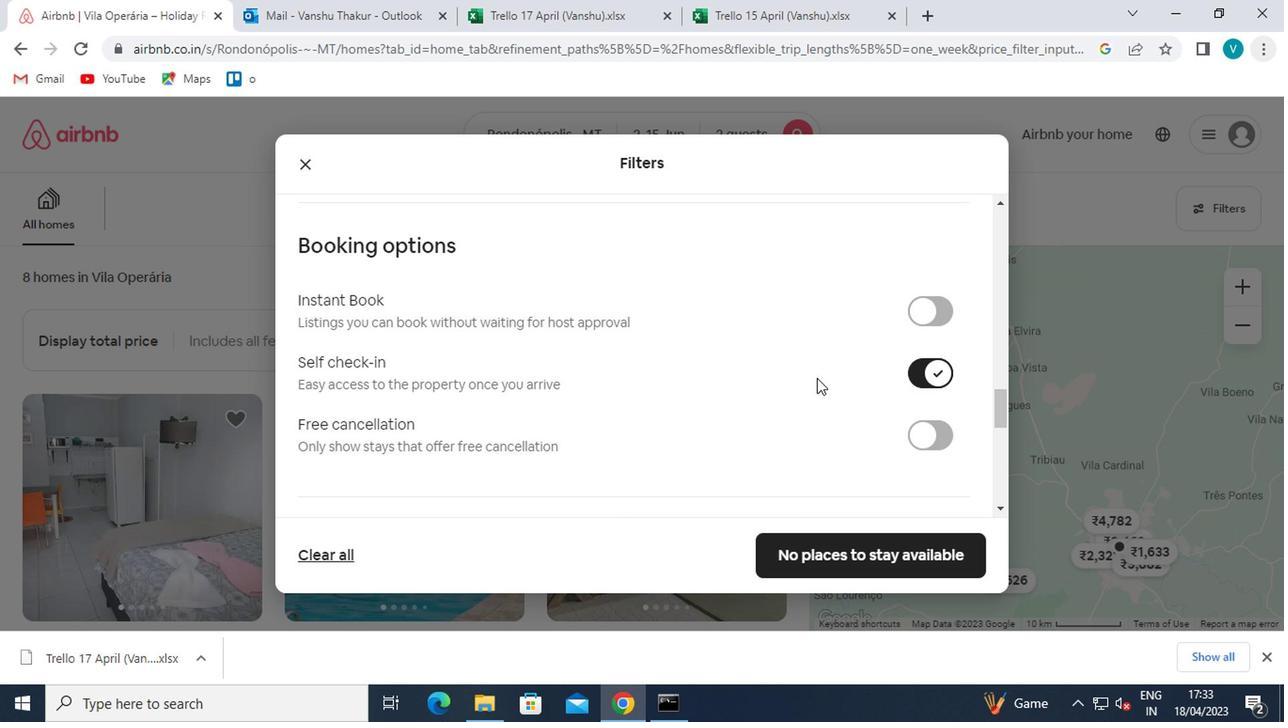
Action: Mouse moved to (665, 381)
Screenshot: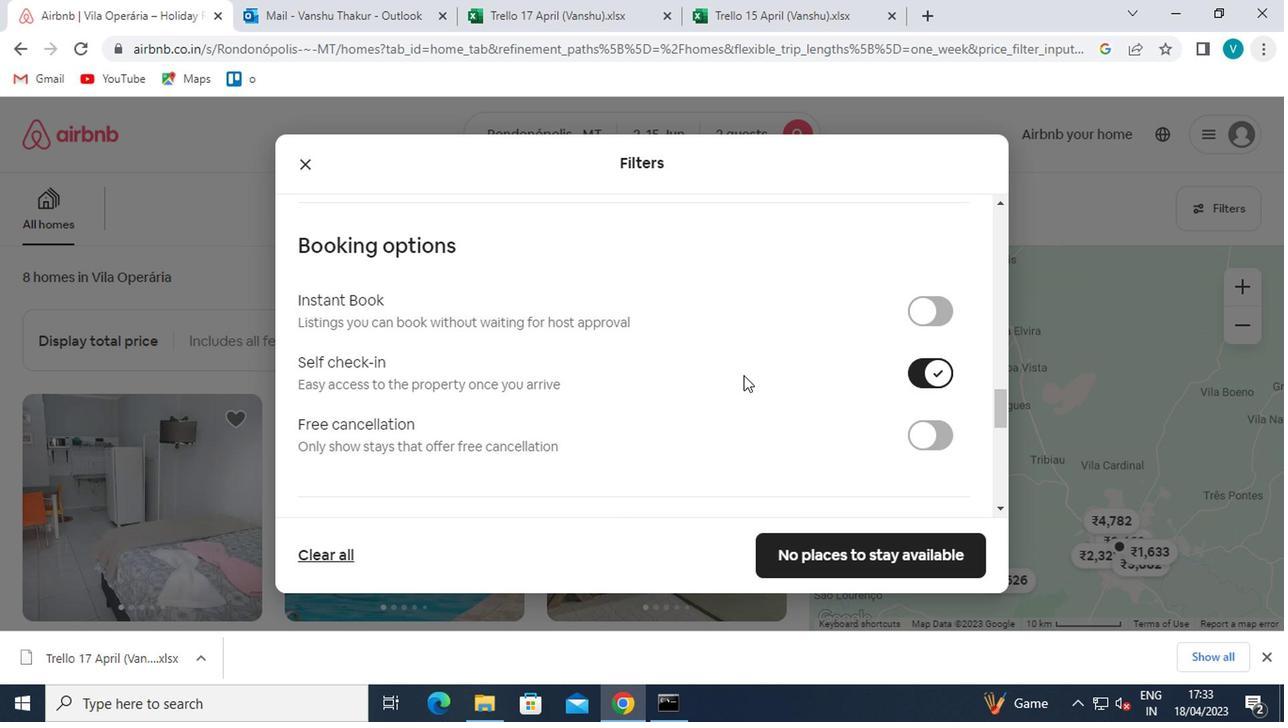 
Action: Mouse scrolled (665, 380) with delta (0, 0)
Screenshot: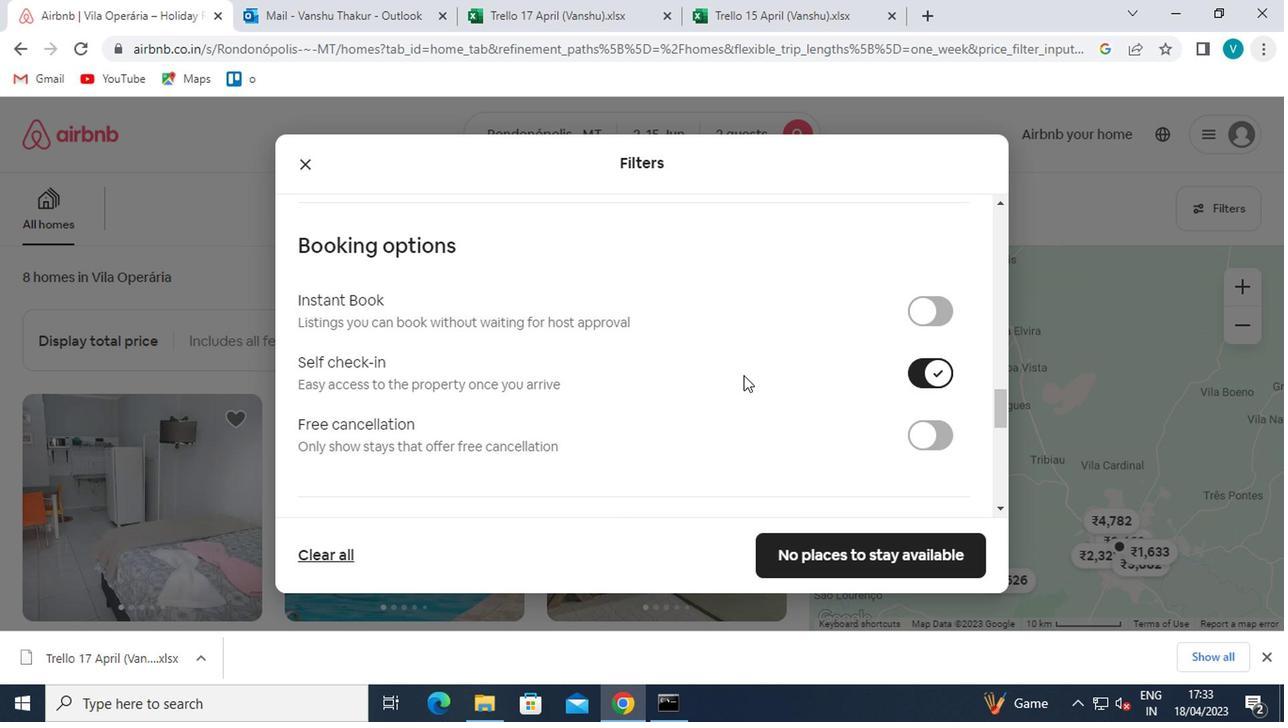 
Action: Mouse moved to (650, 384)
Screenshot: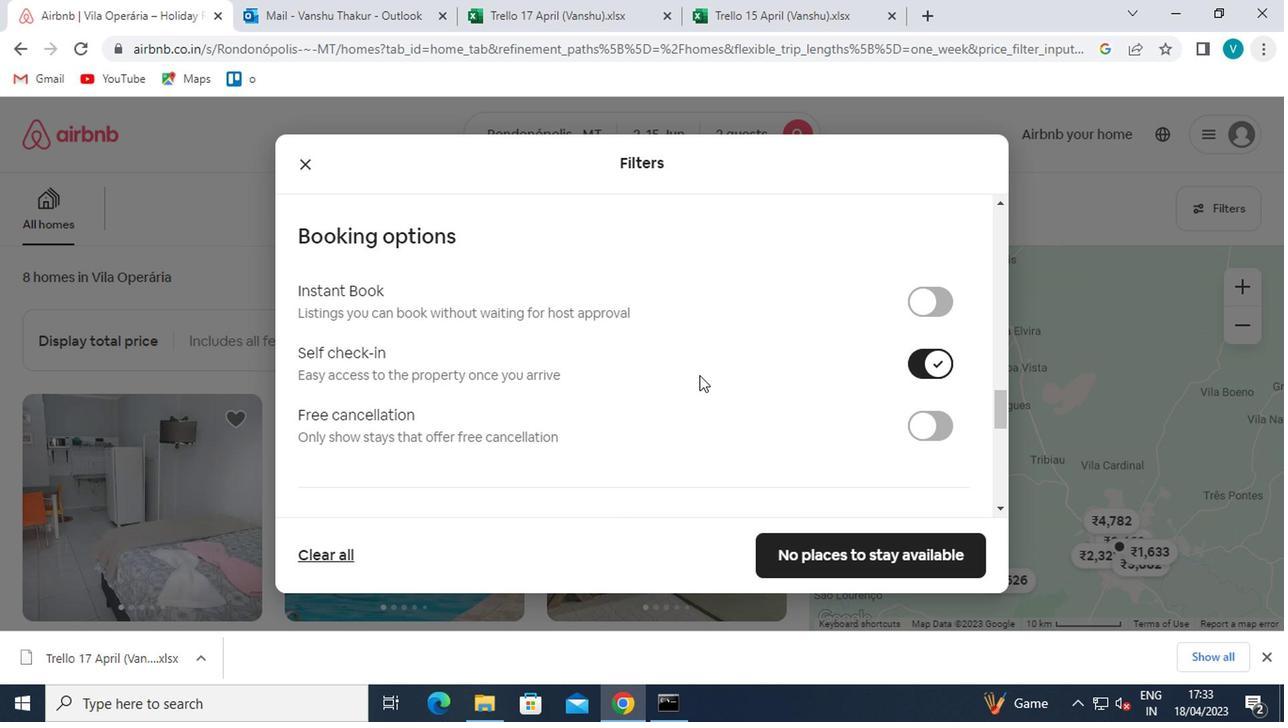 
Action: Mouse scrolled (650, 383) with delta (0, 0)
Screenshot: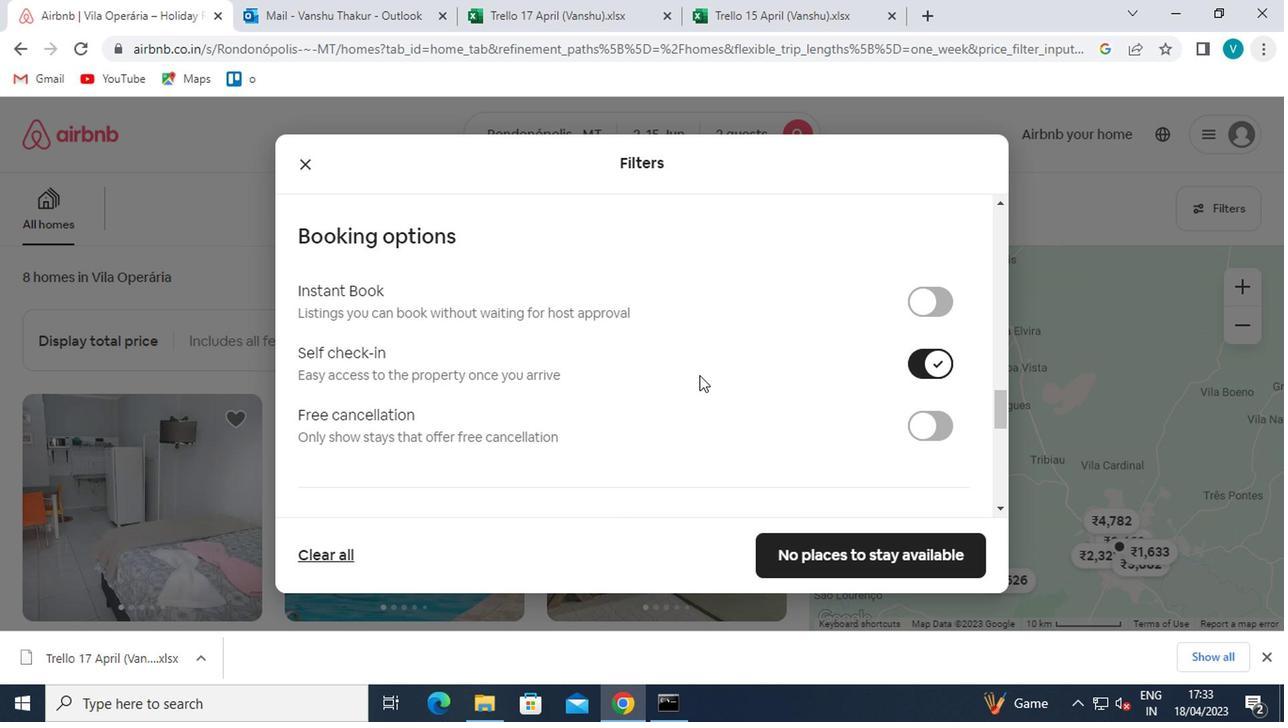 
Action: Mouse moved to (548, 442)
Screenshot: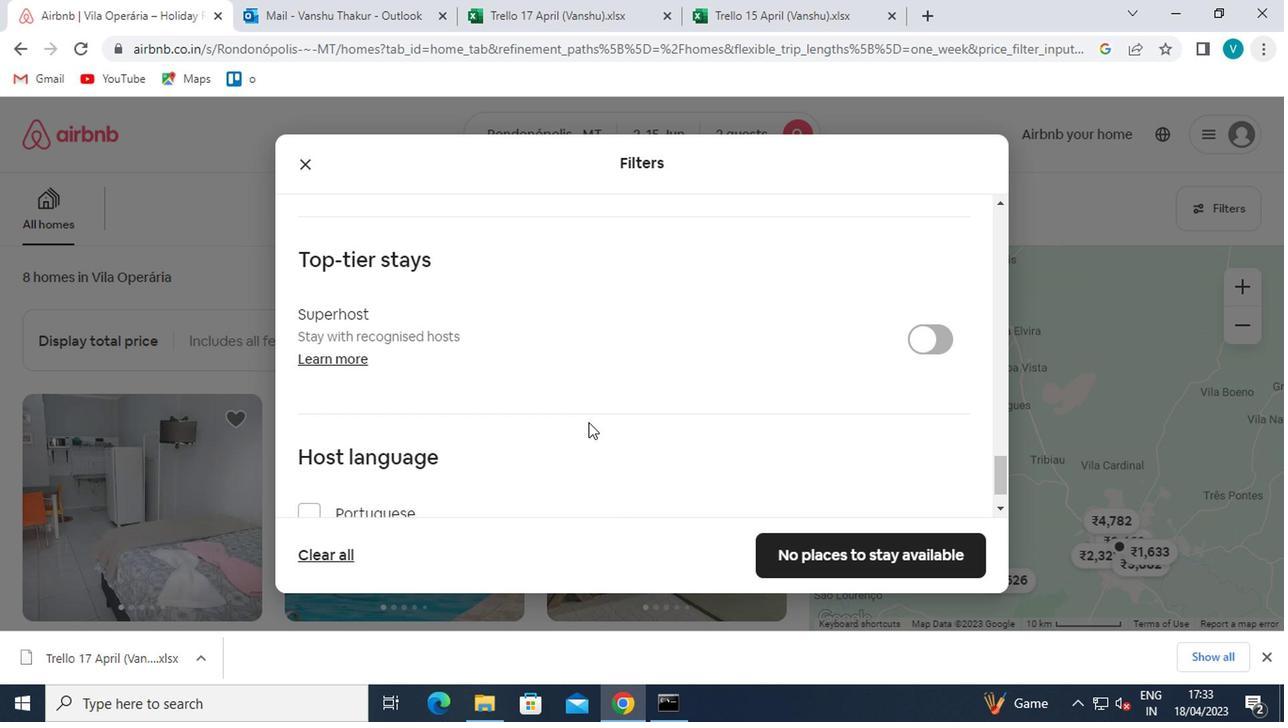 
Action: Mouse scrolled (548, 440) with delta (0, -1)
Screenshot: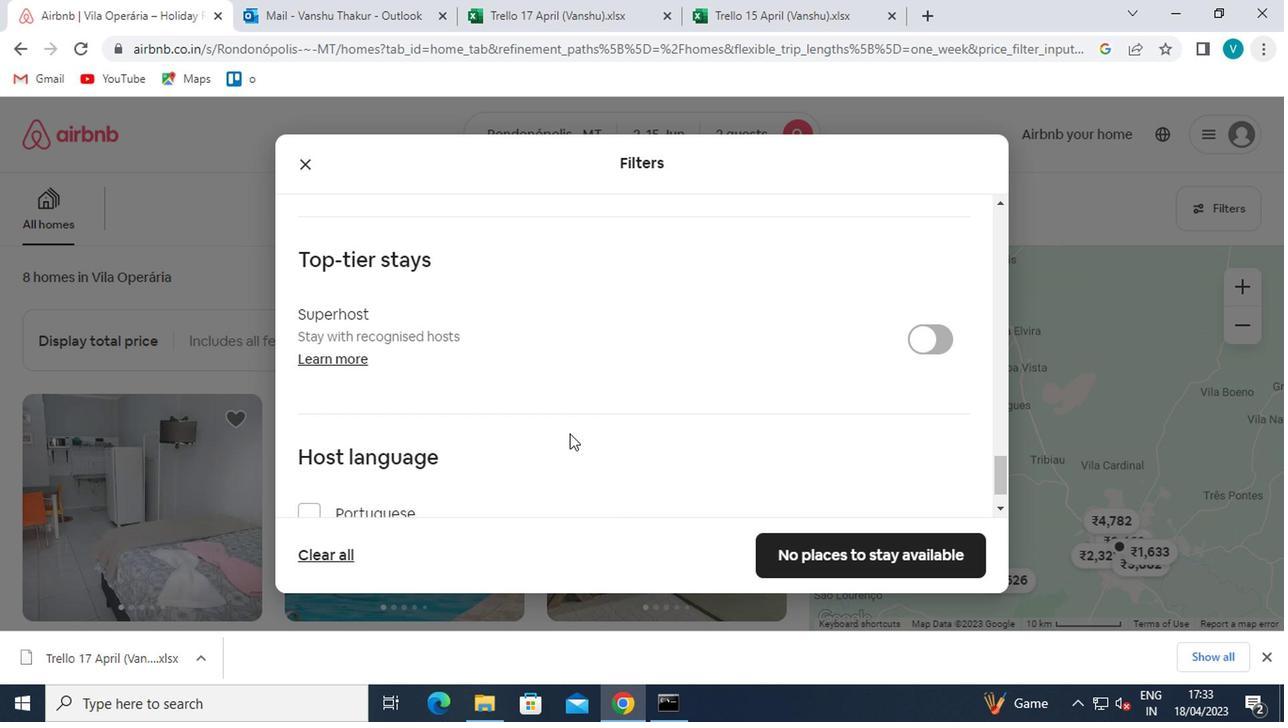 
Action: Mouse moved to (547, 442)
Screenshot: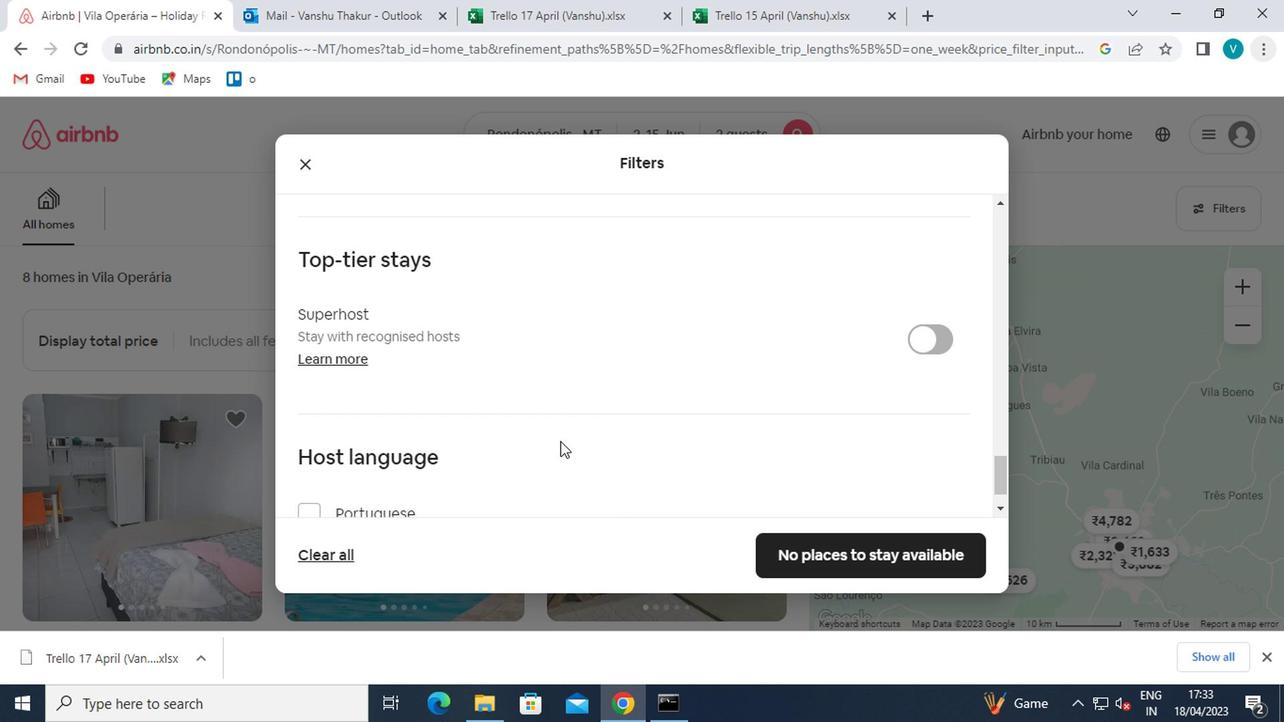 
Action: Mouse scrolled (547, 442) with delta (0, 0)
Screenshot: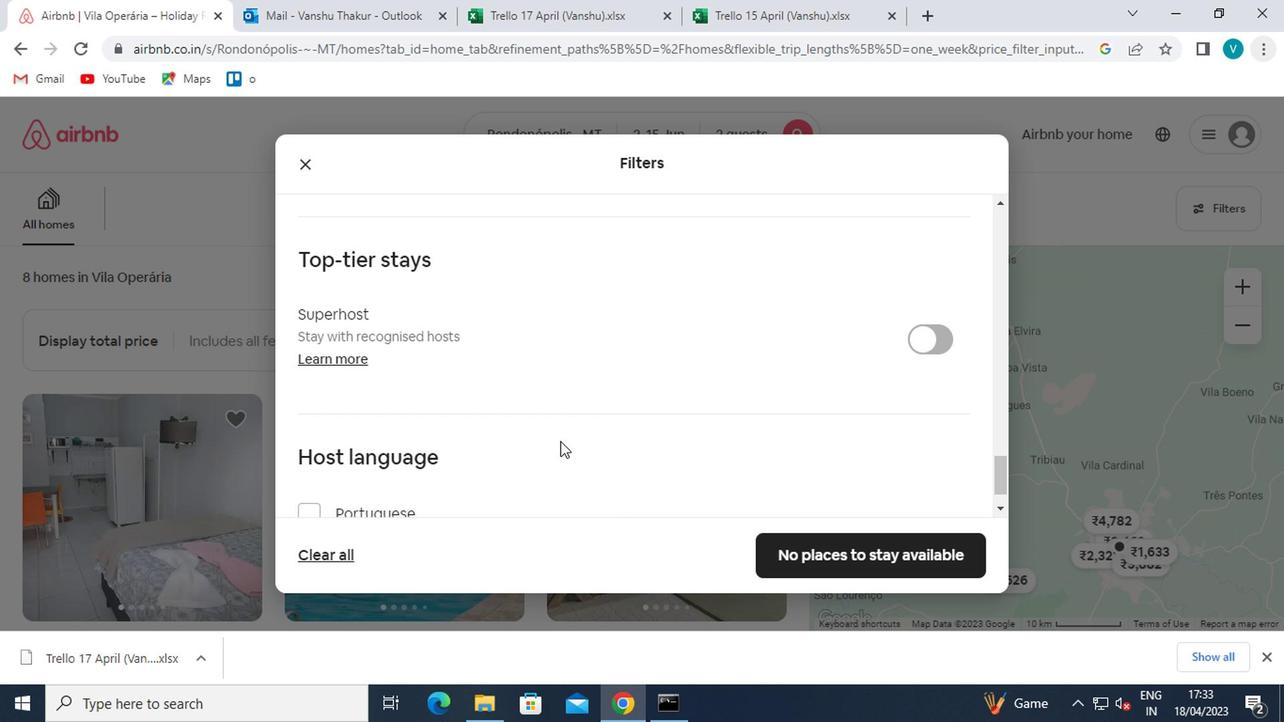 
Action: Mouse scrolled (547, 442) with delta (0, 0)
Screenshot: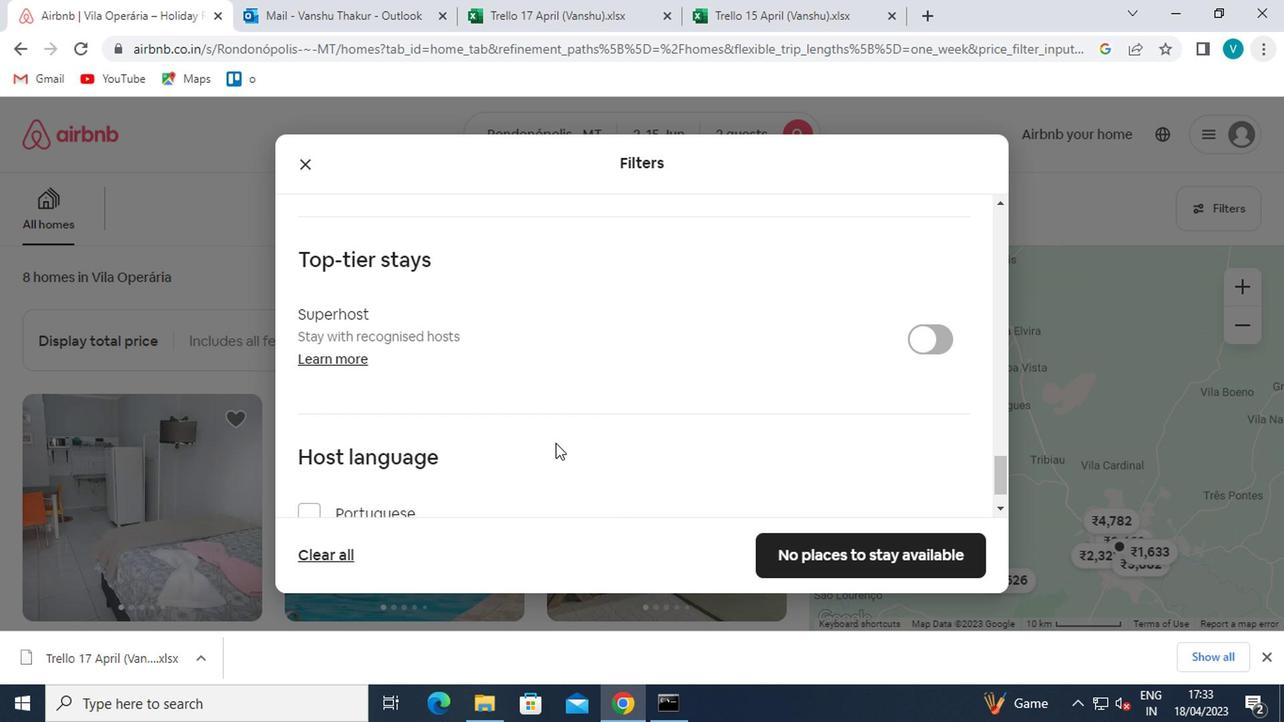 
Action: Mouse scrolled (547, 442) with delta (0, 0)
Screenshot: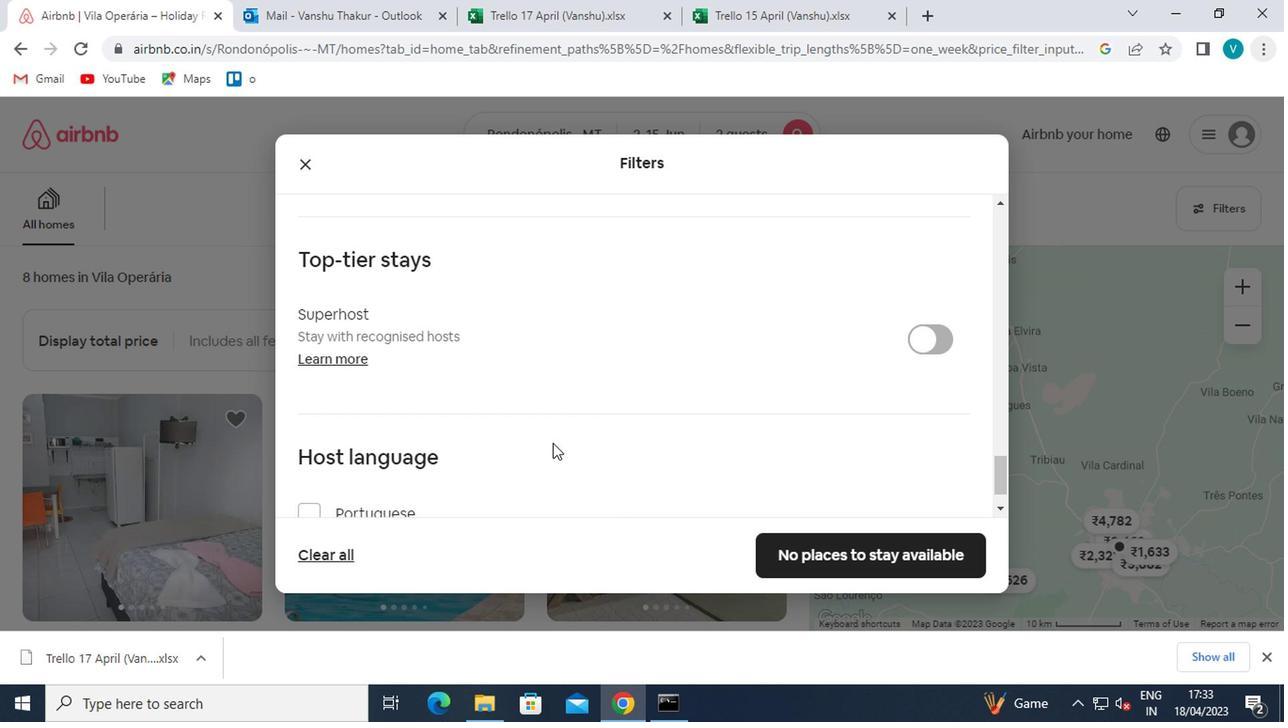 
Action: Mouse moved to (836, 551)
Screenshot: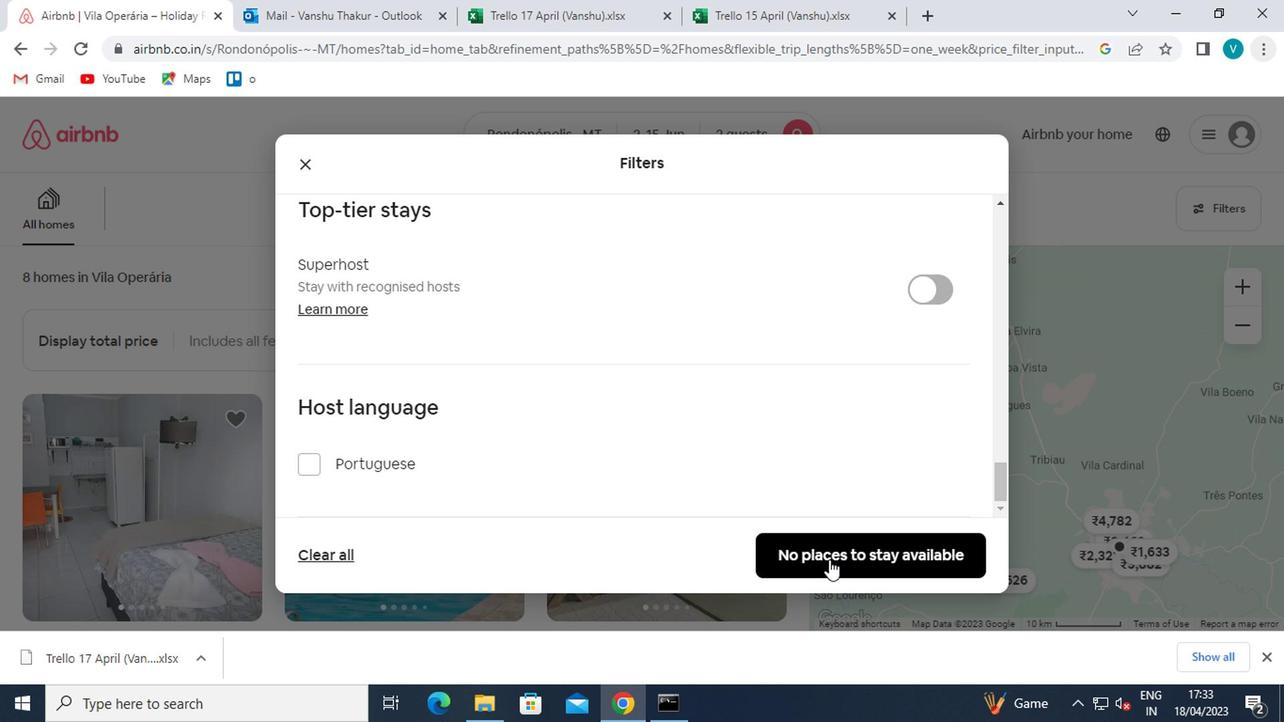
Action: Mouse pressed left at (836, 551)
Screenshot: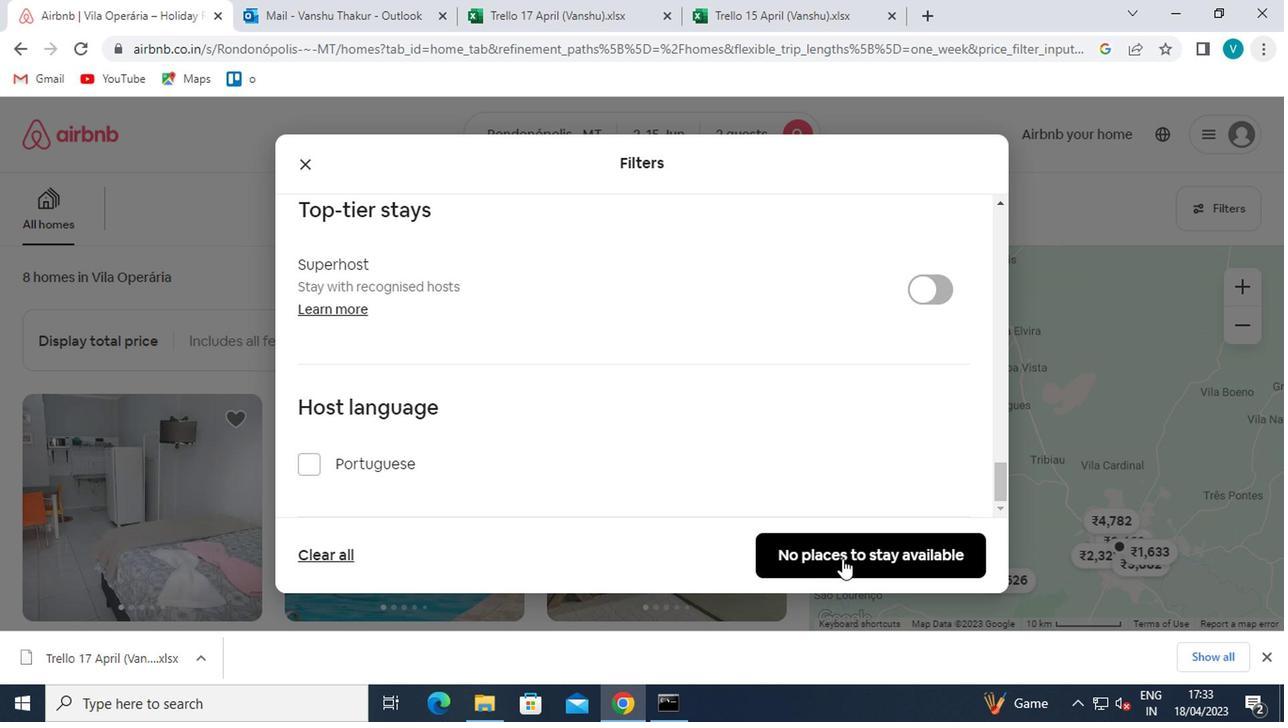 
Action: Mouse moved to (605, 424)
Screenshot: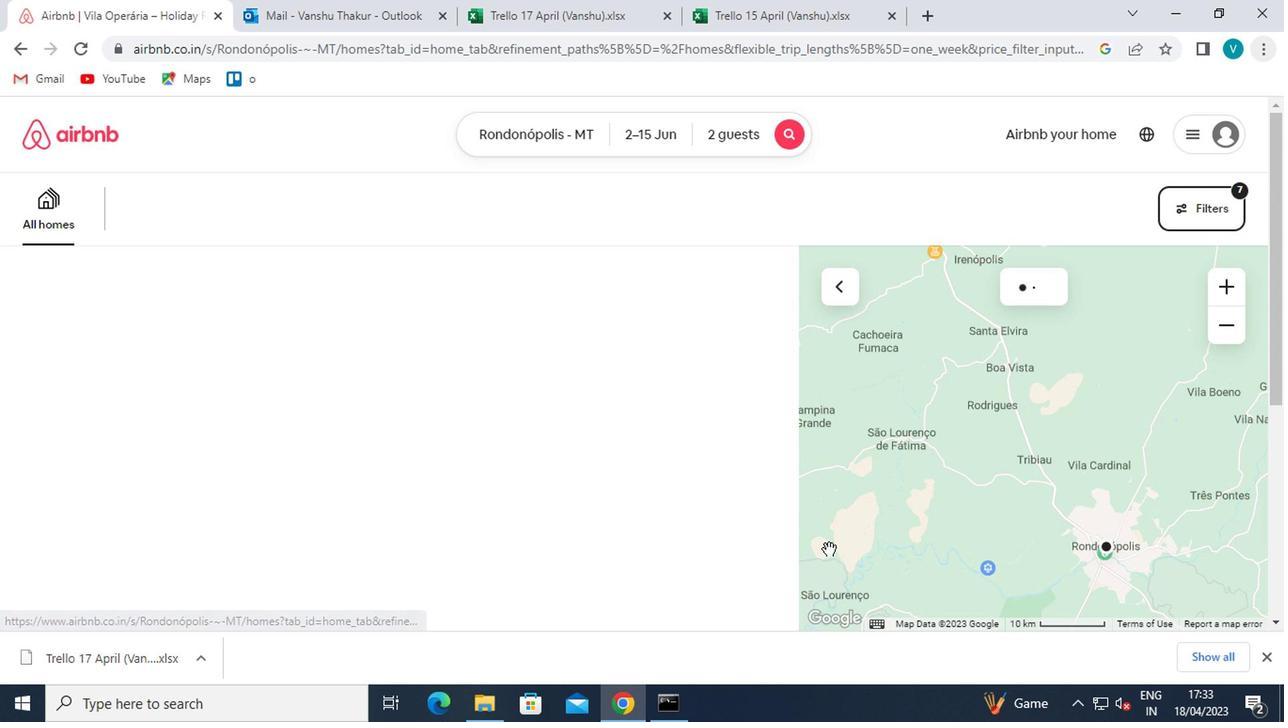 
